 Task: Find a flat in Pietermaritzburg, South Africa, for June 4-8, with a price range of ₹8,000 to ₹16,000, 1 bedroom, and English-speaking host.
Action: Mouse moved to (538, 113)
Screenshot: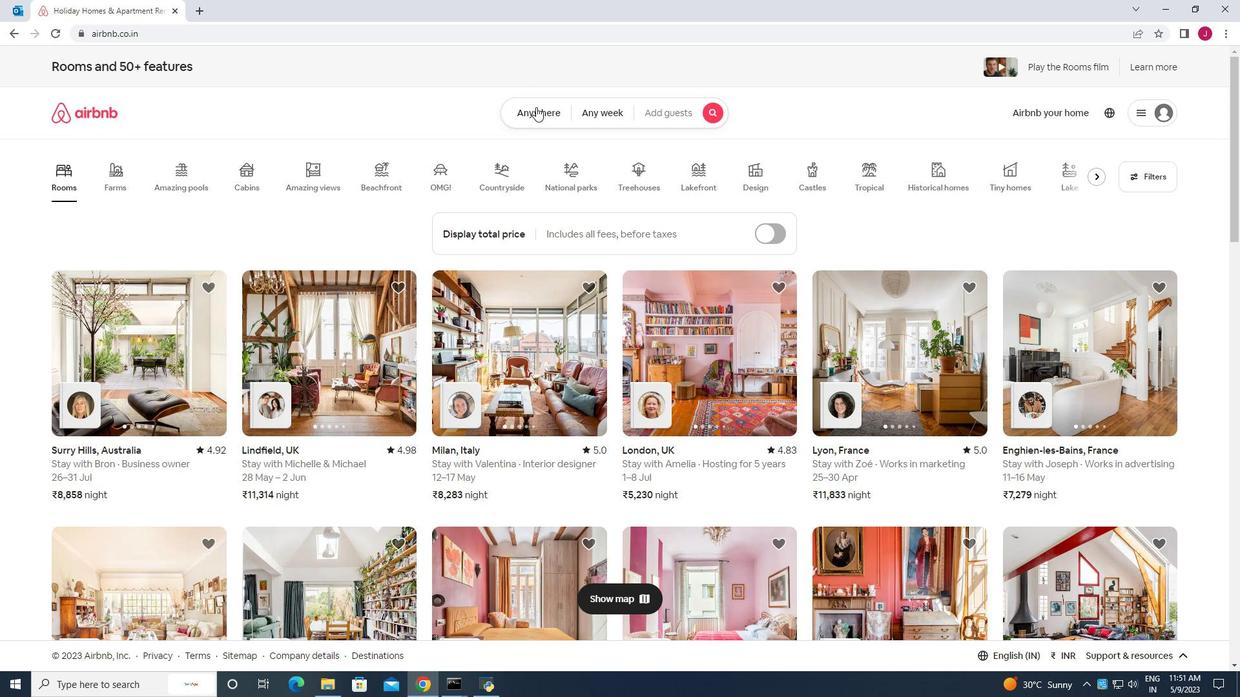 
Action: Mouse pressed left at (538, 113)
Screenshot: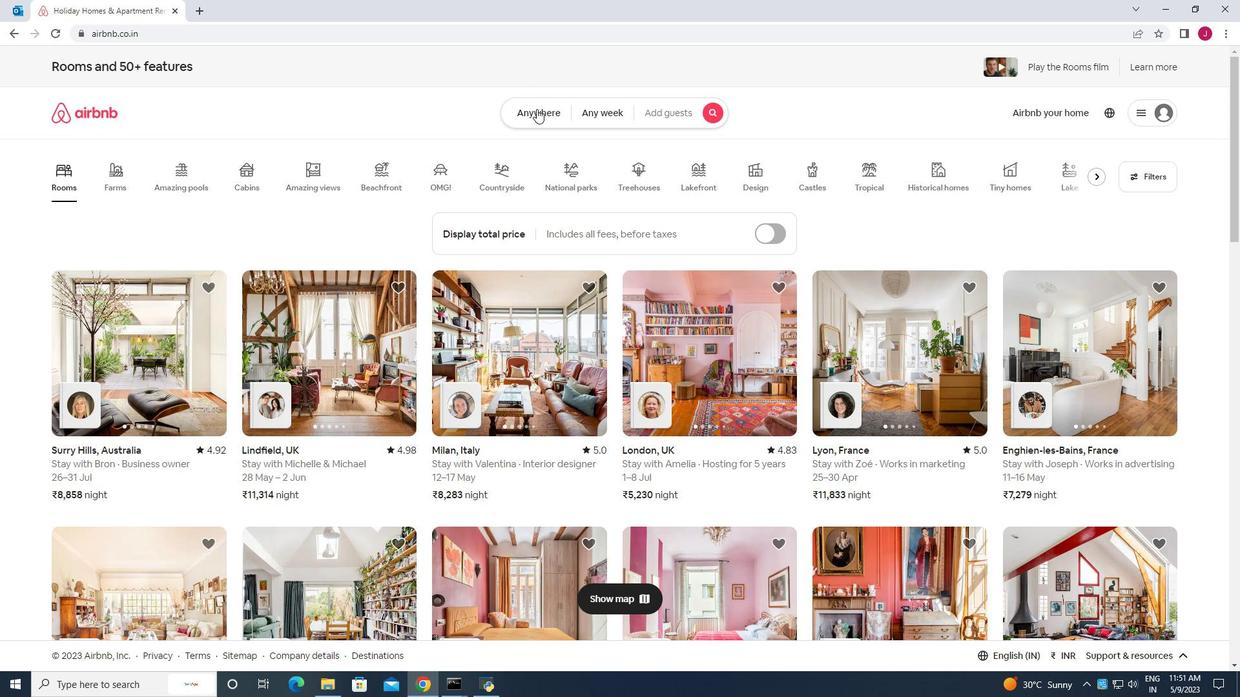 
Action: Mouse moved to (408, 163)
Screenshot: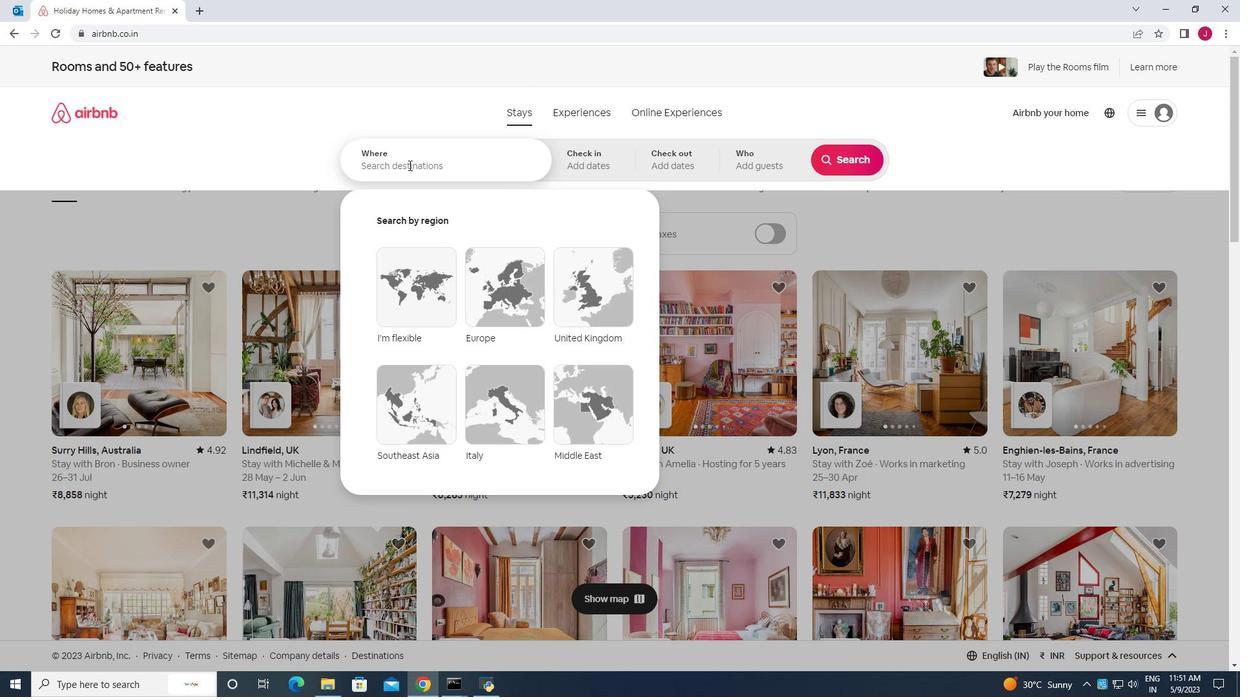 
Action: Mouse pressed left at (408, 163)
Screenshot: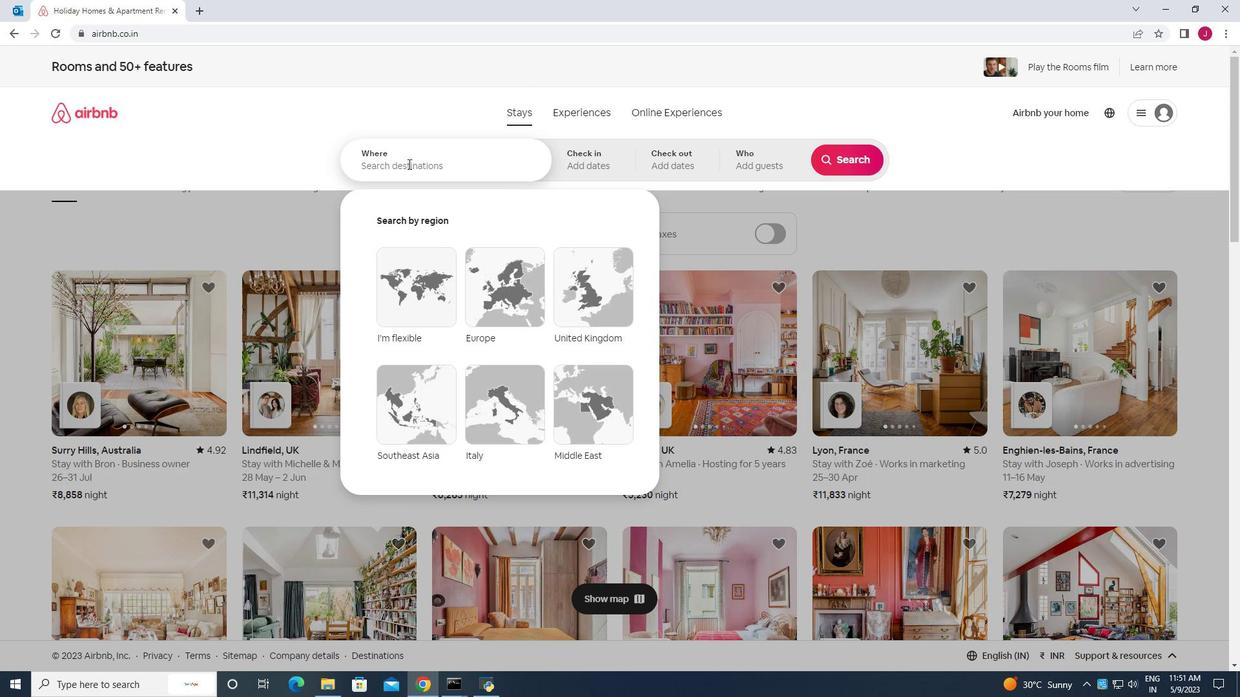 
Action: Key pressed pietermaritzburg<Key.space>south<Key.space>africa<Key.enter>
Screenshot: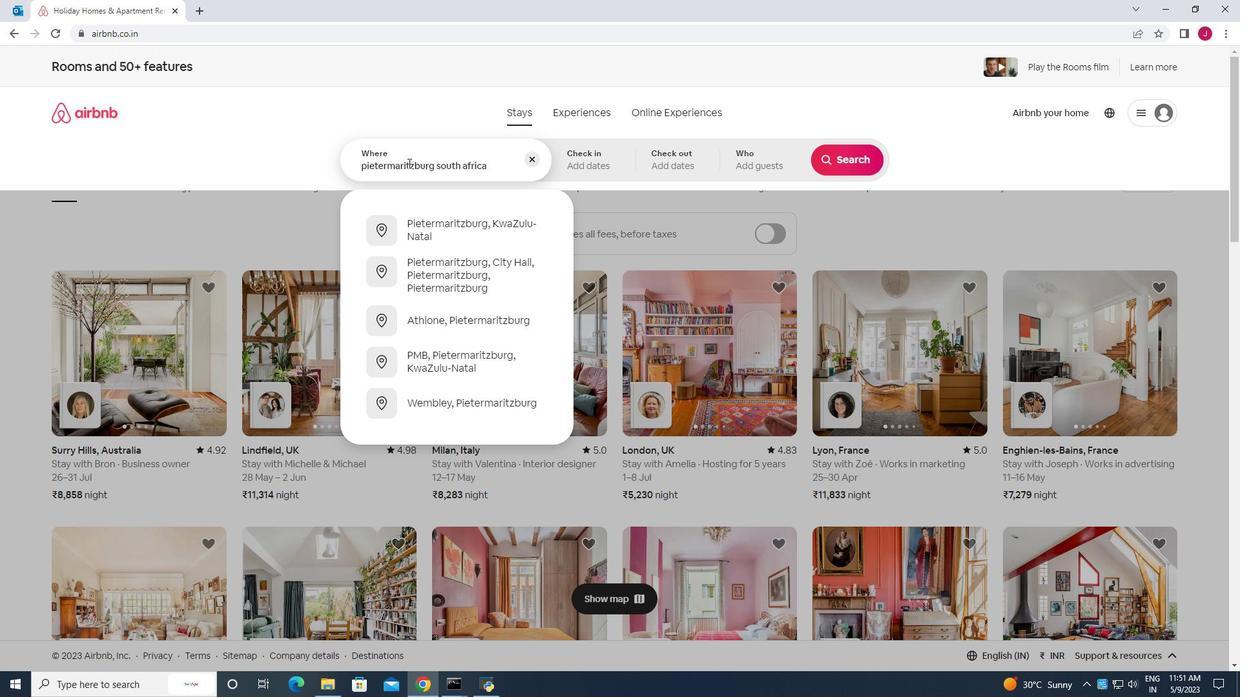 
Action: Mouse moved to (655, 350)
Screenshot: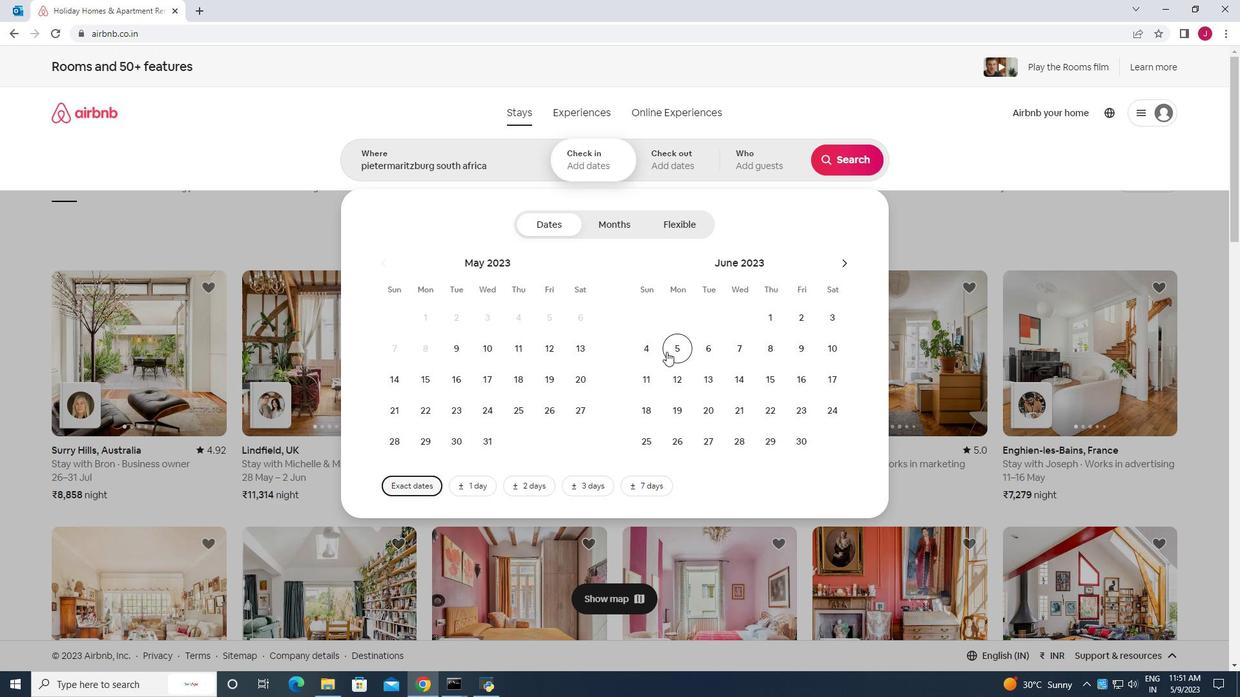 
Action: Mouse pressed left at (655, 350)
Screenshot: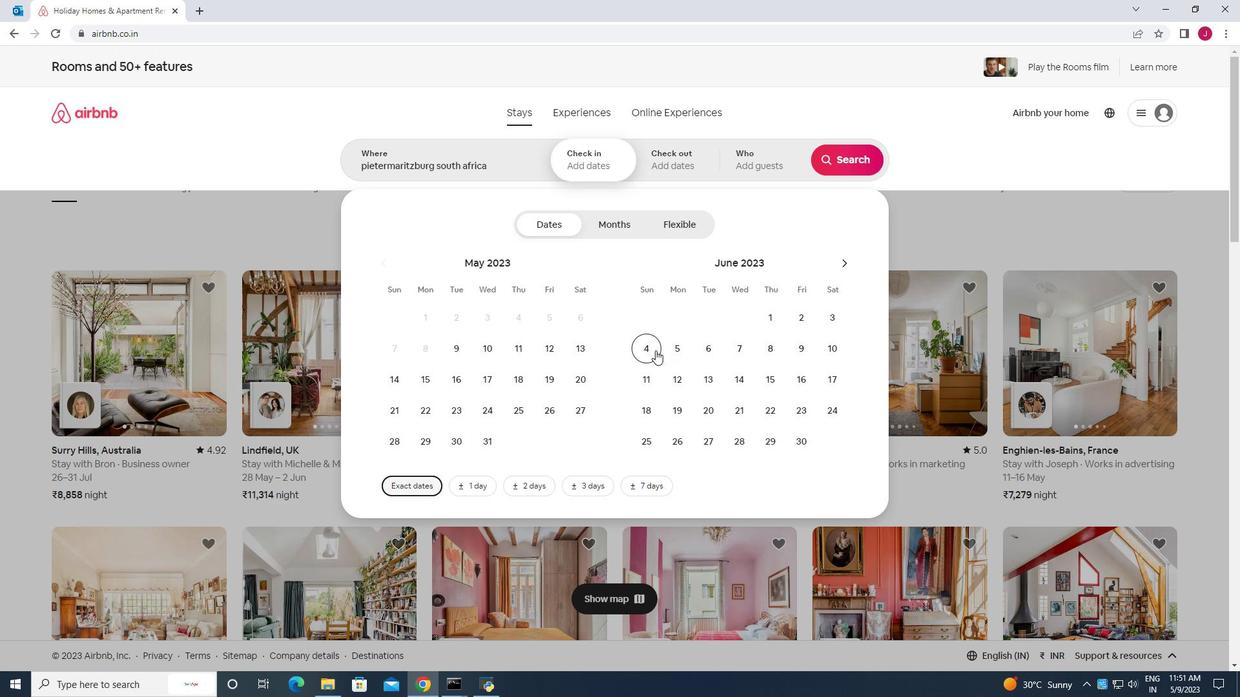 
Action: Mouse moved to (773, 352)
Screenshot: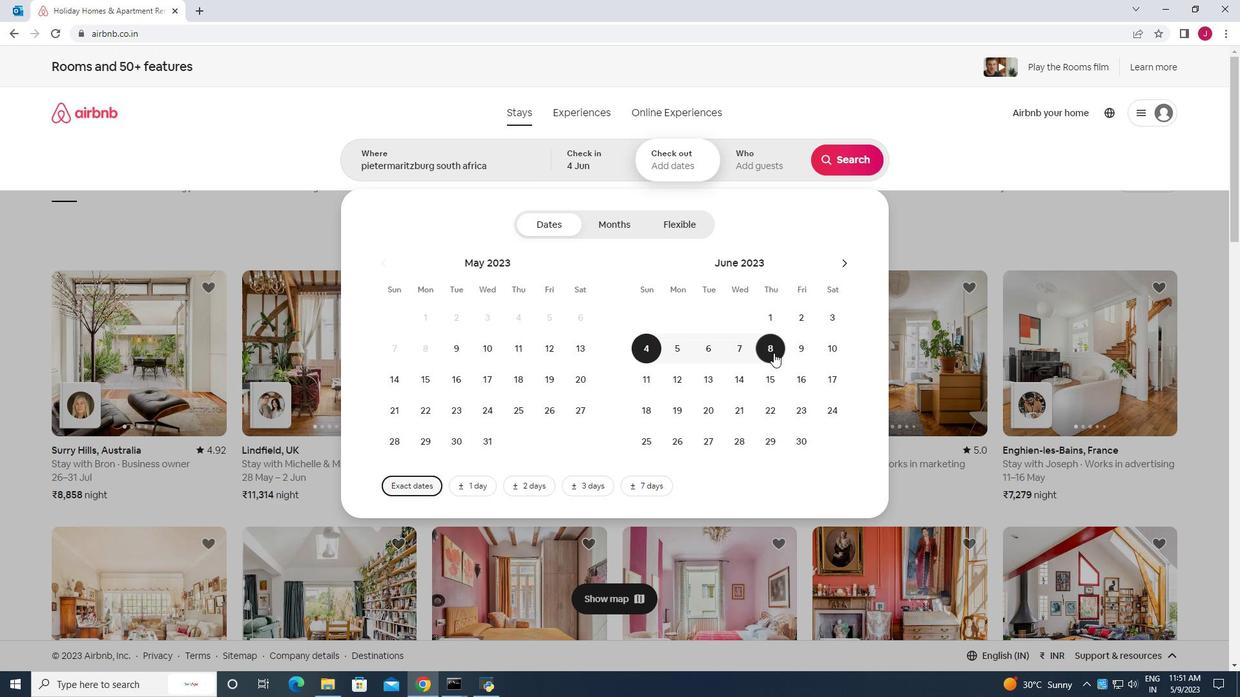 
Action: Mouse pressed left at (773, 352)
Screenshot: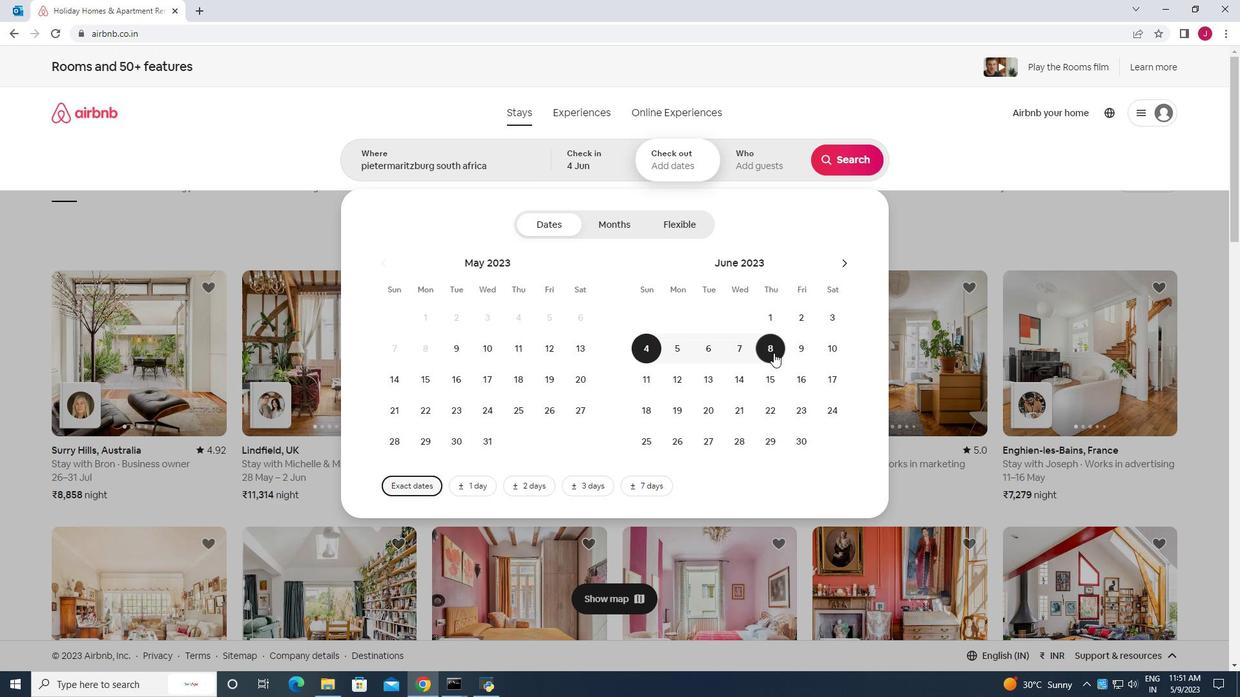 
Action: Mouse moved to (758, 159)
Screenshot: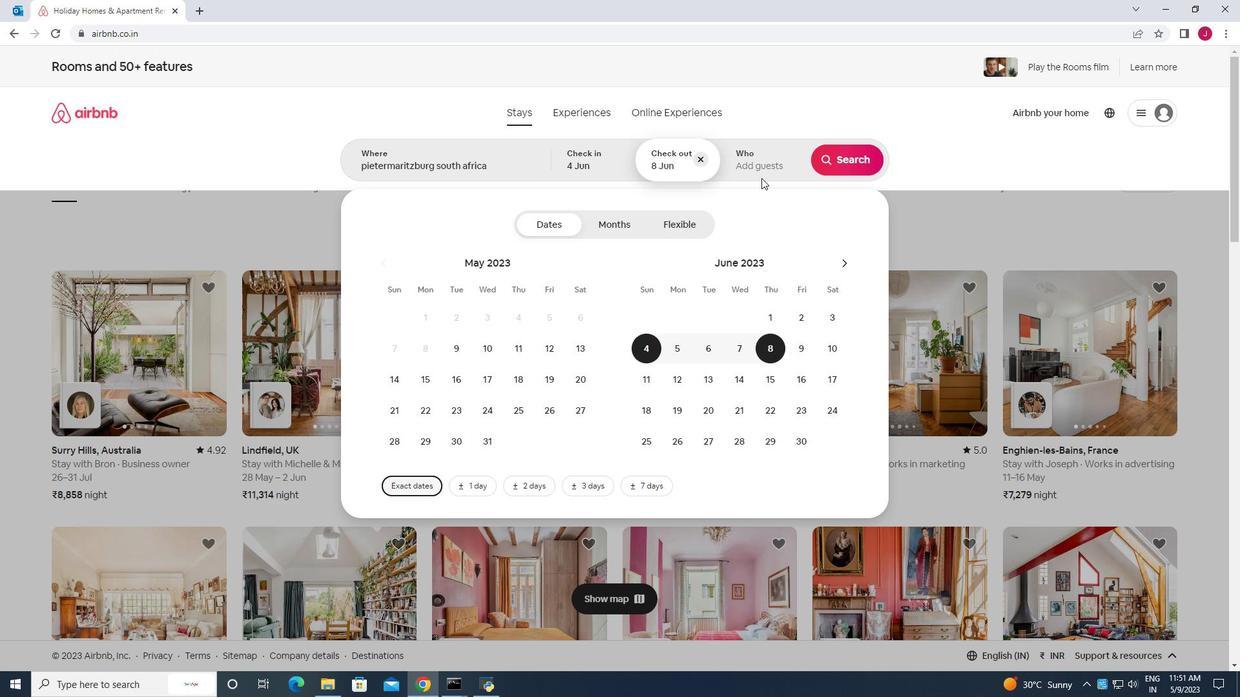 
Action: Mouse pressed left at (758, 159)
Screenshot: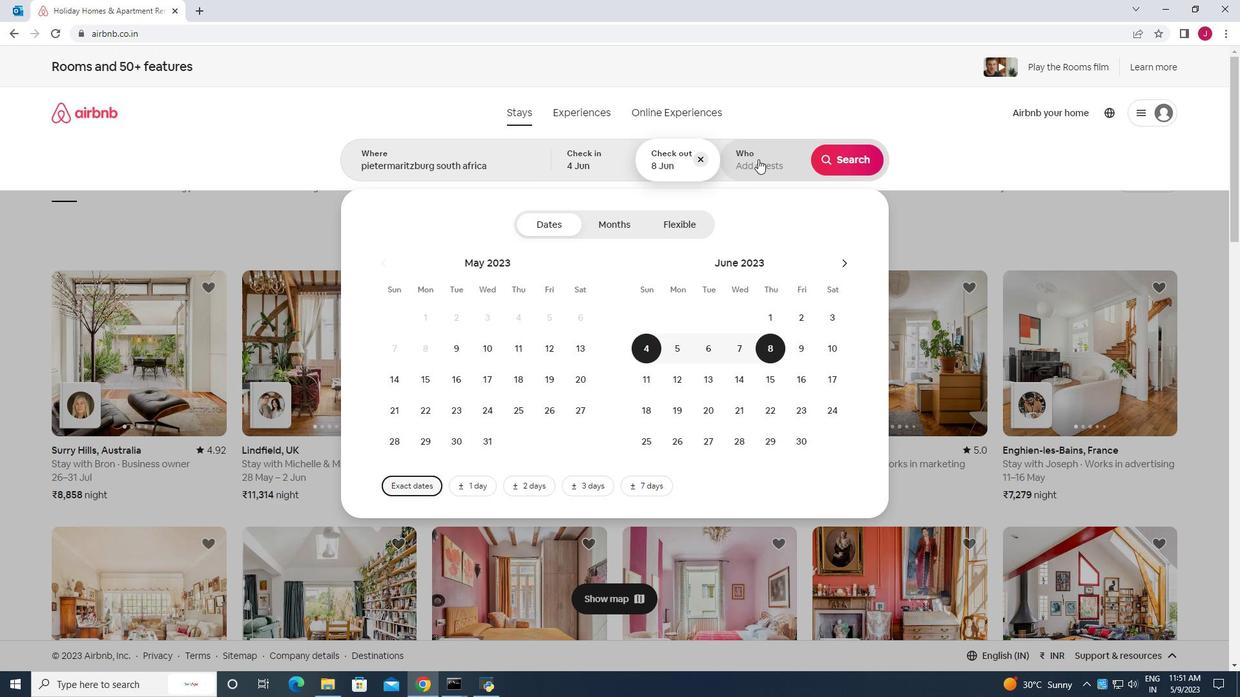 
Action: Mouse moved to (850, 222)
Screenshot: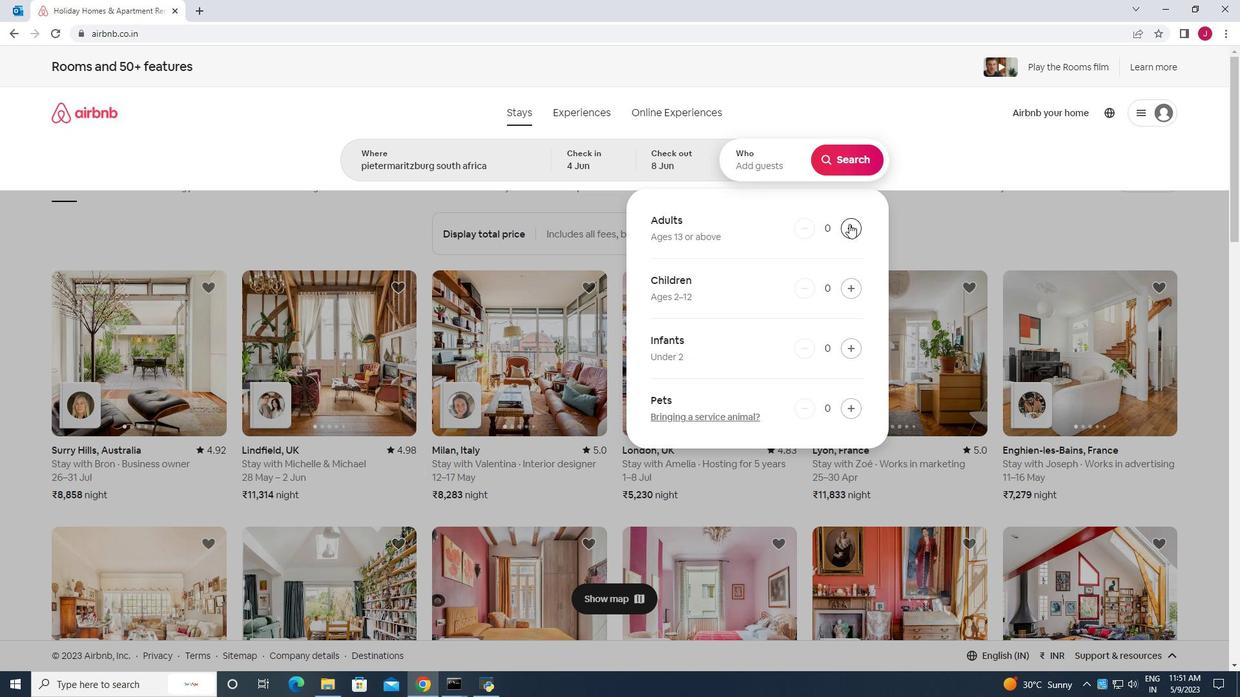 
Action: Mouse pressed left at (850, 222)
Screenshot: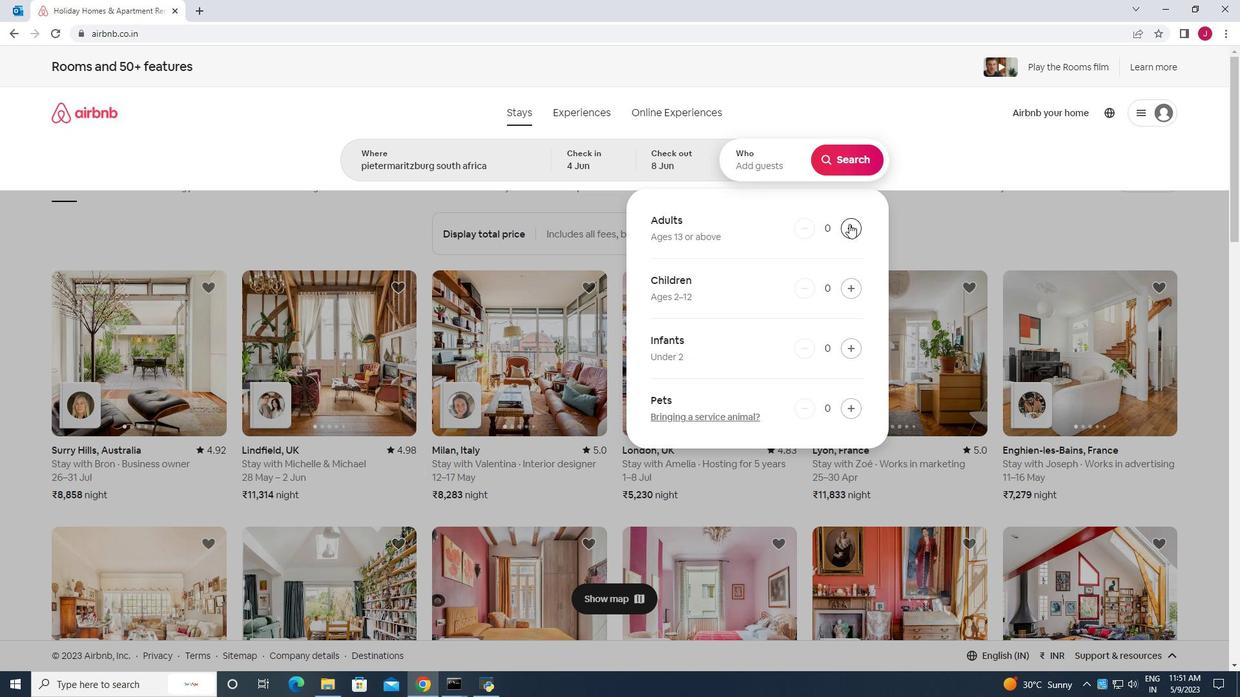 
Action: Mouse moved to (853, 228)
Screenshot: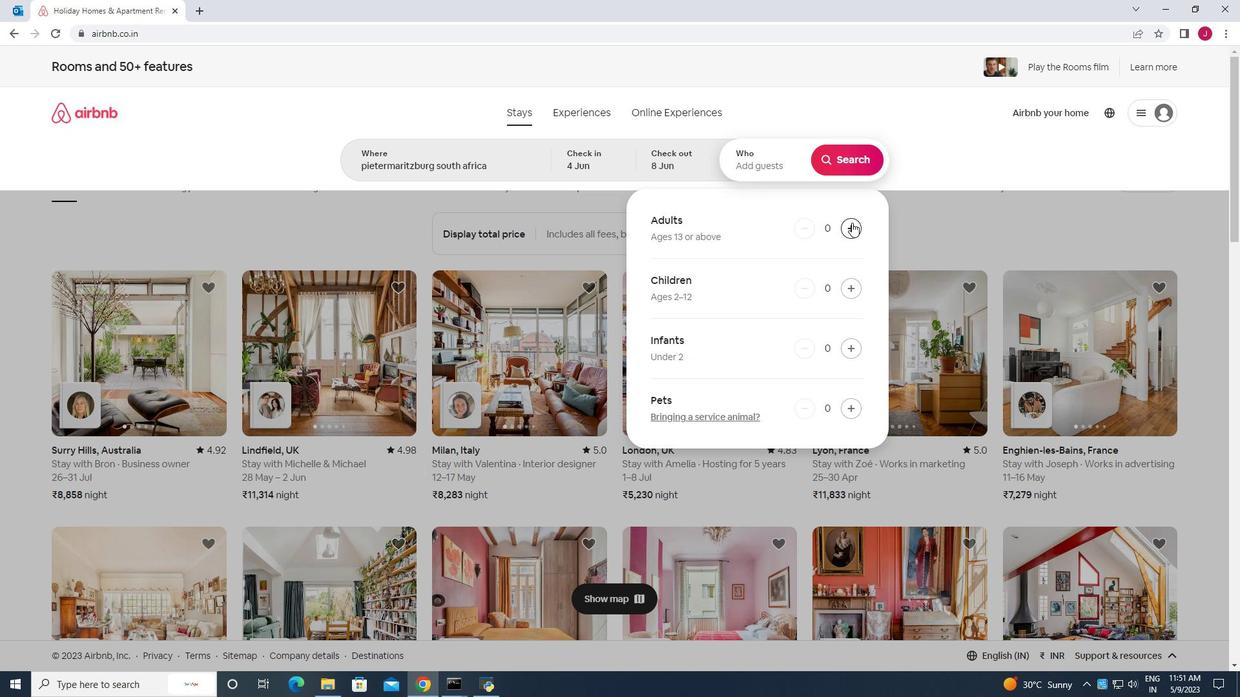
Action: Mouse pressed left at (853, 228)
Screenshot: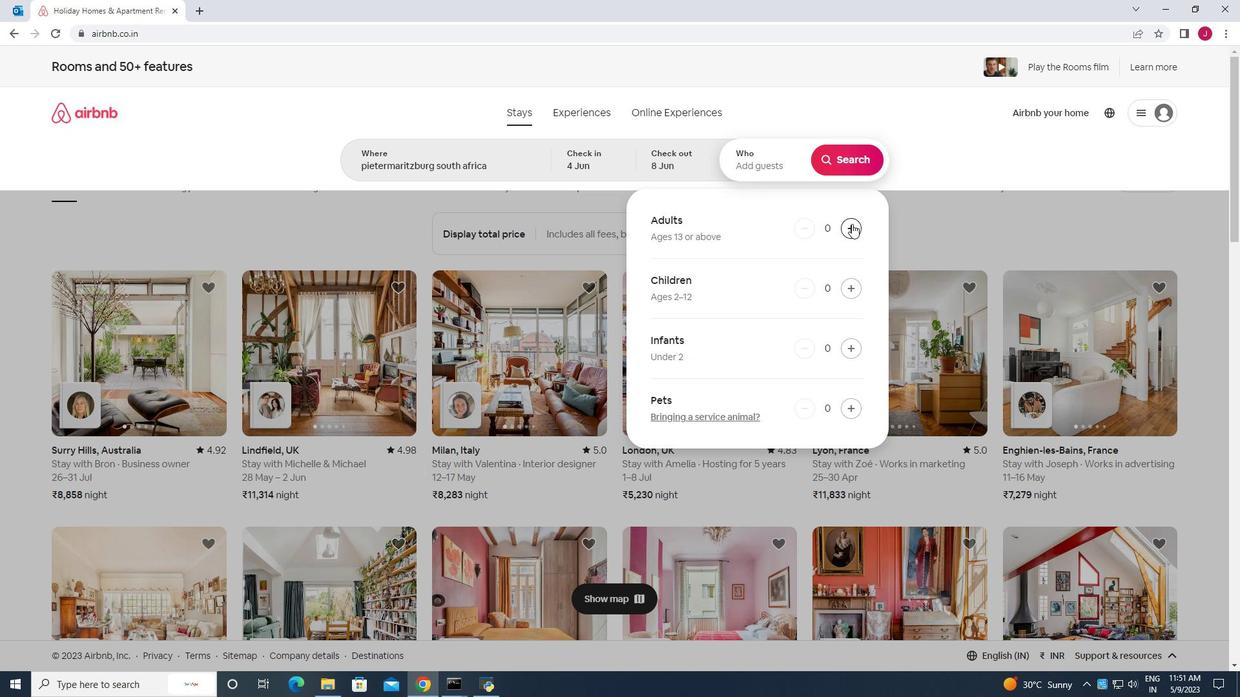 
Action: Mouse moved to (861, 161)
Screenshot: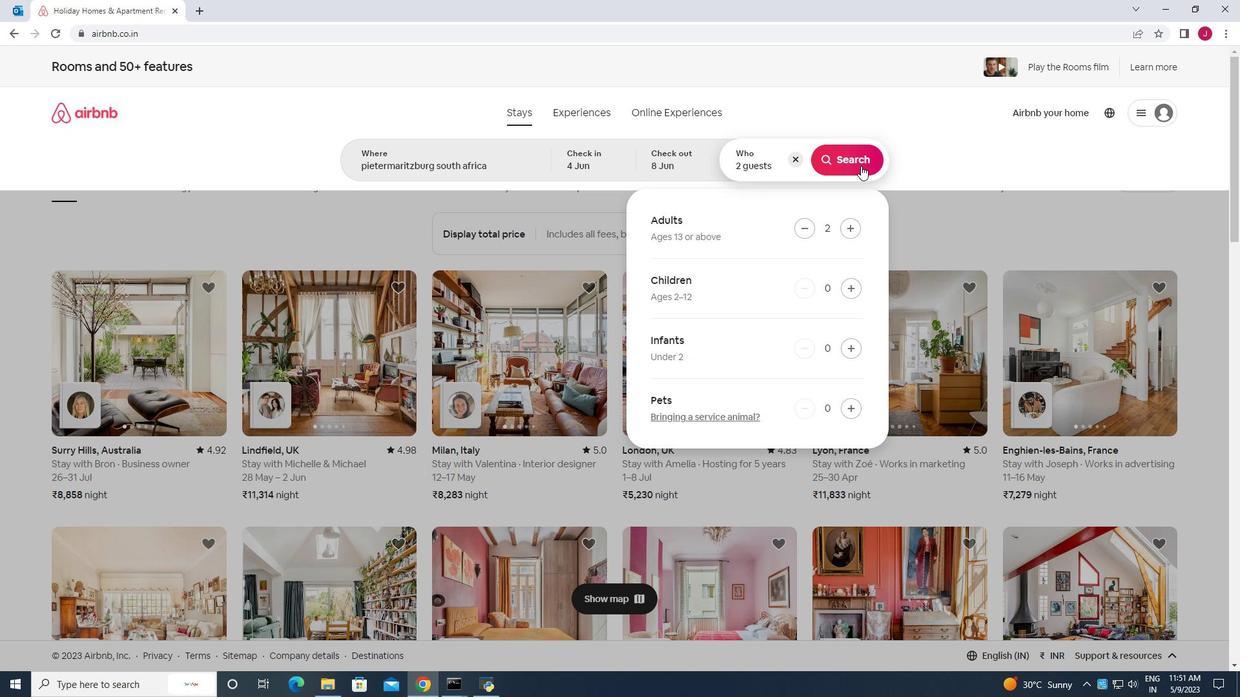 
Action: Mouse pressed left at (861, 161)
Screenshot: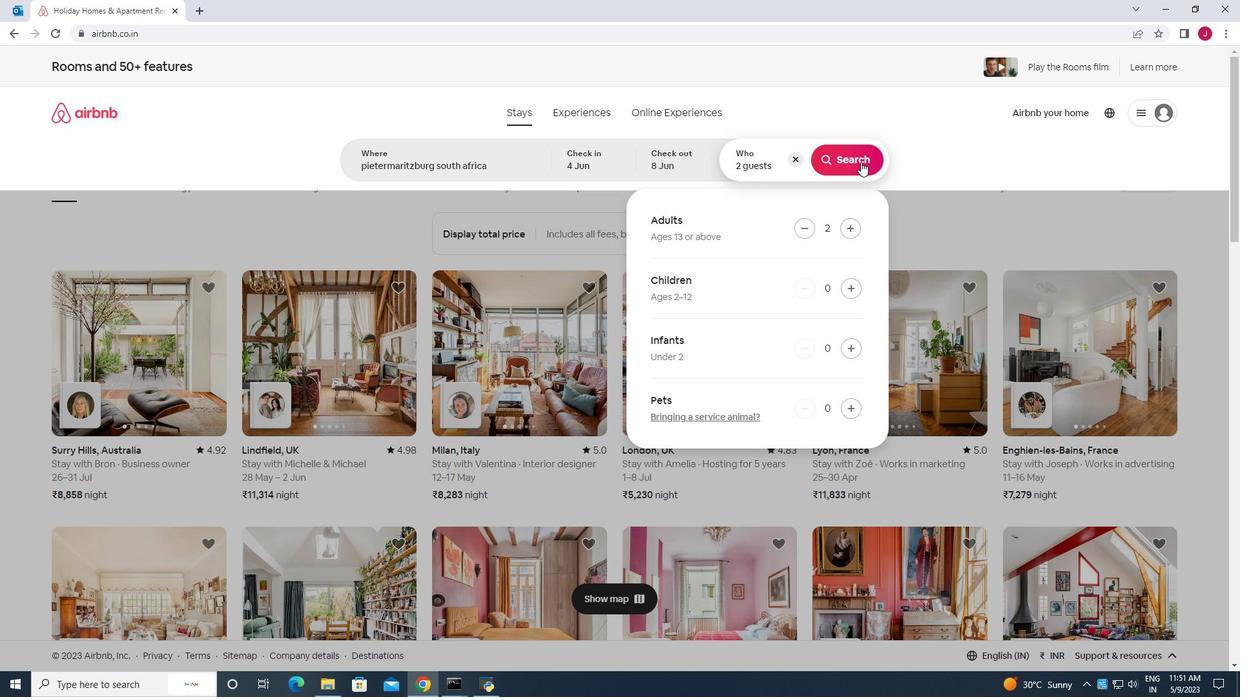 
Action: Mouse moved to (1189, 122)
Screenshot: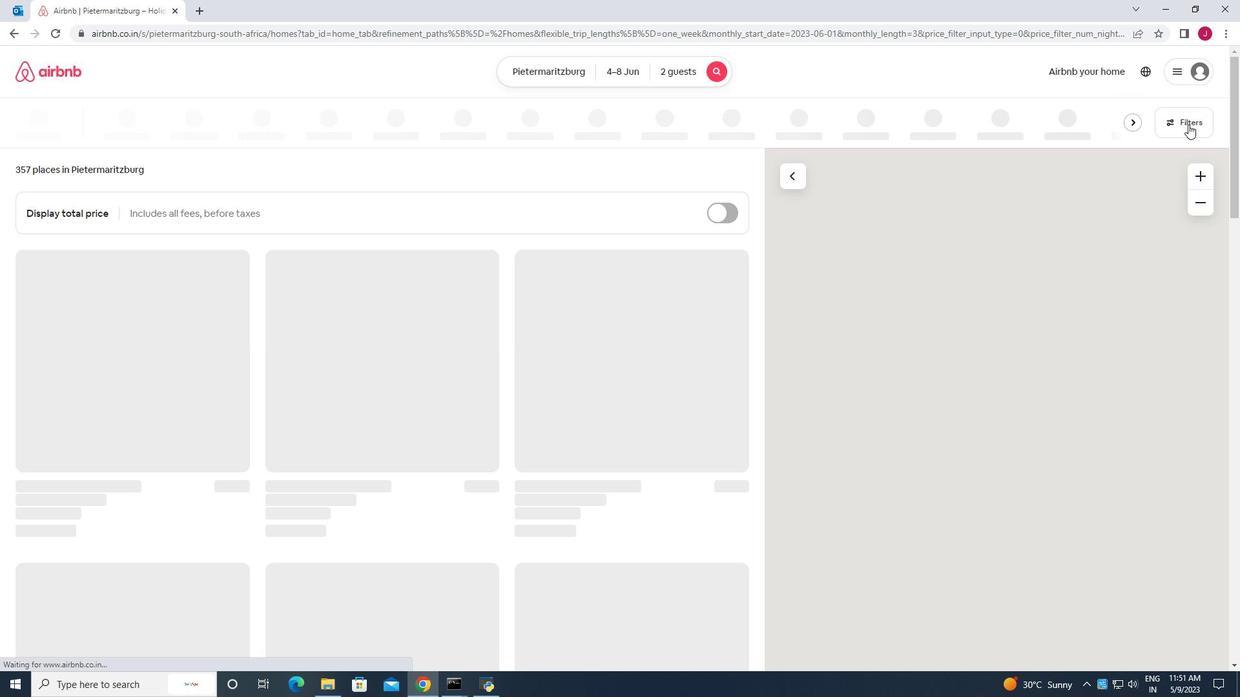 
Action: Mouse pressed left at (1189, 122)
Screenshot: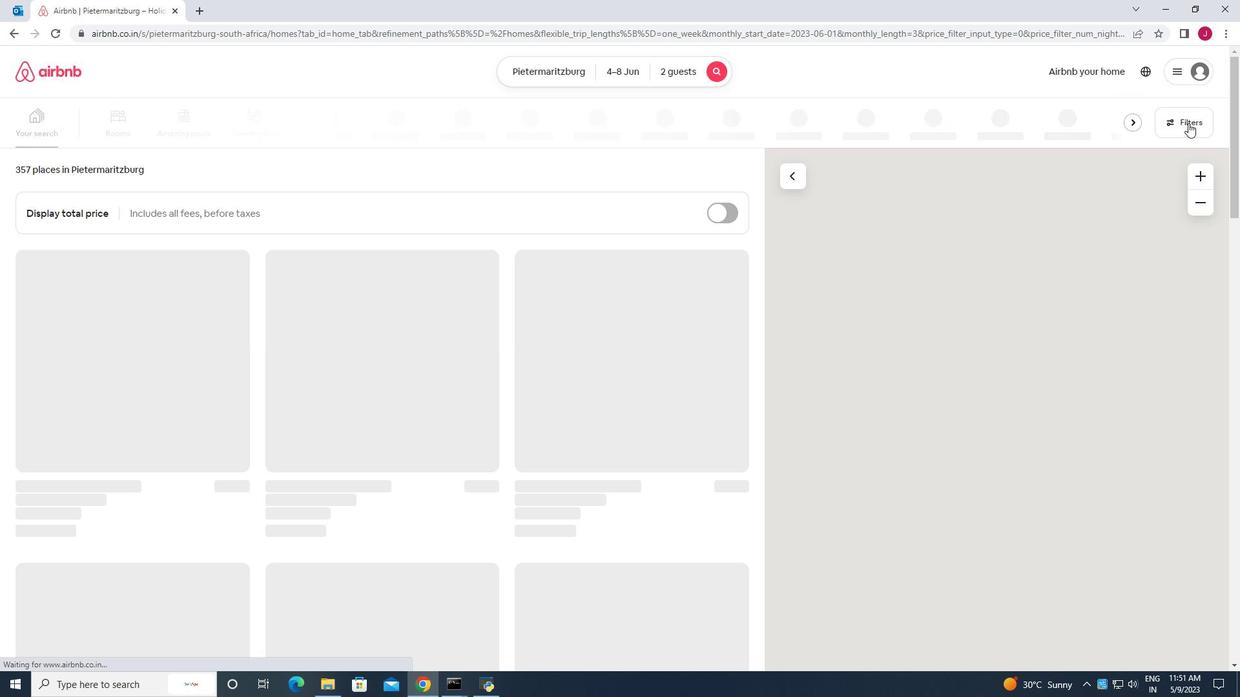 
Action: Mouse moved to (481, 438)
Screenshot: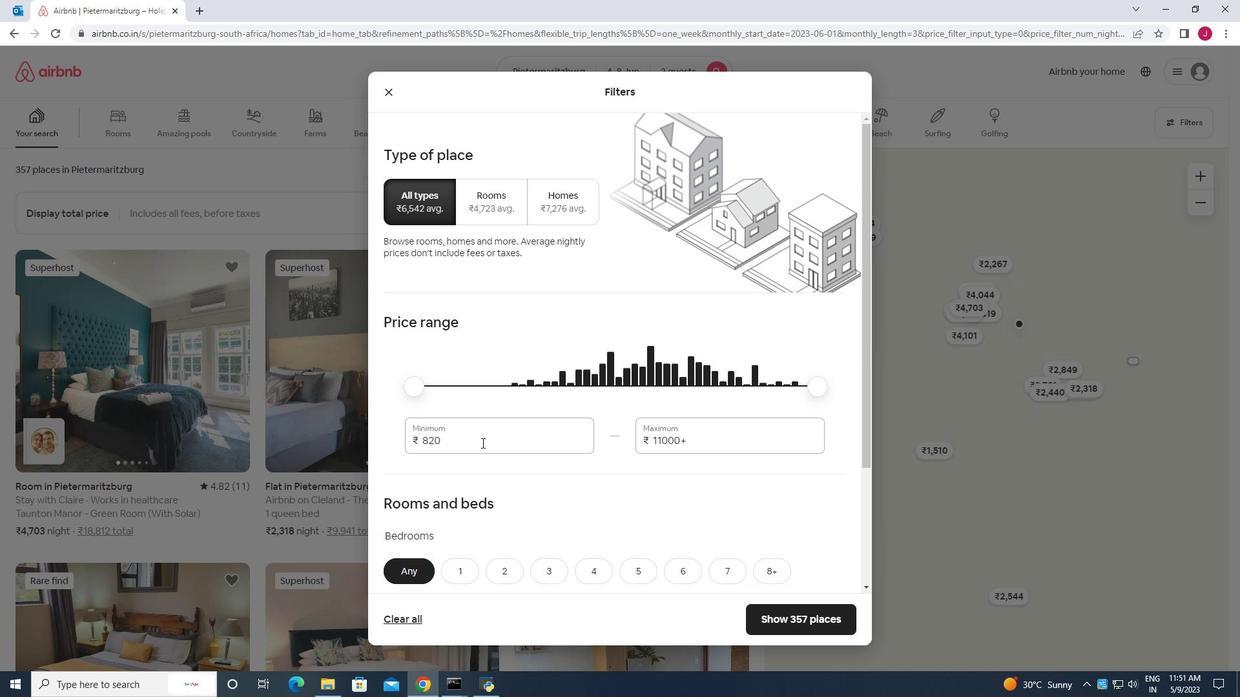 
Action: Mouse pressed left at (481, 438)
Screenshot: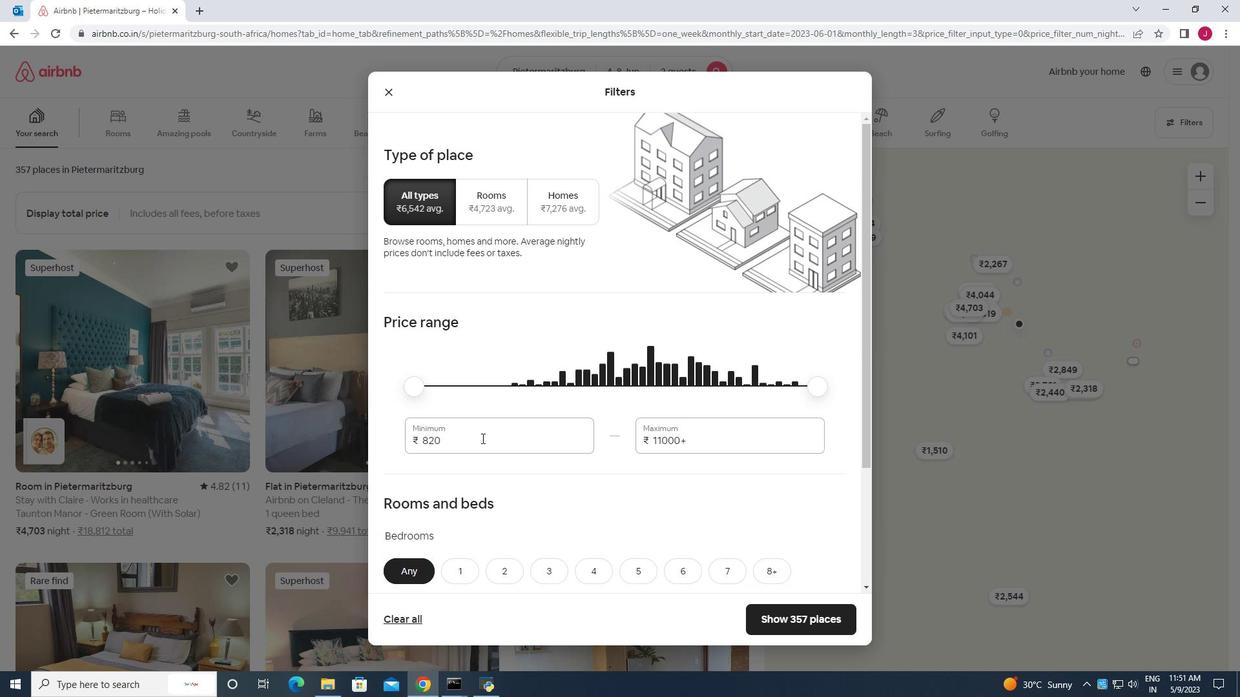 
Action: Mouse moved to (481, 438)
Screenshot: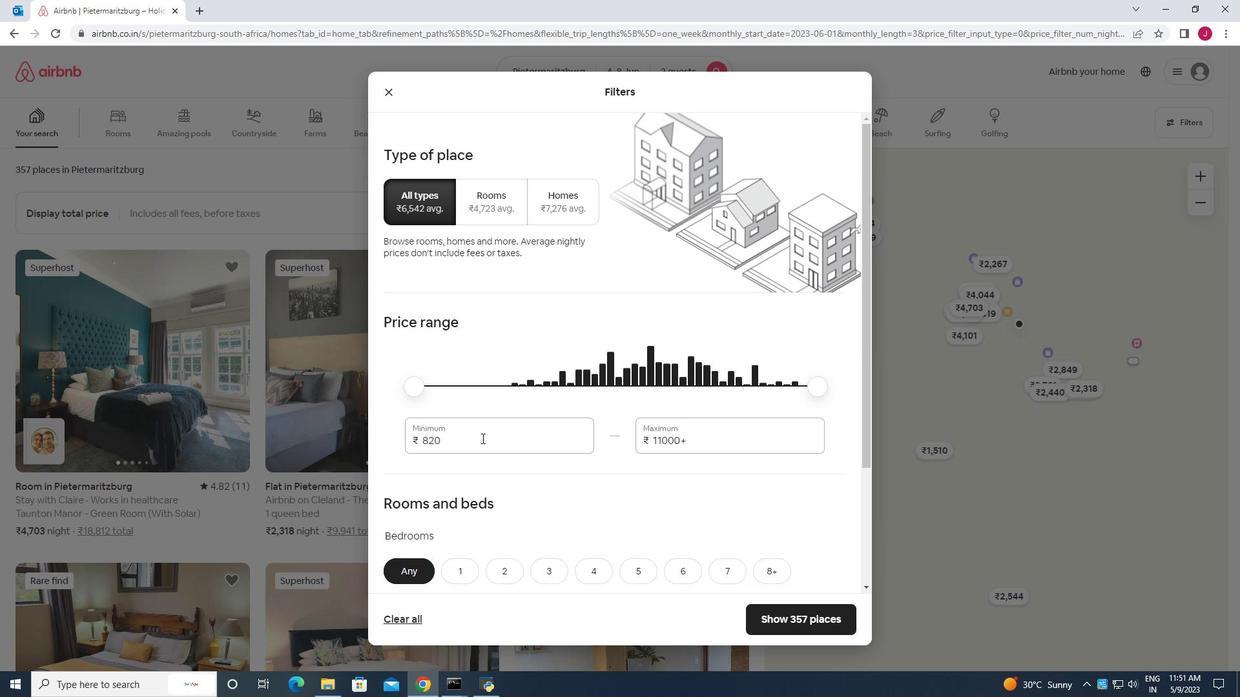 
Action: Key pressed <Key.backspace><Key.backspace>000
Screenshot: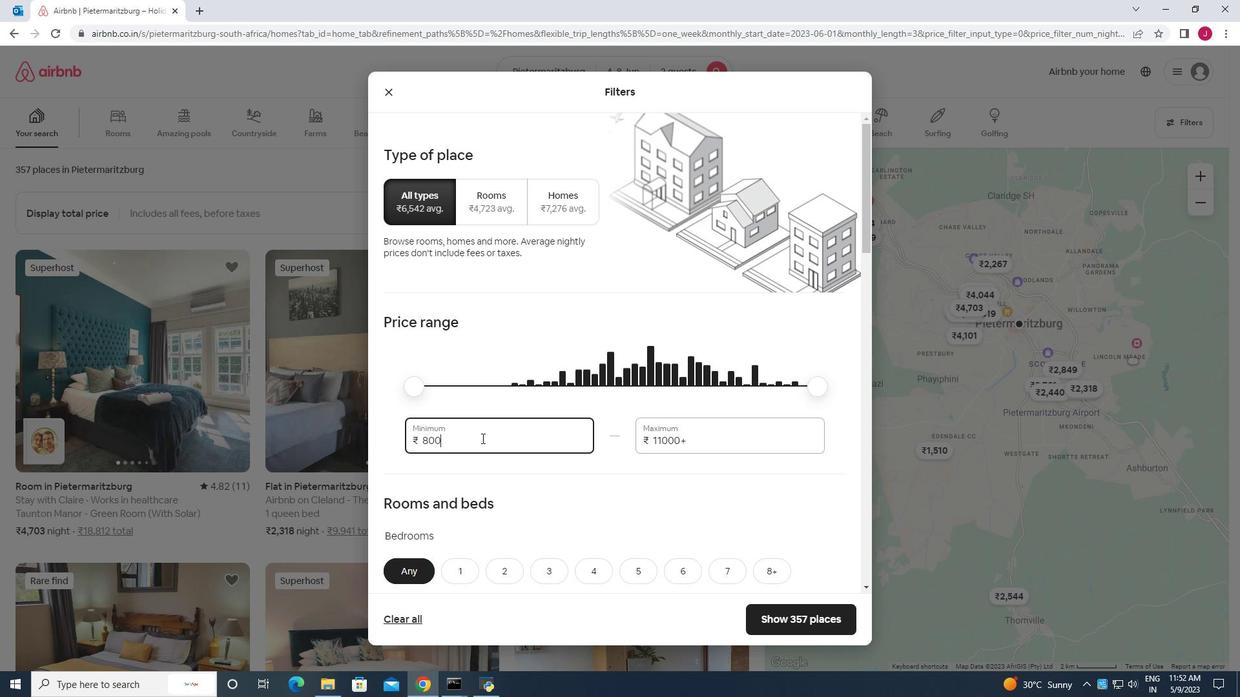 
Action: Mouse moved to (717, 438)
Screenshot: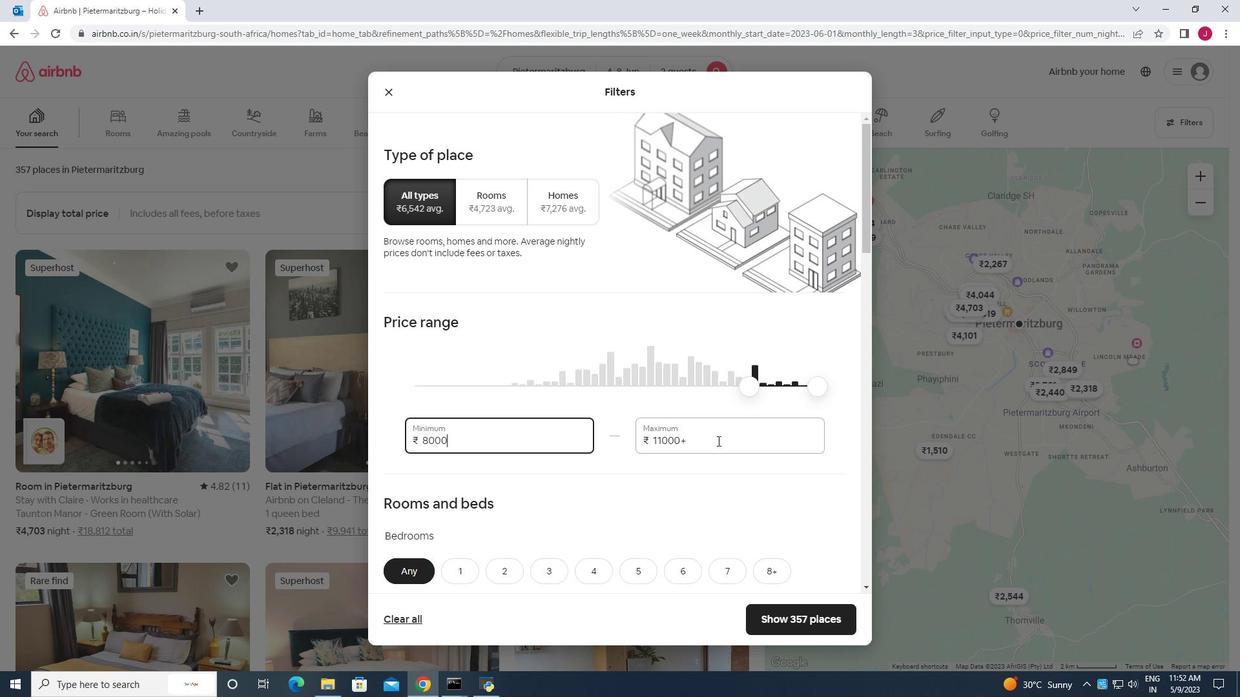 
Action: Mouse pressed left at (717, 438)
Screenshot: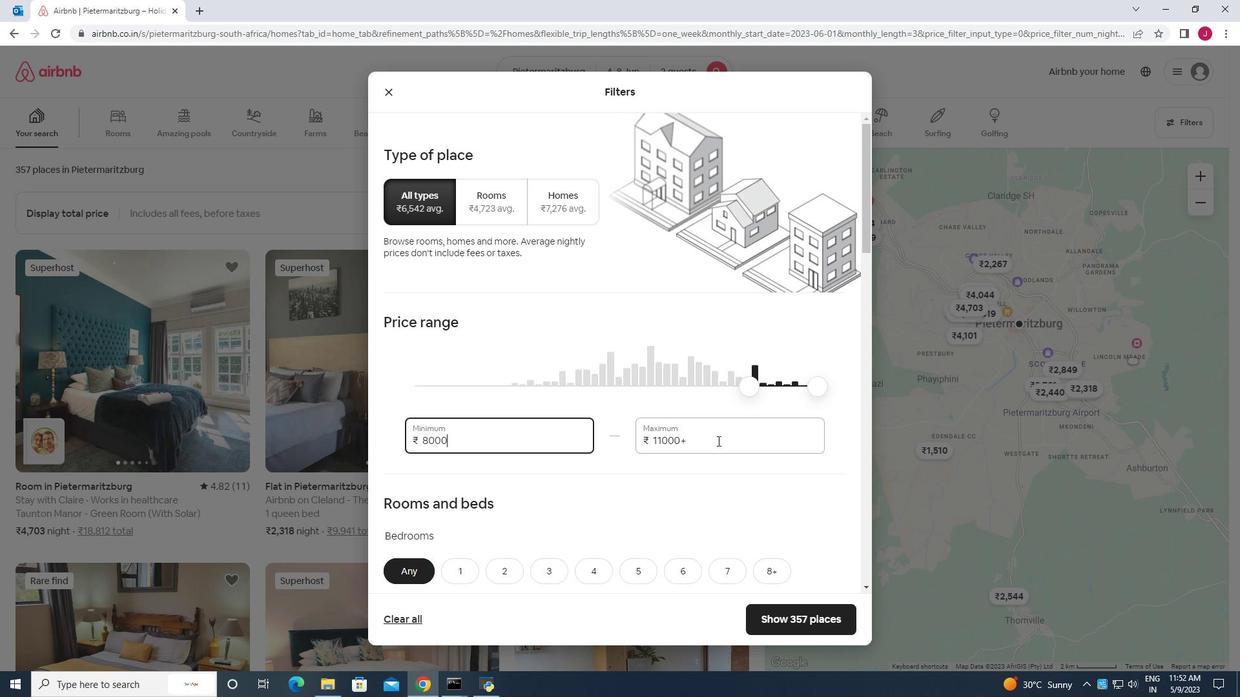 
Action: Mouse moved to (717, 432)
Screenshot: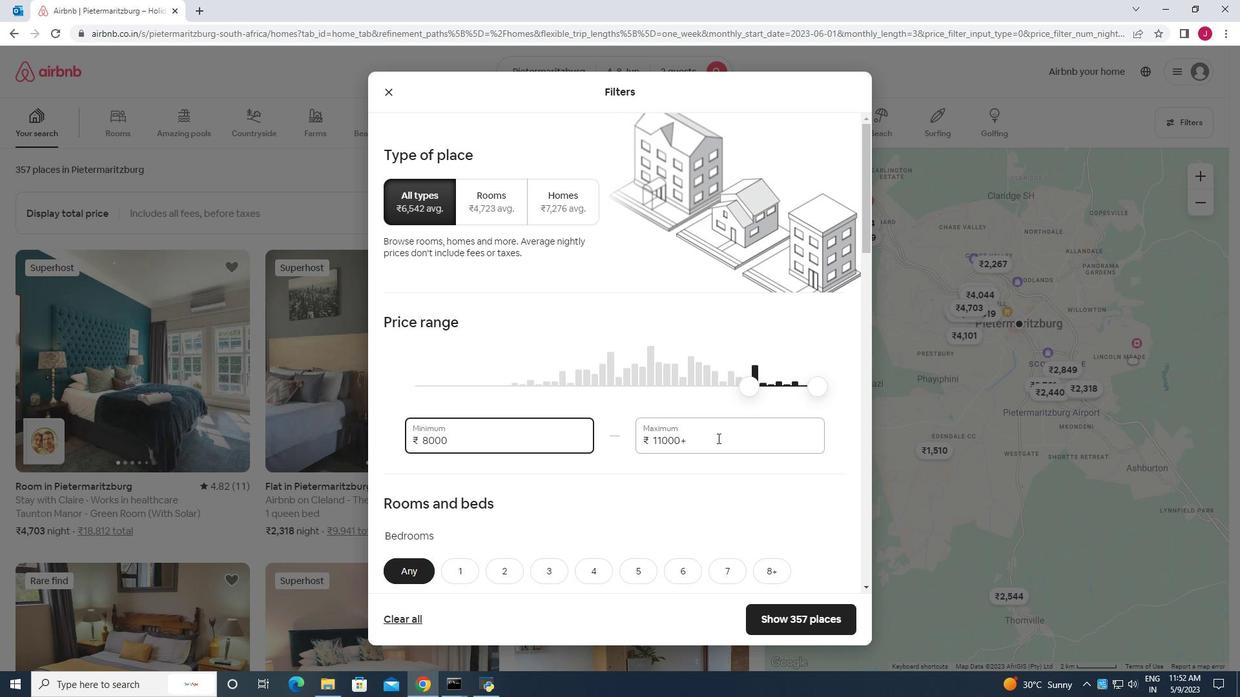 
Action: Key pressed <Key.backspace><Key.backspace><Key.backspace><Key.backspace><Key.backspace><Key.backspace><Key.backspace><Key.backspace><Key.backspace><Key.backspace><Key.backspace>16000
Screenshot: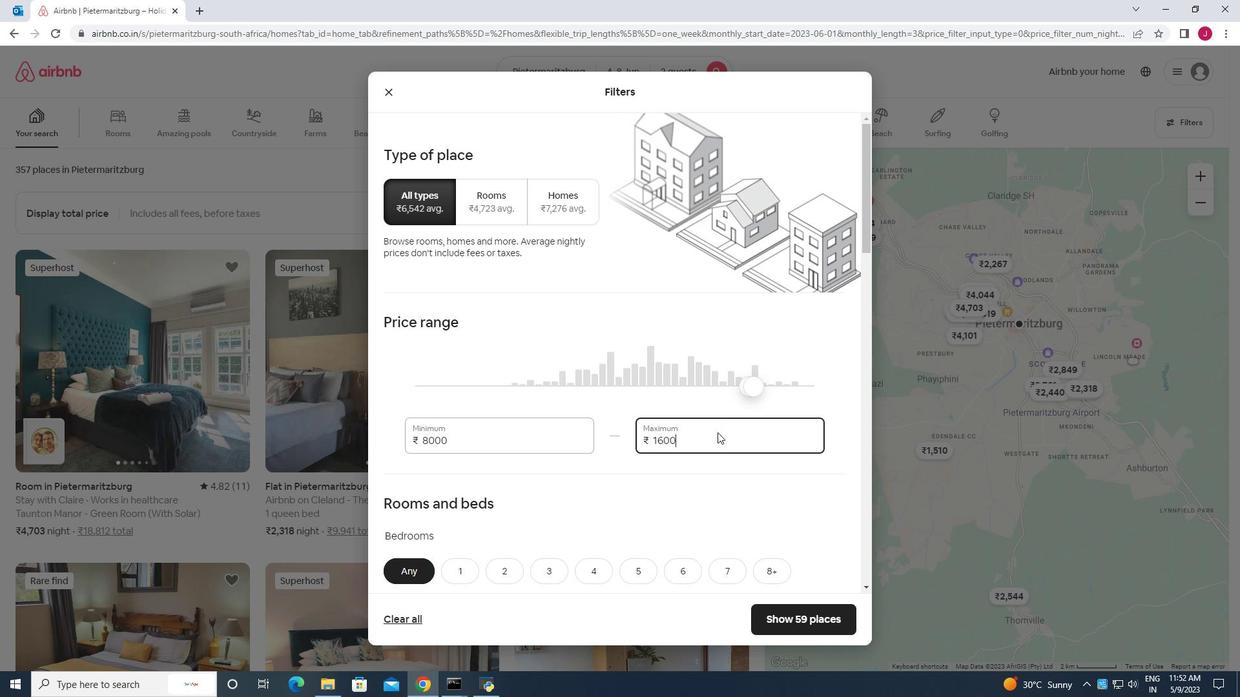 
Action: Mouse moved to (618, 467)
Screenshot: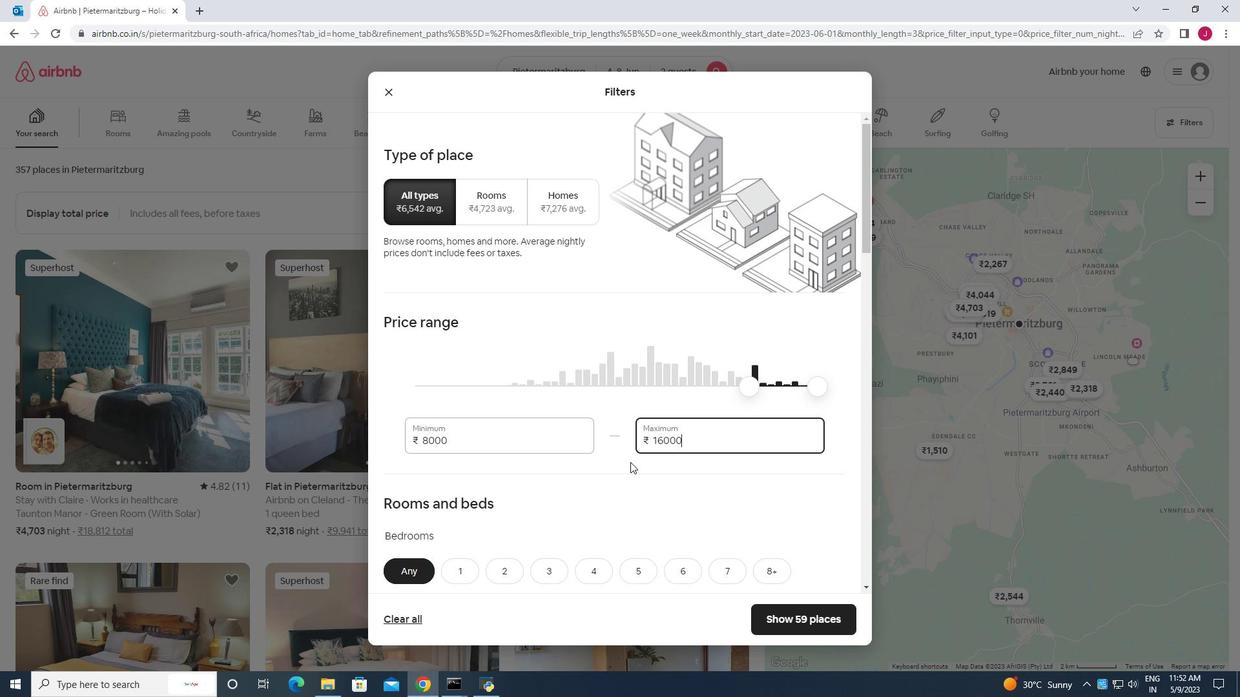 
Action: Mouse scrolled (618, 466) with delta (0, 0)
Screenshot: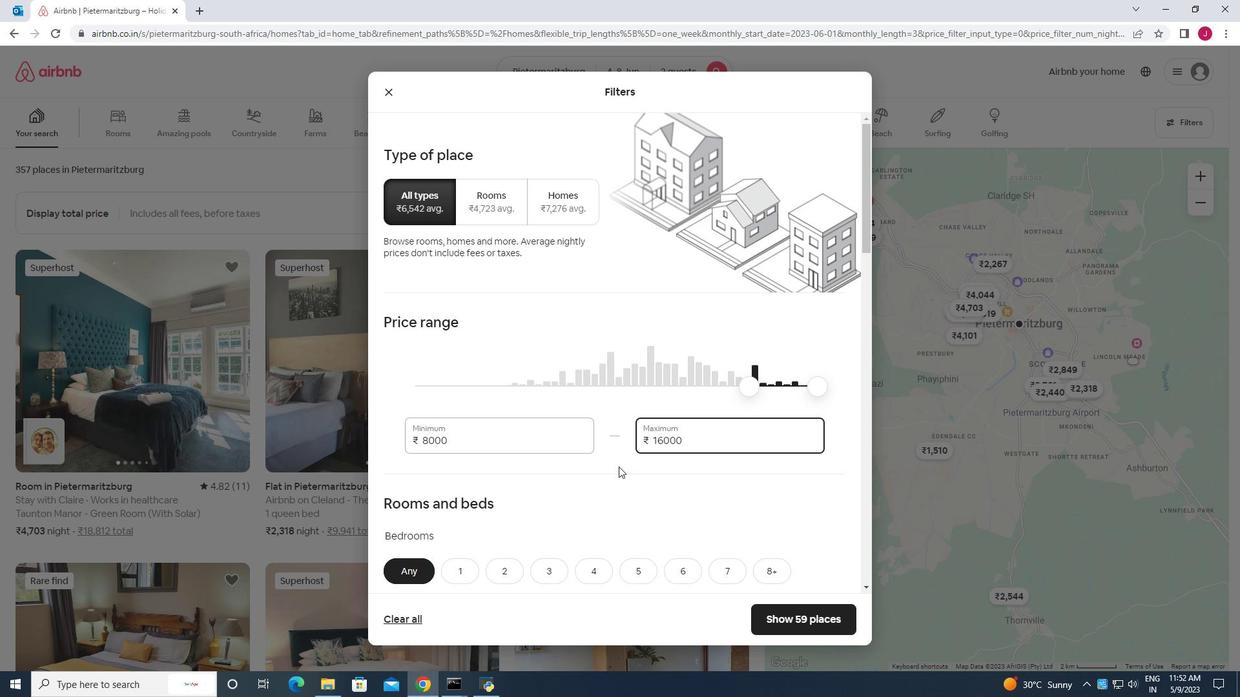 
Action: Mouse moved to (600, 449)
Screenshot: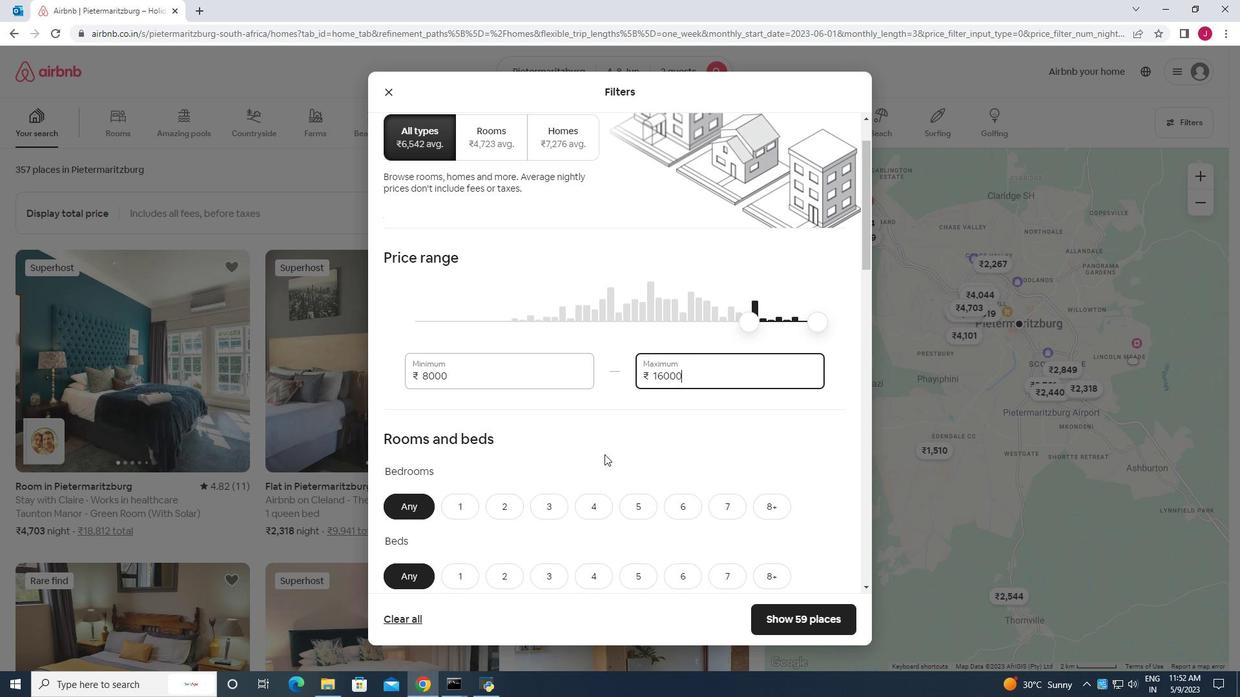 
Action: Mouse scrolled (600, 448) with delta (0, 0)
Screenshot: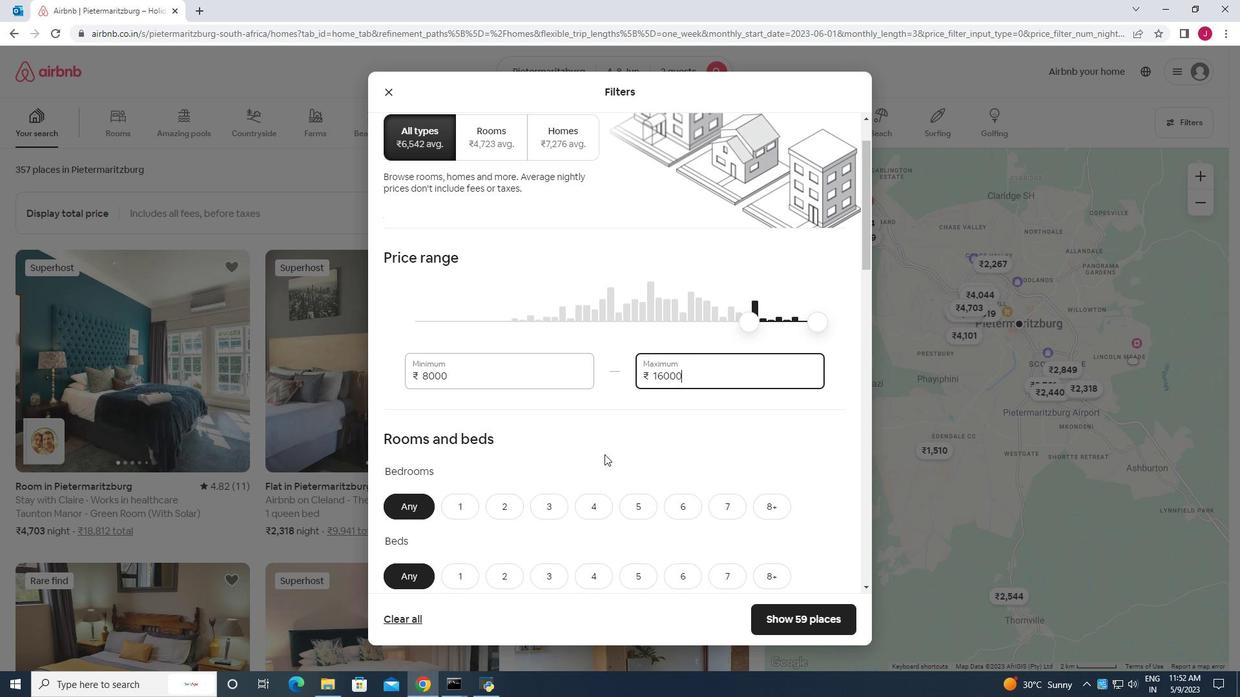 
Action: Mouse scrolled (600, 448) with delta (0, 0)
Screenshot: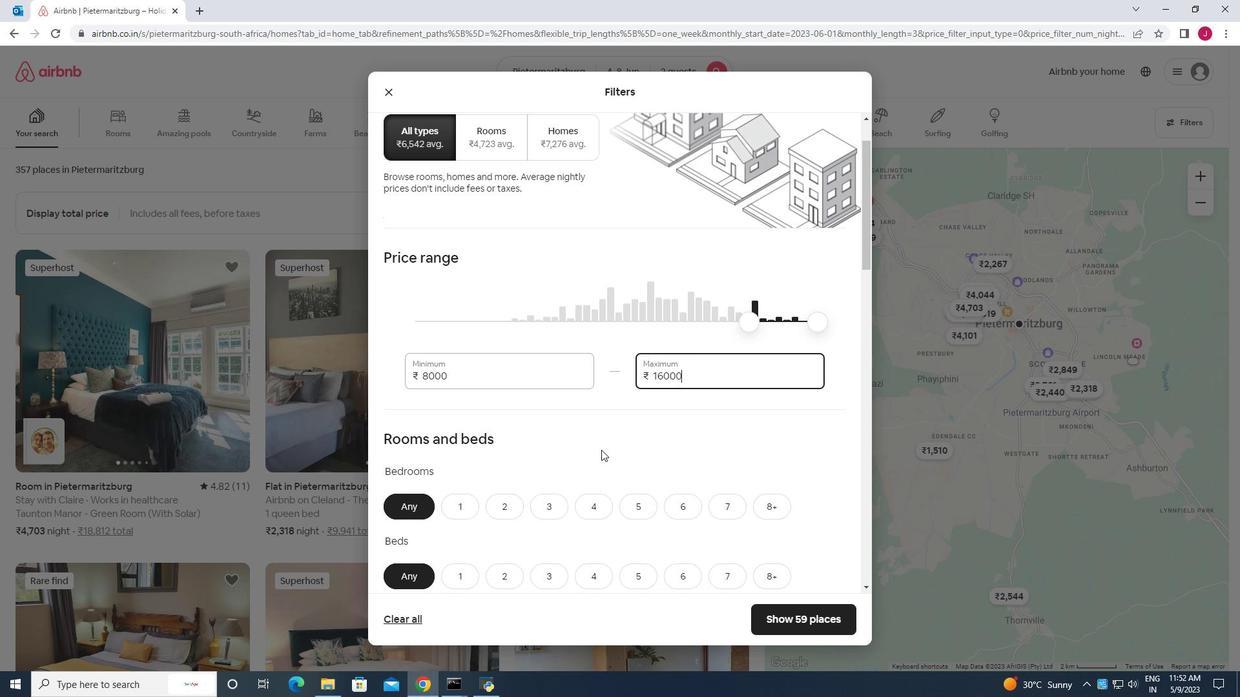 
Action: Mouse moved to (459, 367)
Screenshot: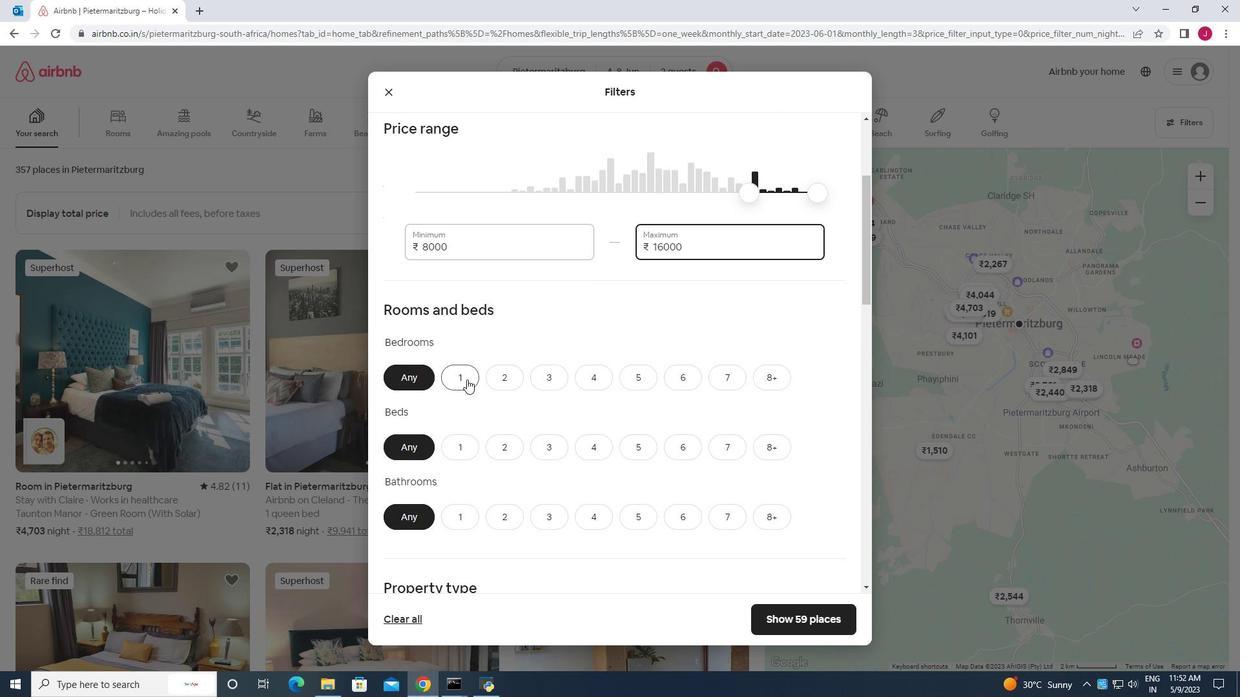 
Action: Mouse pressed left at (459, 367)
Screenshot: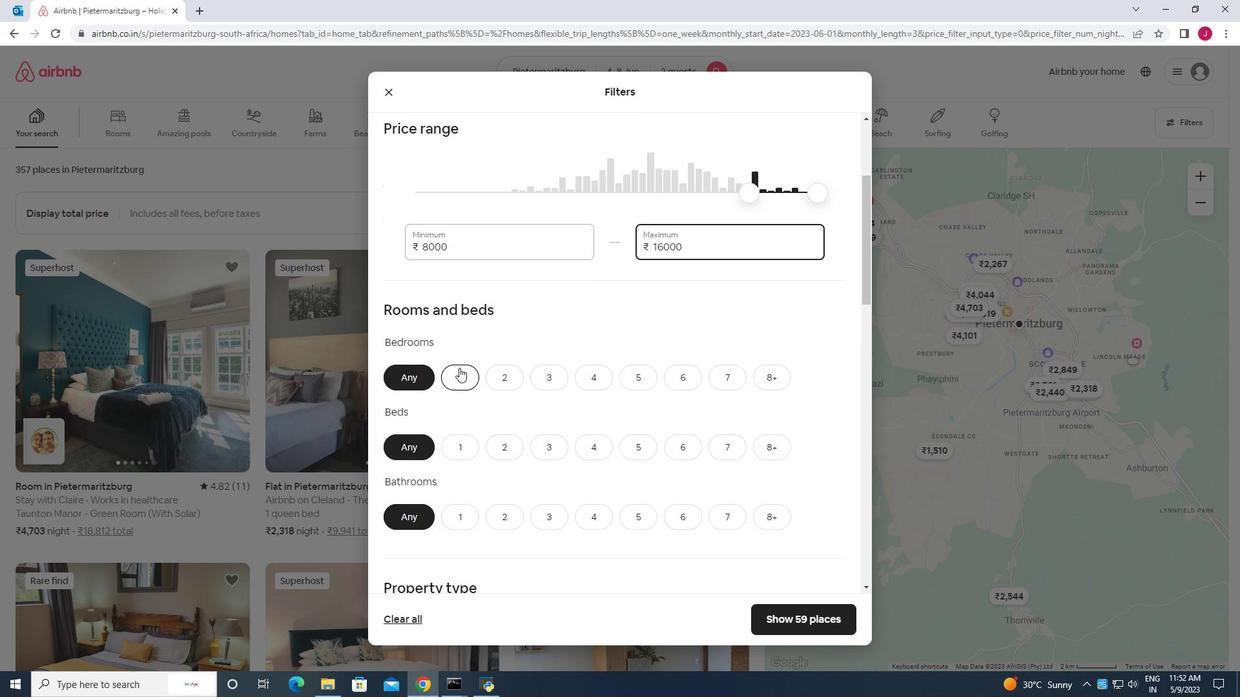 
Action: Mouse moved to (463, 449)
Screenshot: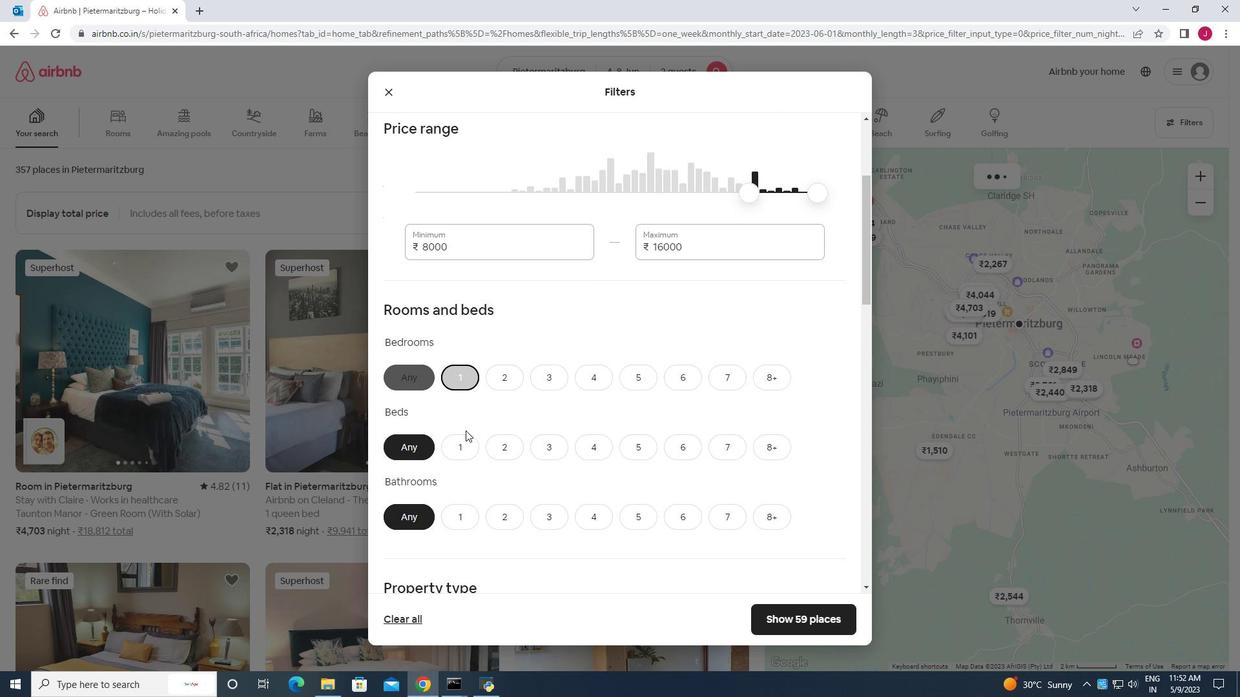 
Action: Mouse pressed left at (463, 449)
Screenshot: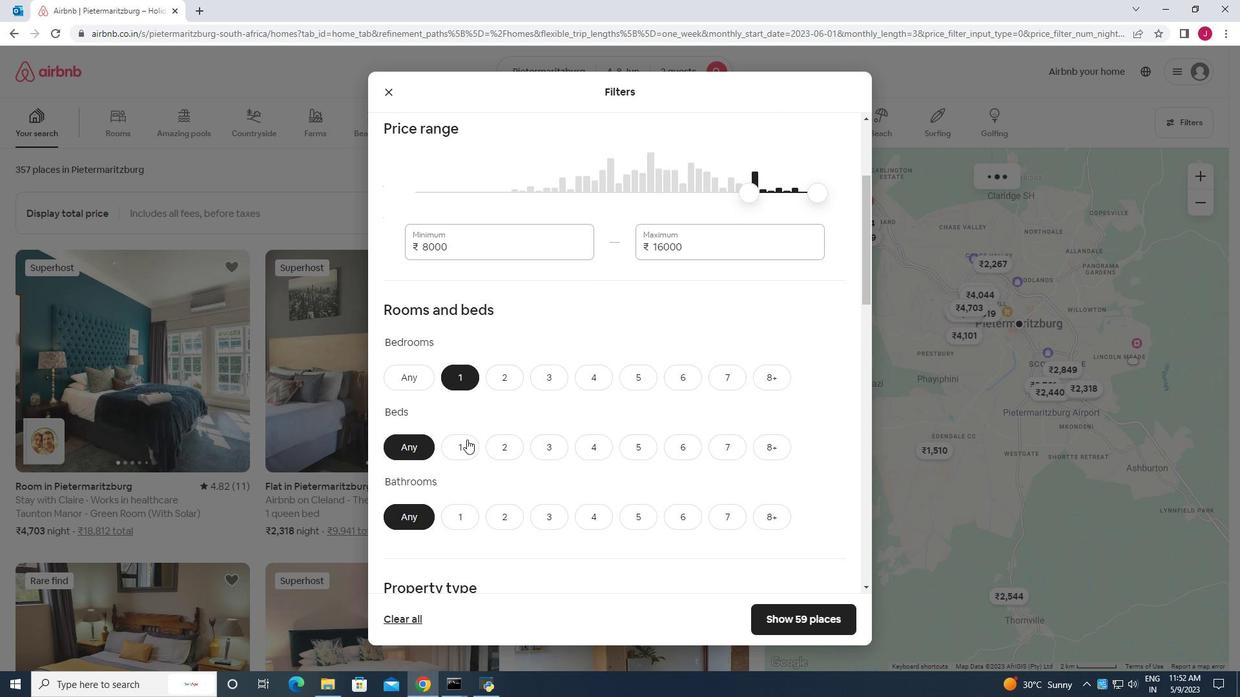 
Action: Mouse moved to (460, 514)
Screenshot: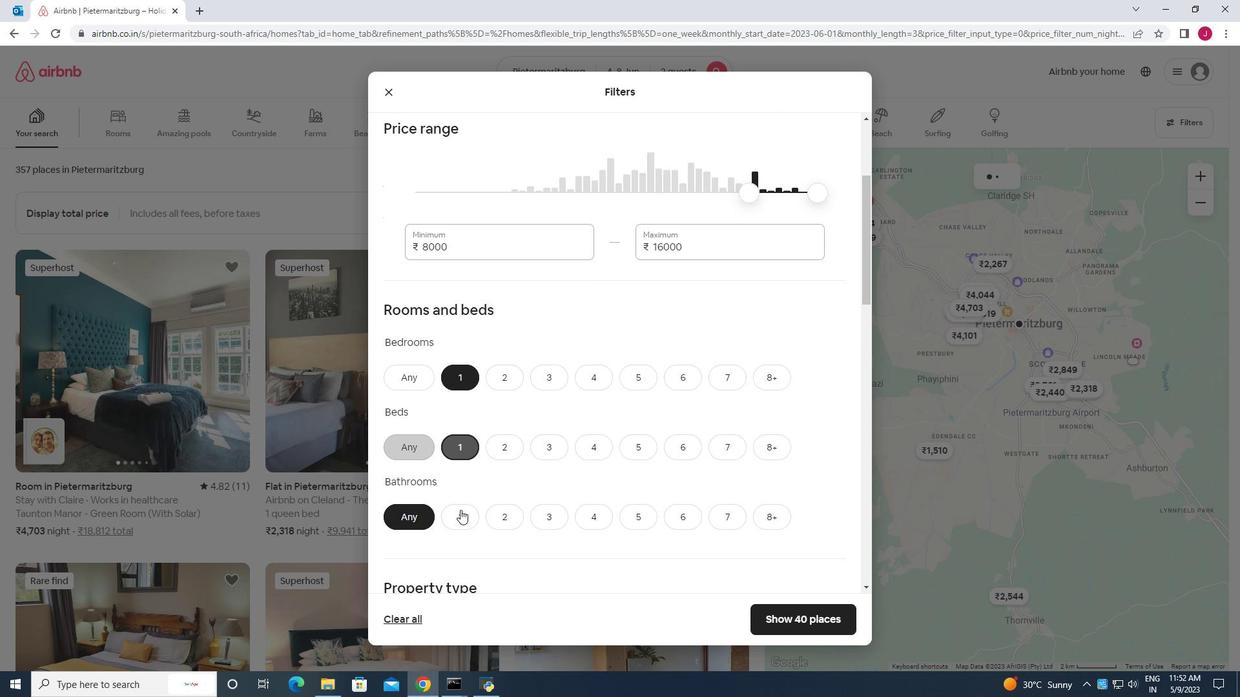 
Action: Mouse pressed left at (460, 514)
Screenshot: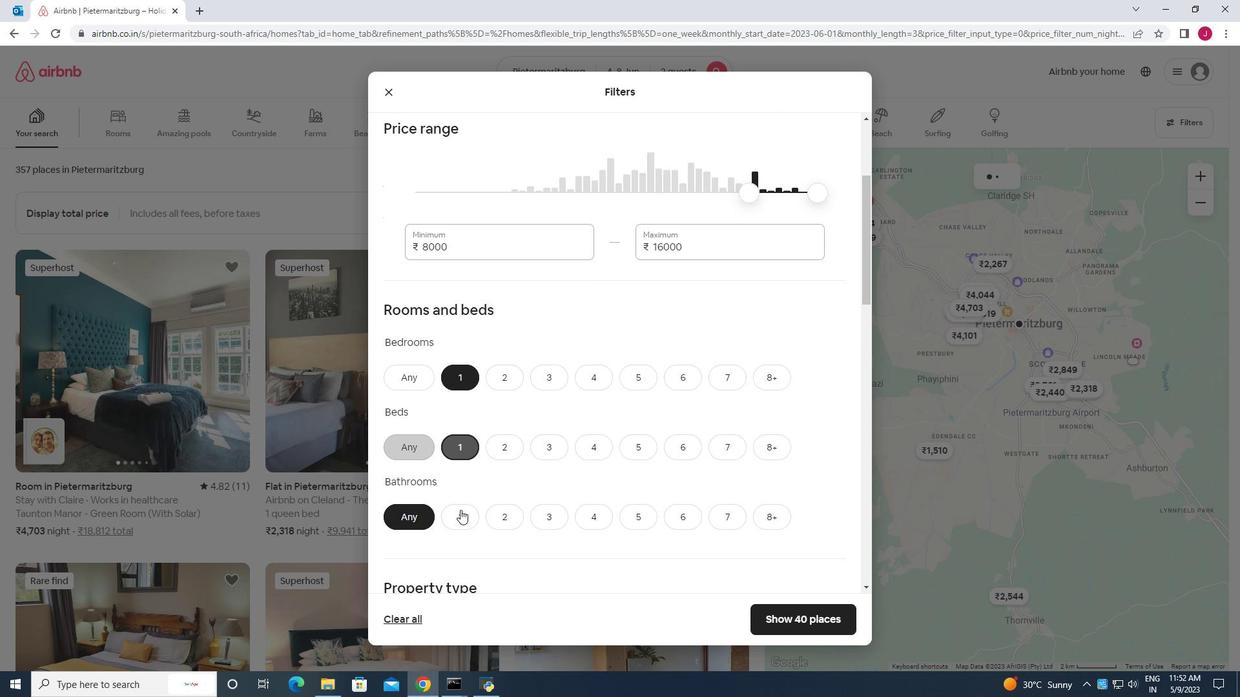 
Action: Mouse moved to (552, 427)
Screenshot: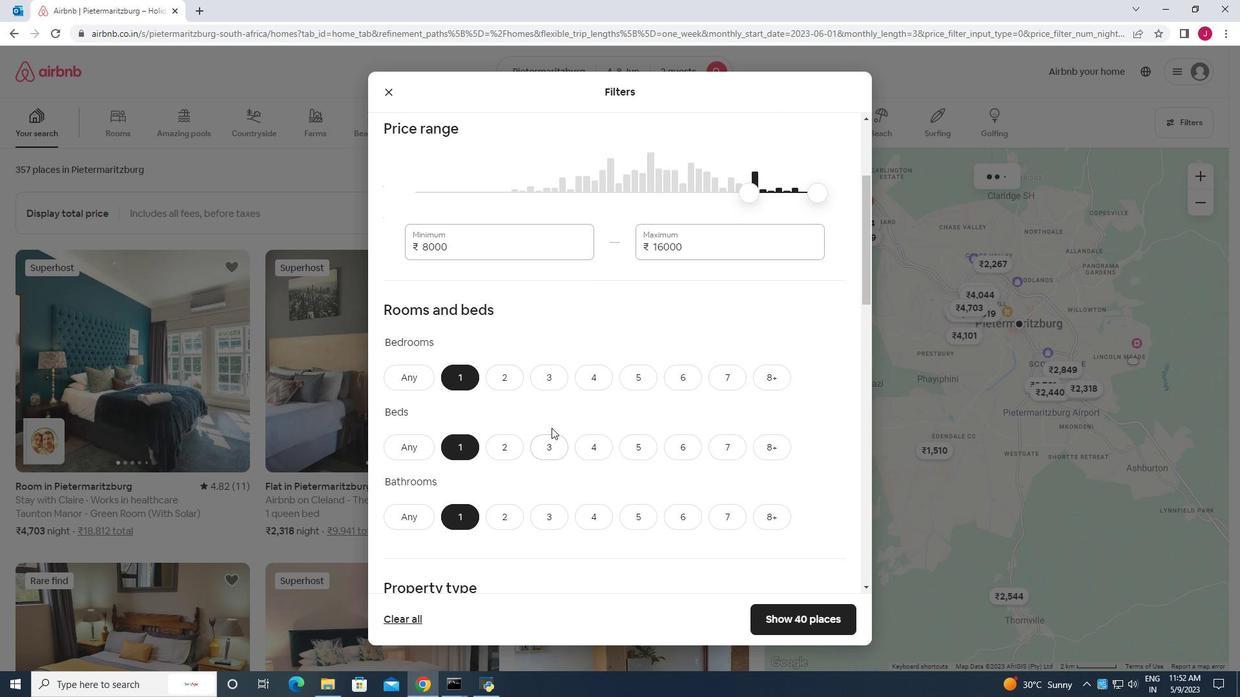 
Action: Mouse scrolled (552, 426) with delta (0, 0)
Screenshot: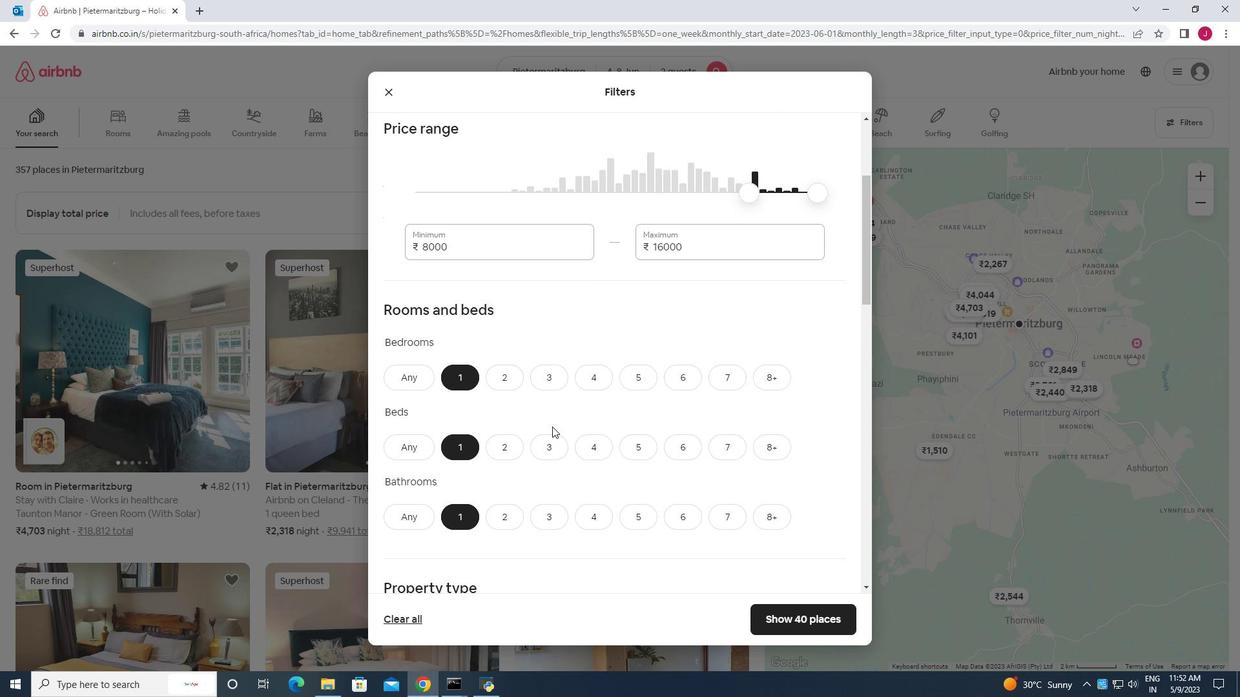 
Action: Mouse scrolled (552, 426) with delta (0, 0)
Screenshot: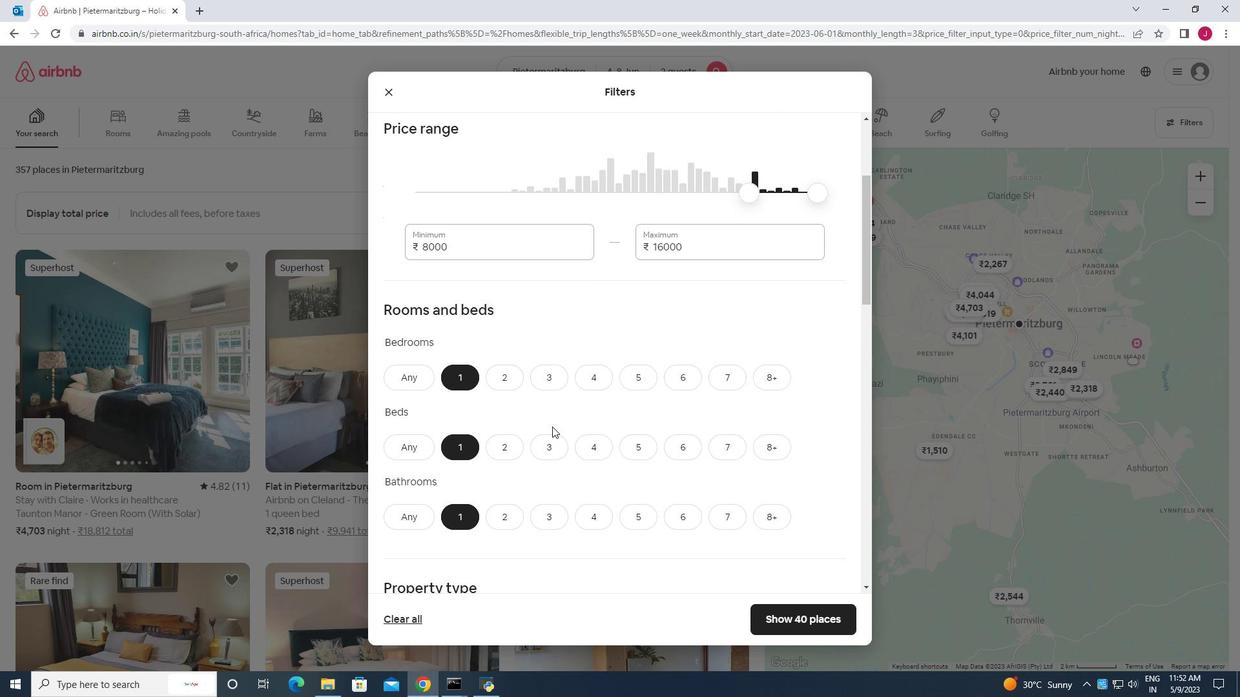 
Action: Mouse scrolled (552, 426) with delta (0, 0)
Screenshot: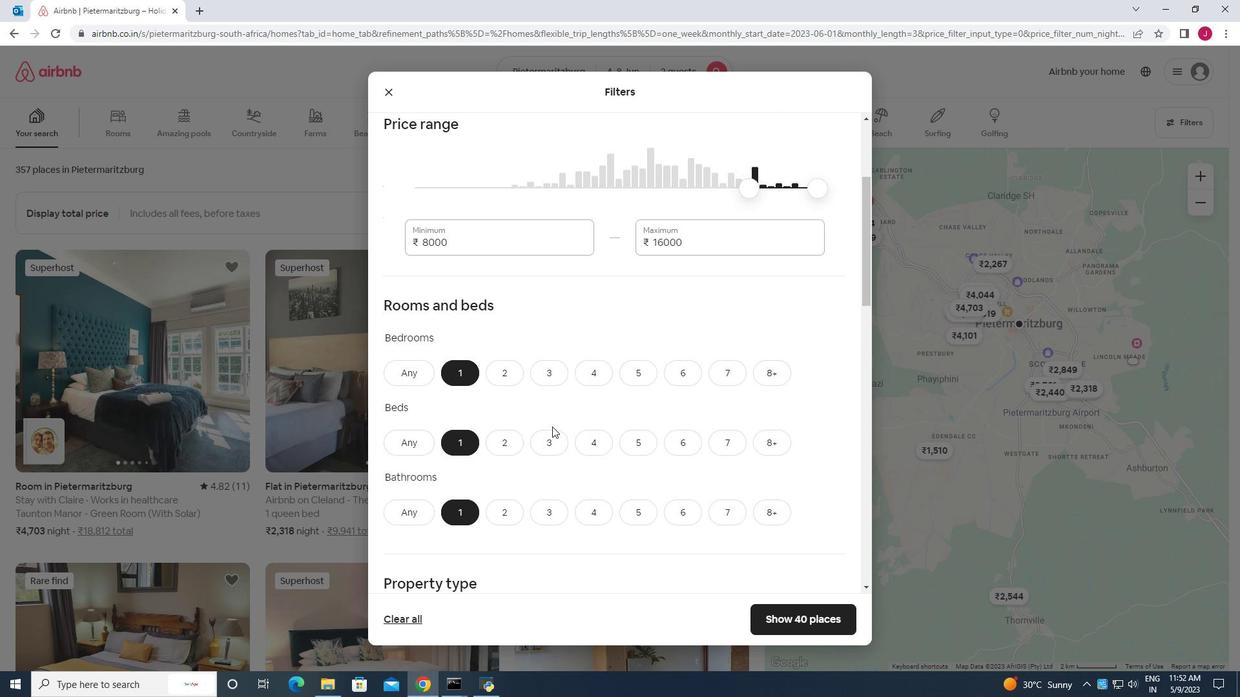 
Action: Mouse moved to (457, 458)
Screenshot: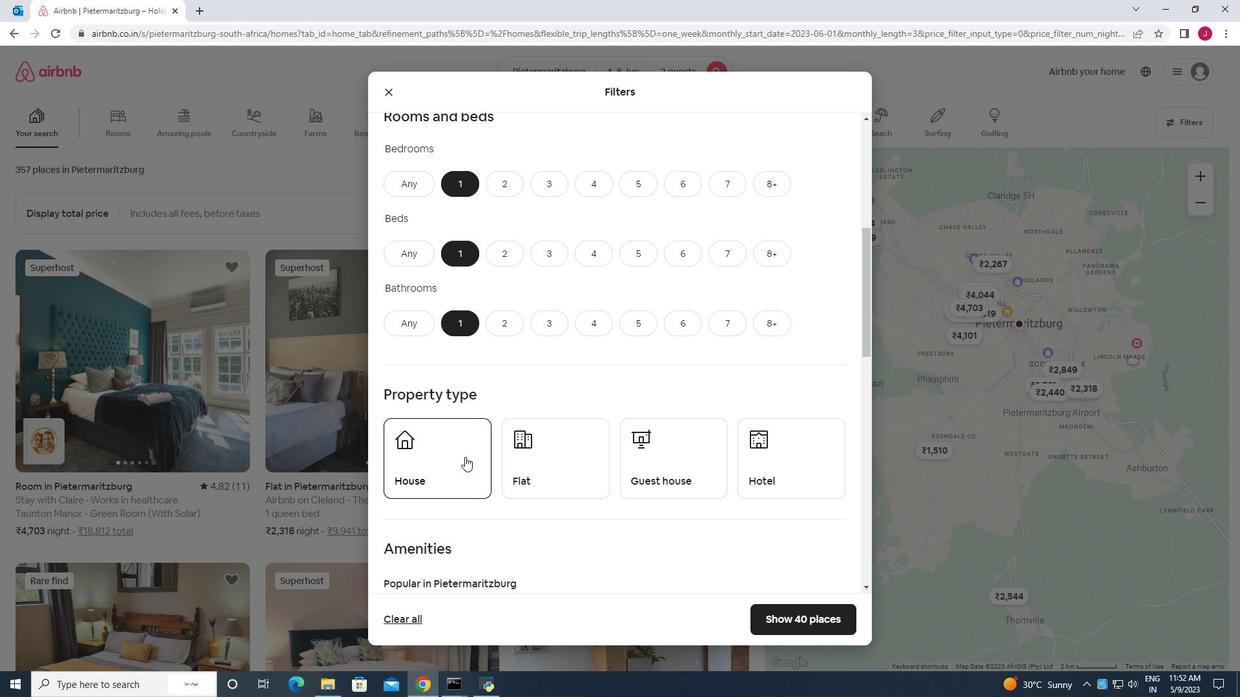 
Action: Mouse pressed left at (457, 458)
Screenshot: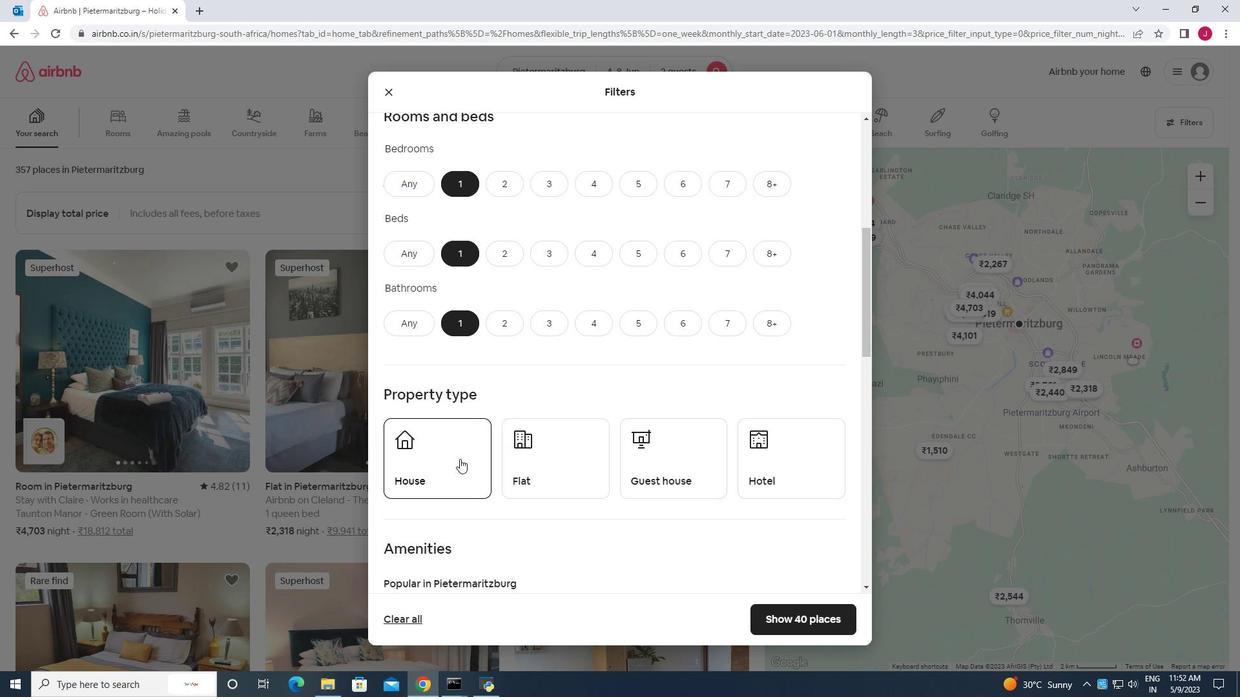 
Action: Mouse moved to (563, 472)
Screenshot: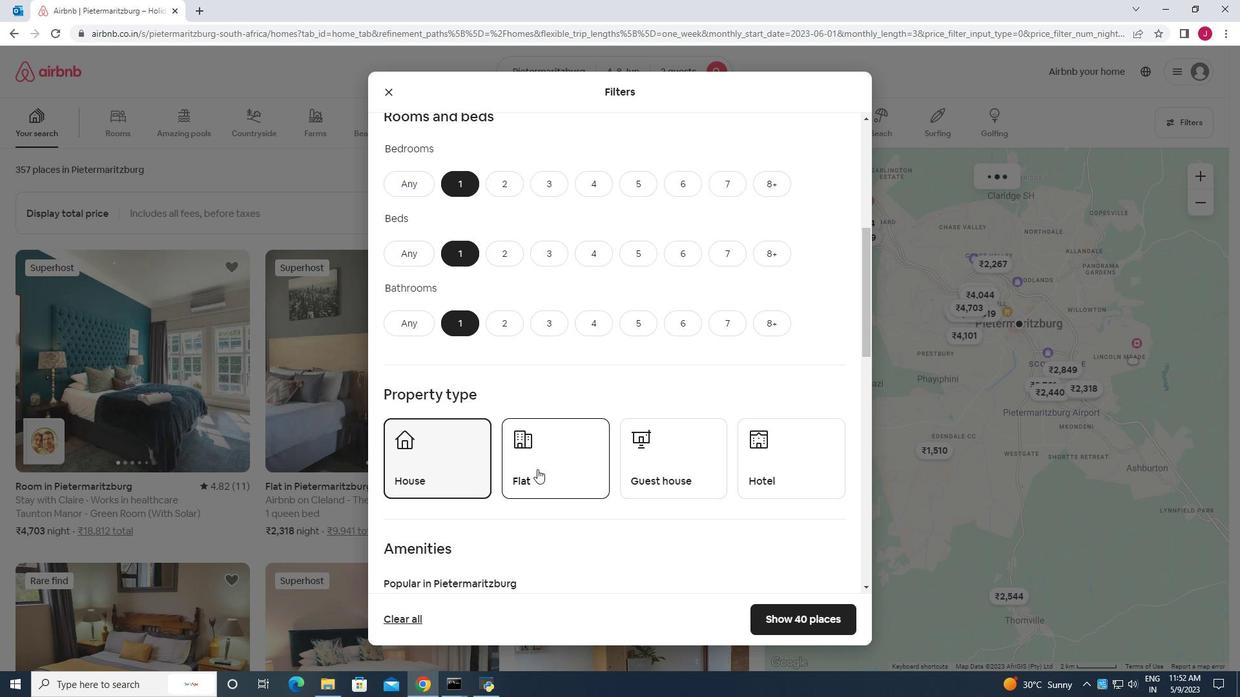 
Action: Mouse pressed left at (563, 472)
Screenshot: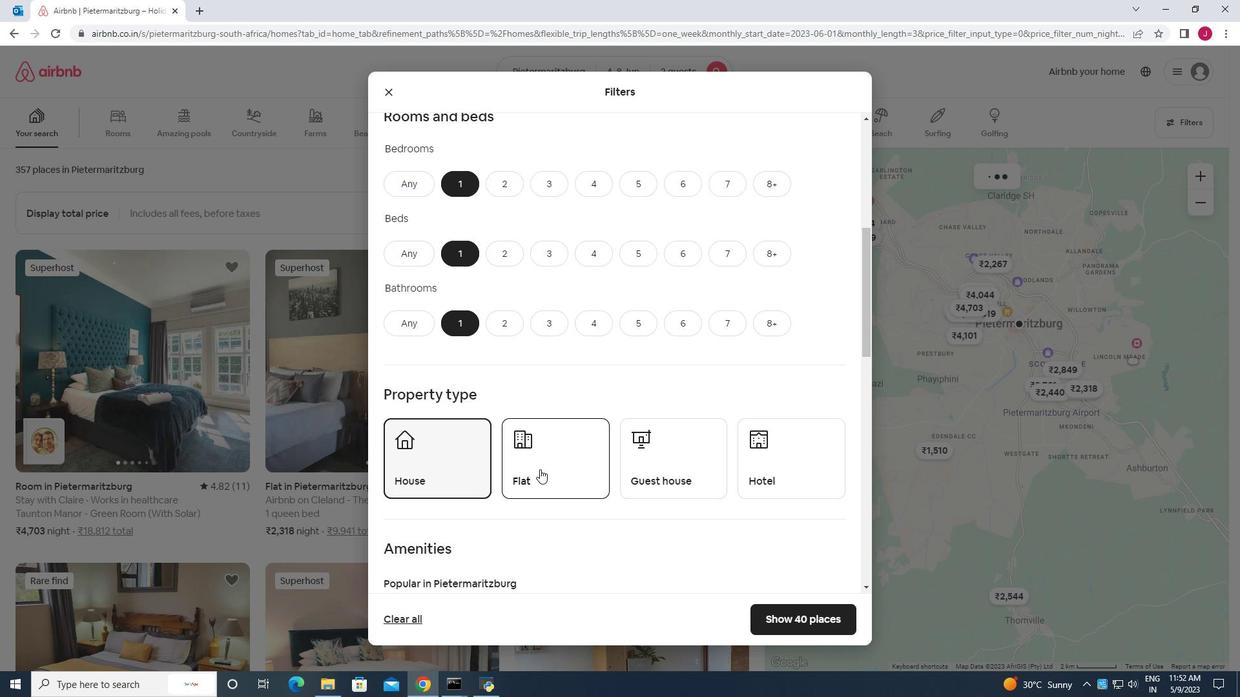 
Action: Mouse moved to (670, 466)
Screenshot: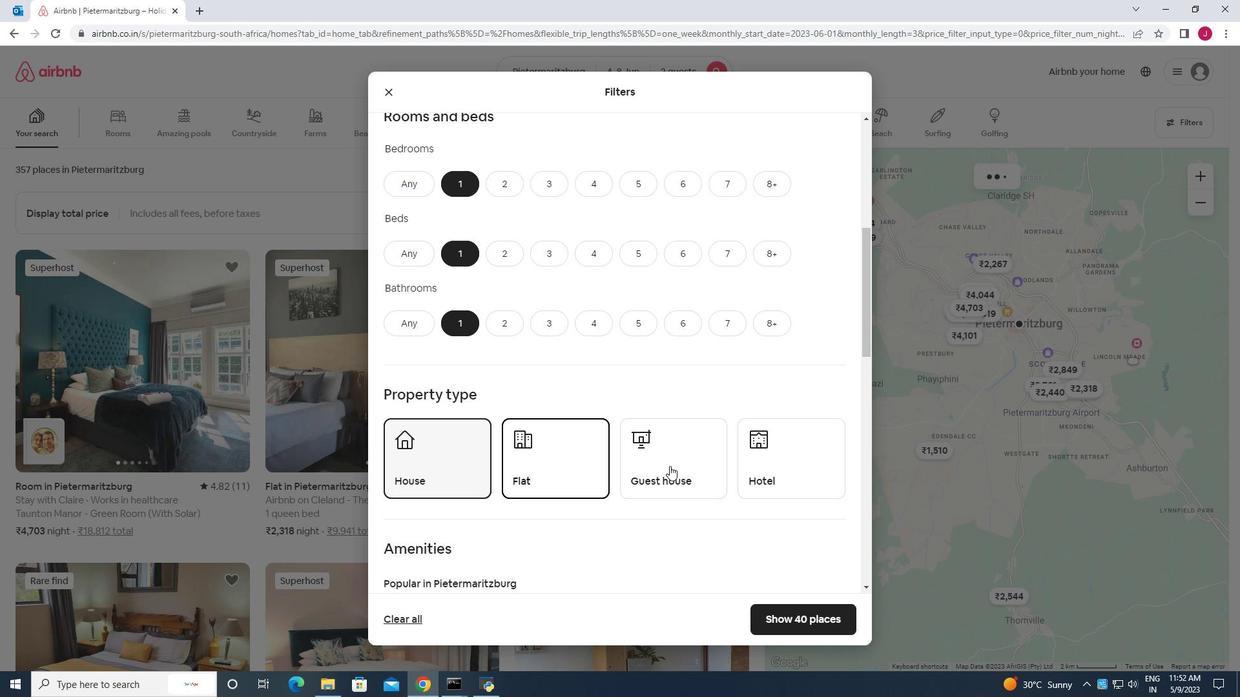 
Action: Mouse pressed left at (670, 466)
Screenshot: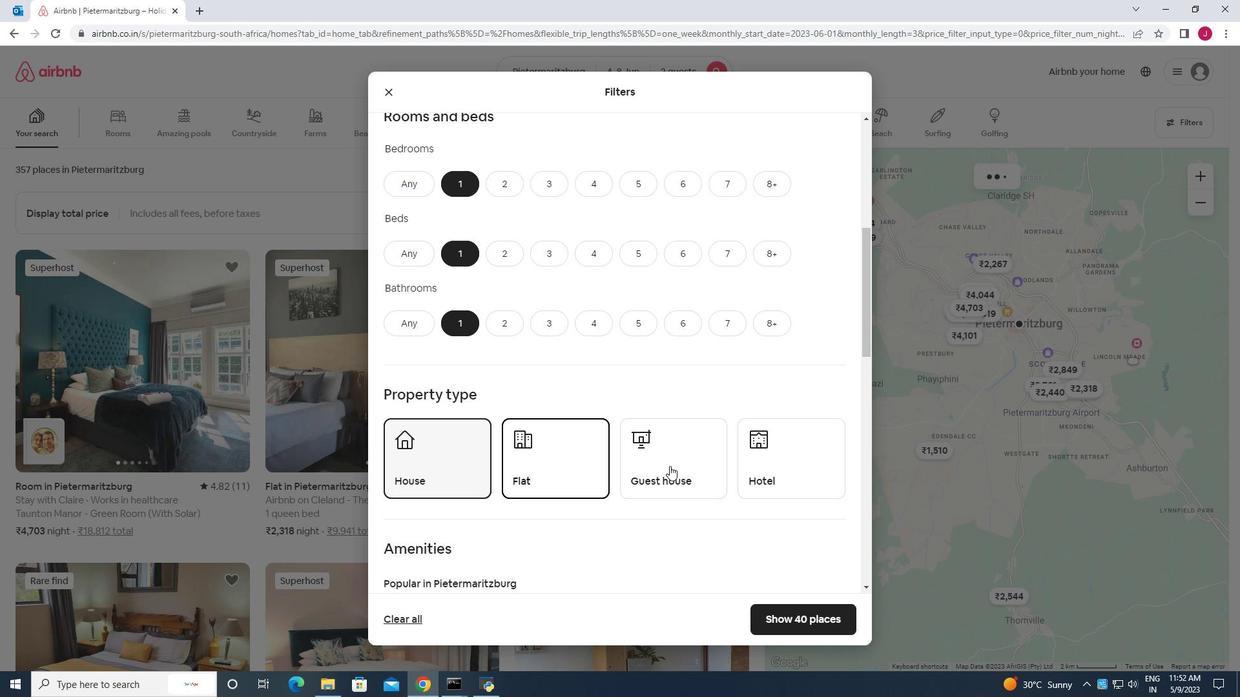 
Action: Mouse moved to (794, 458)
Screenshot: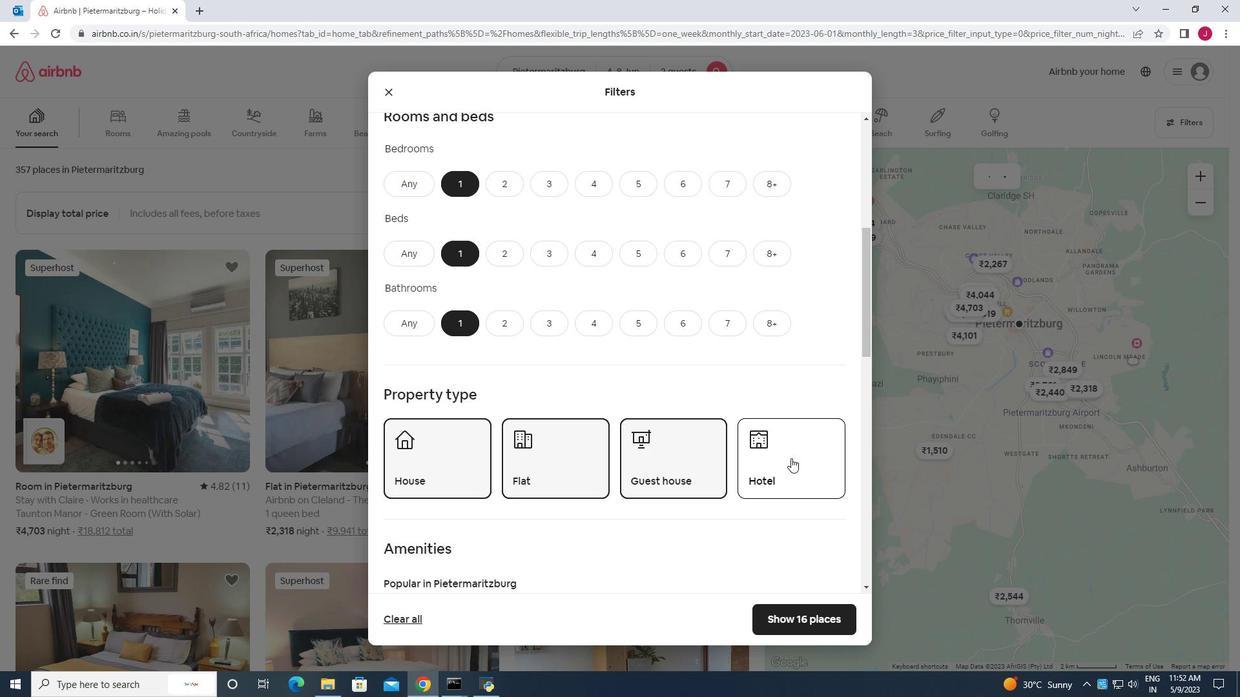 
Action: Mouse pressed left at (794, 458)
Screenshot: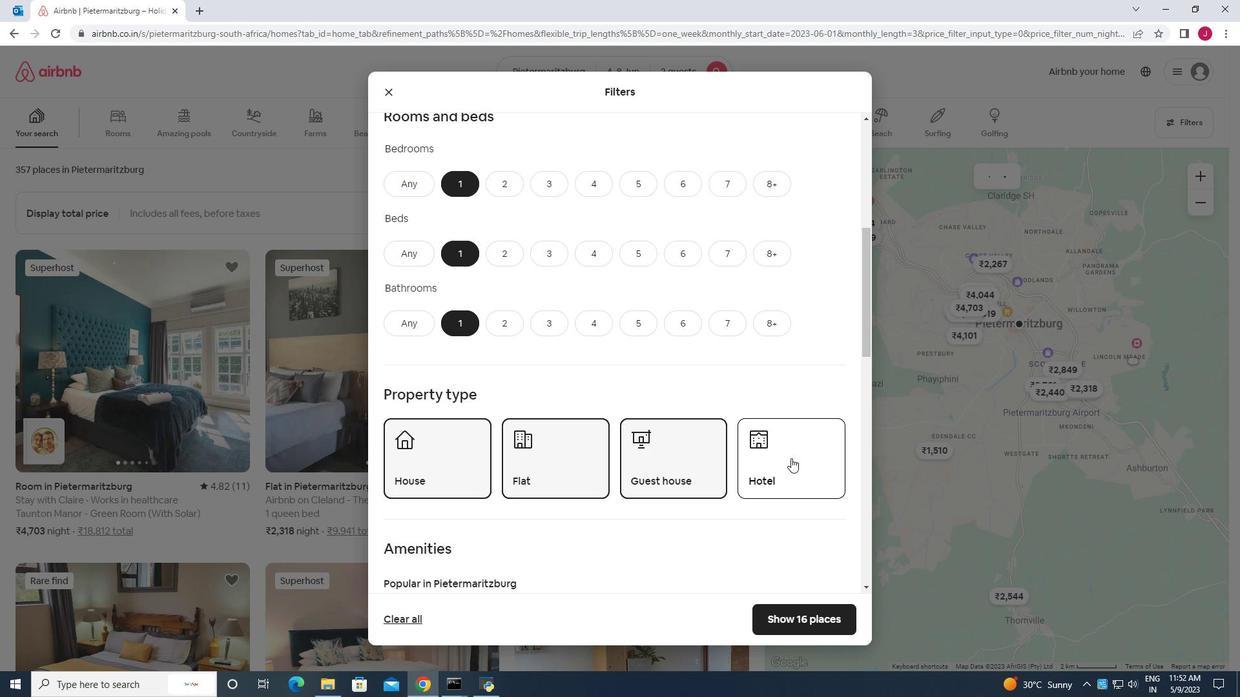 
Action: Mouse moved to (585, 432)
Screenshot: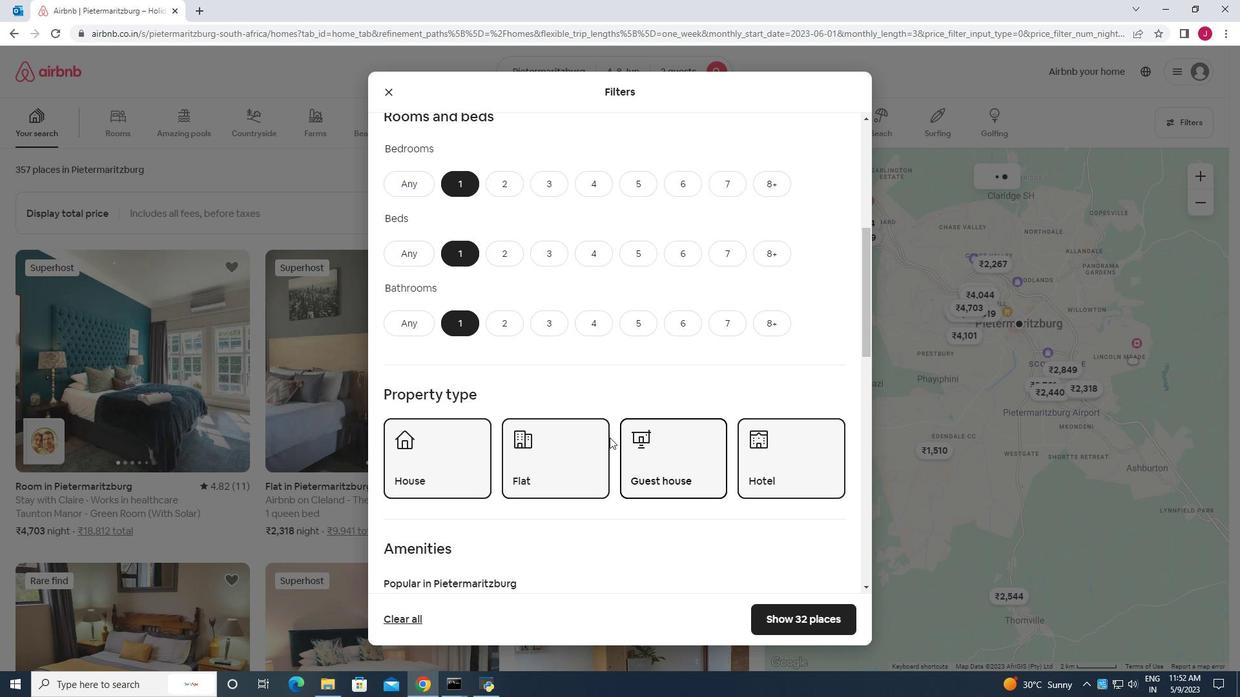 
Action: Mouse scrolled (585, 433) with delta (0, 0)
Screenshot: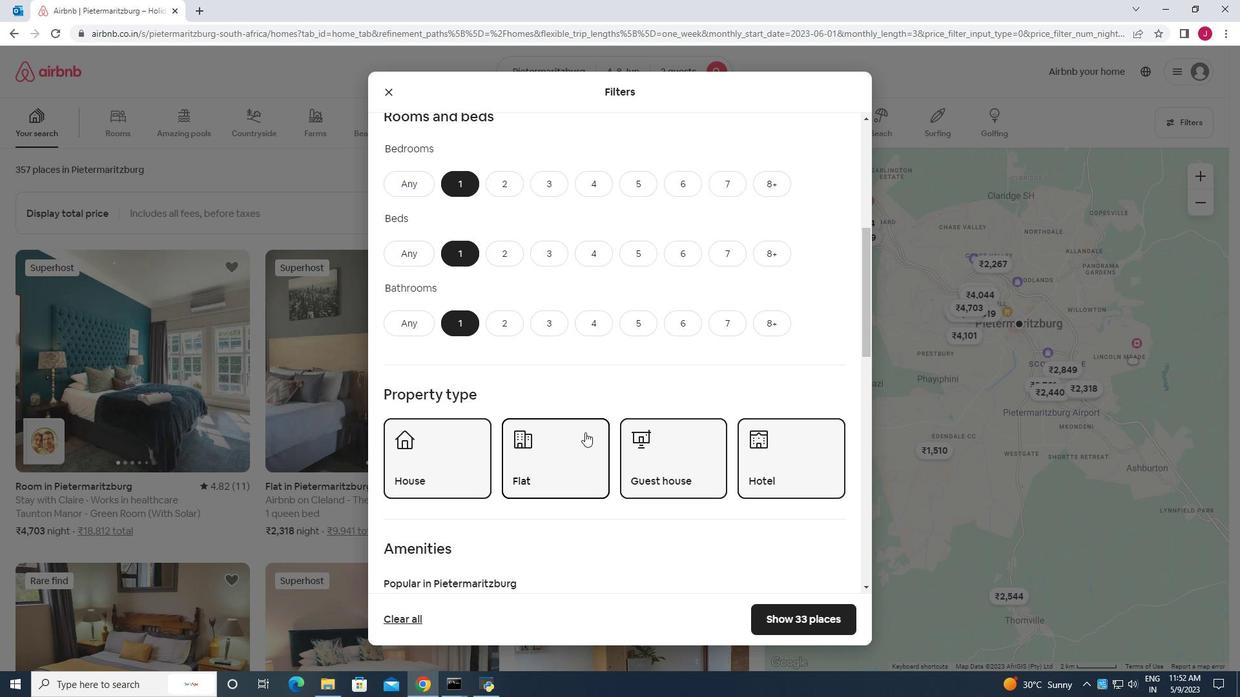 
Action: Mouse scrolled (585, 433) with delta (0, 0)
Screenshot: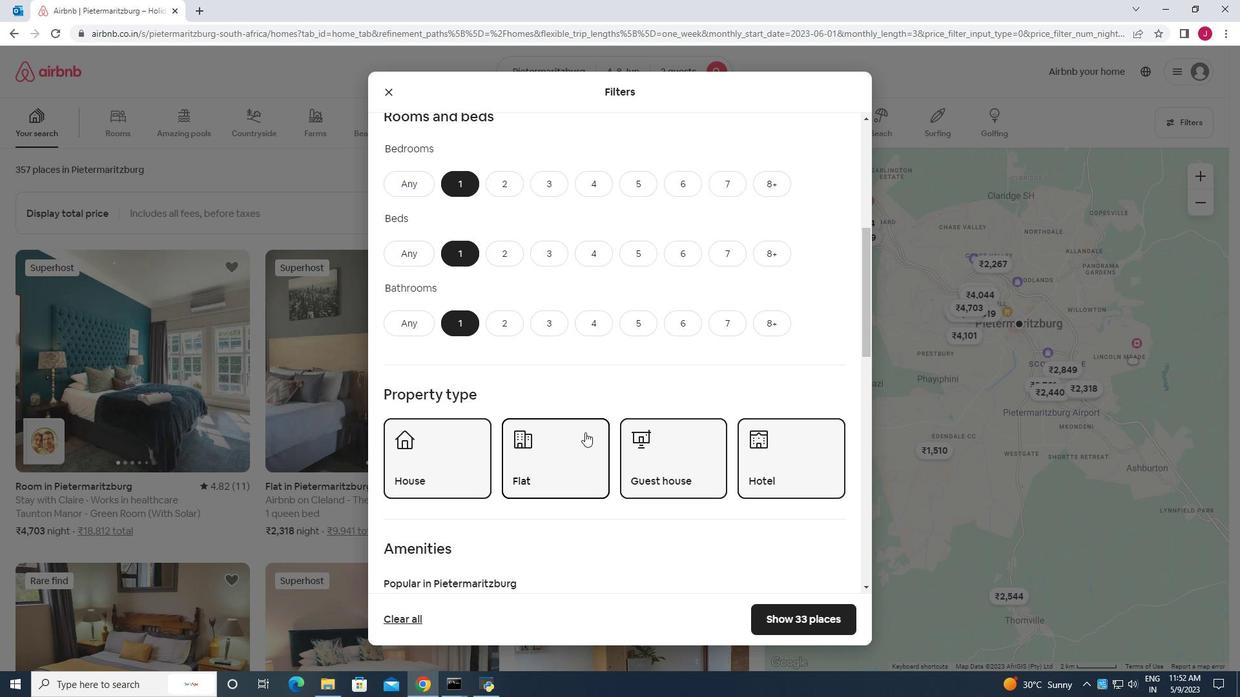 
Action: Mouse scrolled (585, 433) with delta (0, 0)
Screenshot: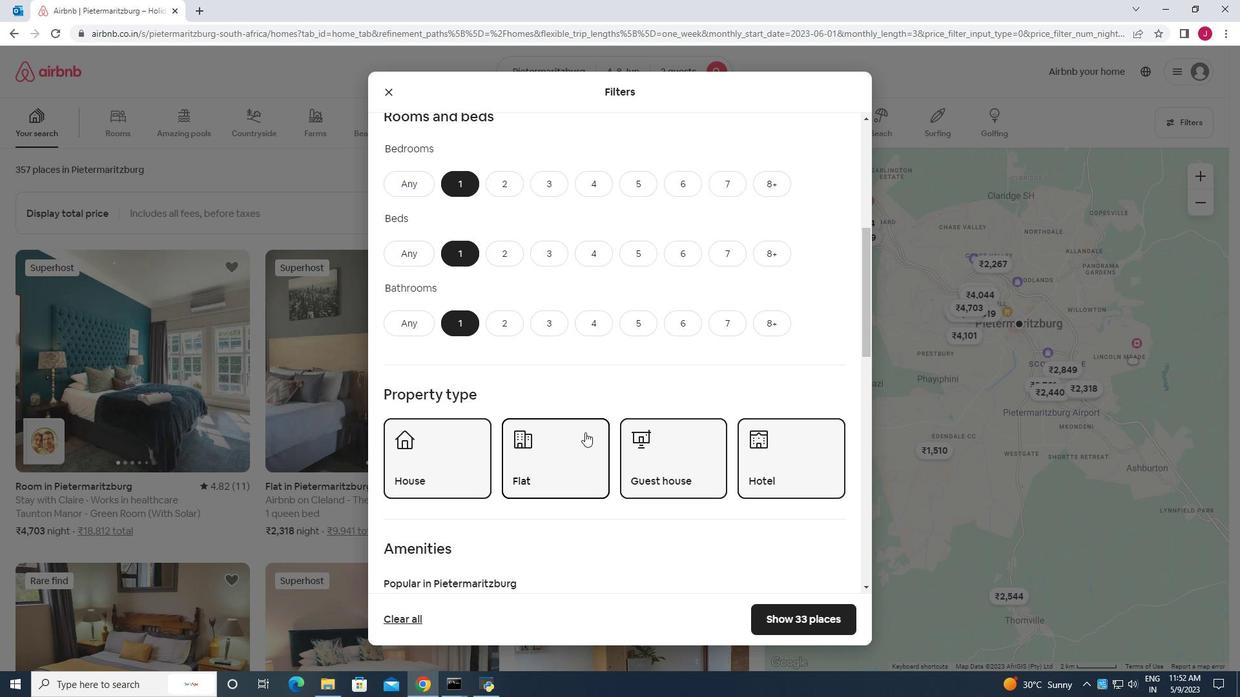 
Action: Mouse scrolled (585, 433) with delta (0, 0)
Screenshot: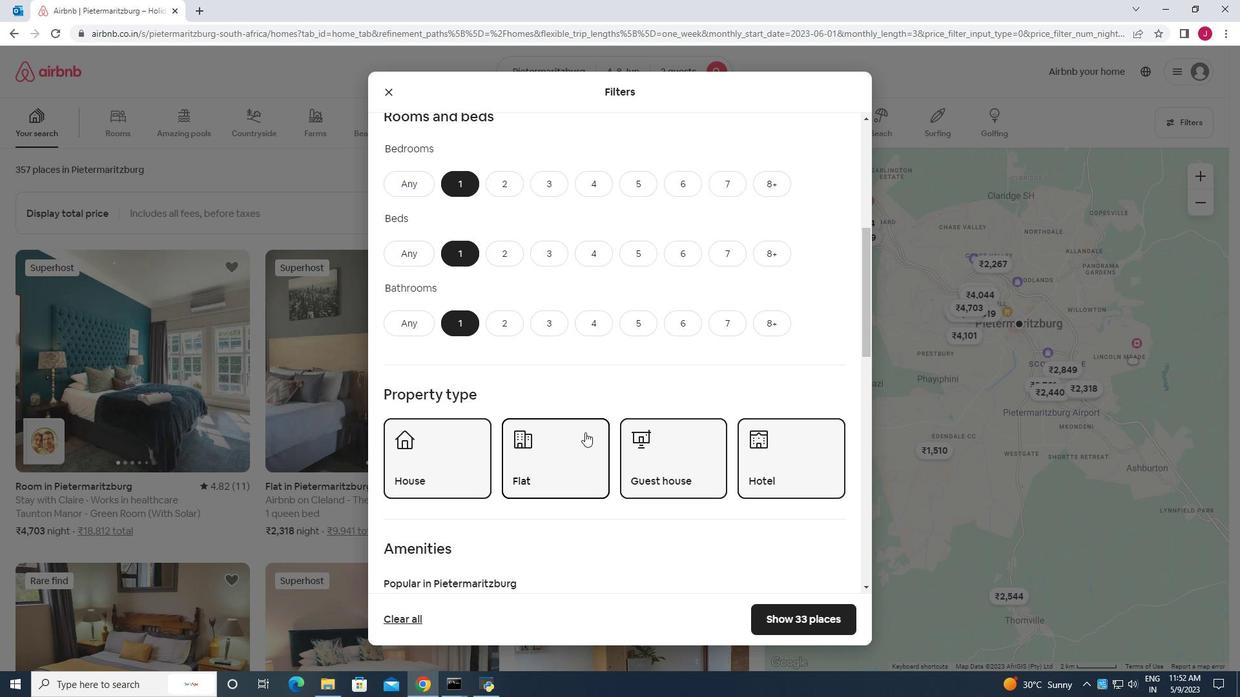 
Action: Mouse scrolled (585, 433) with delta (0, 0)
Screenshot: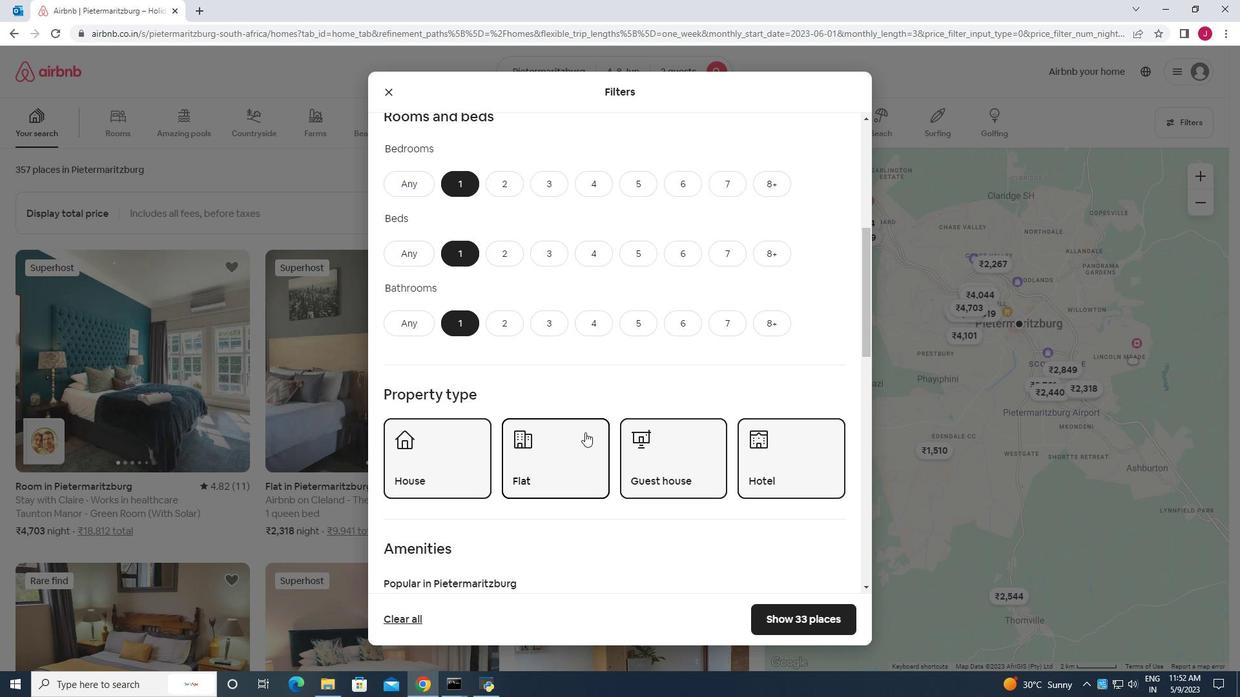
Action: Mouse scrolled (585, 433) with delta (0, 0)
Screenshot: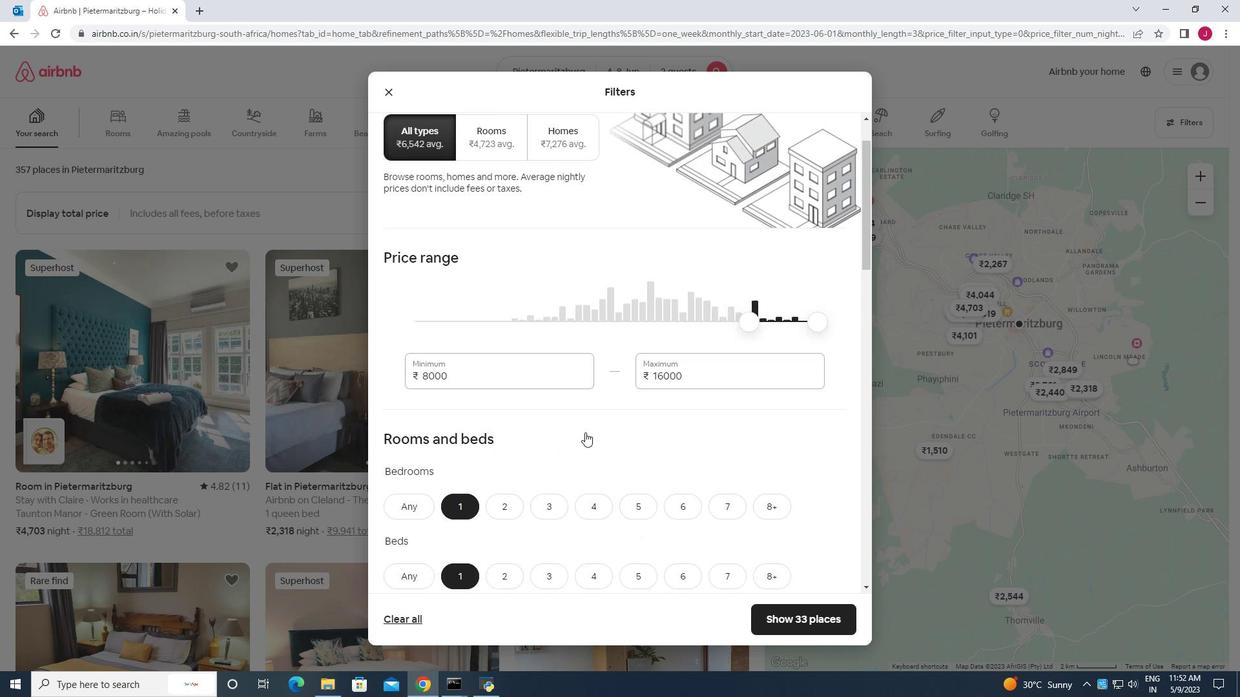 
Action: Mouse scrolled (585, 433) with delta (0, 0)
Screenshot: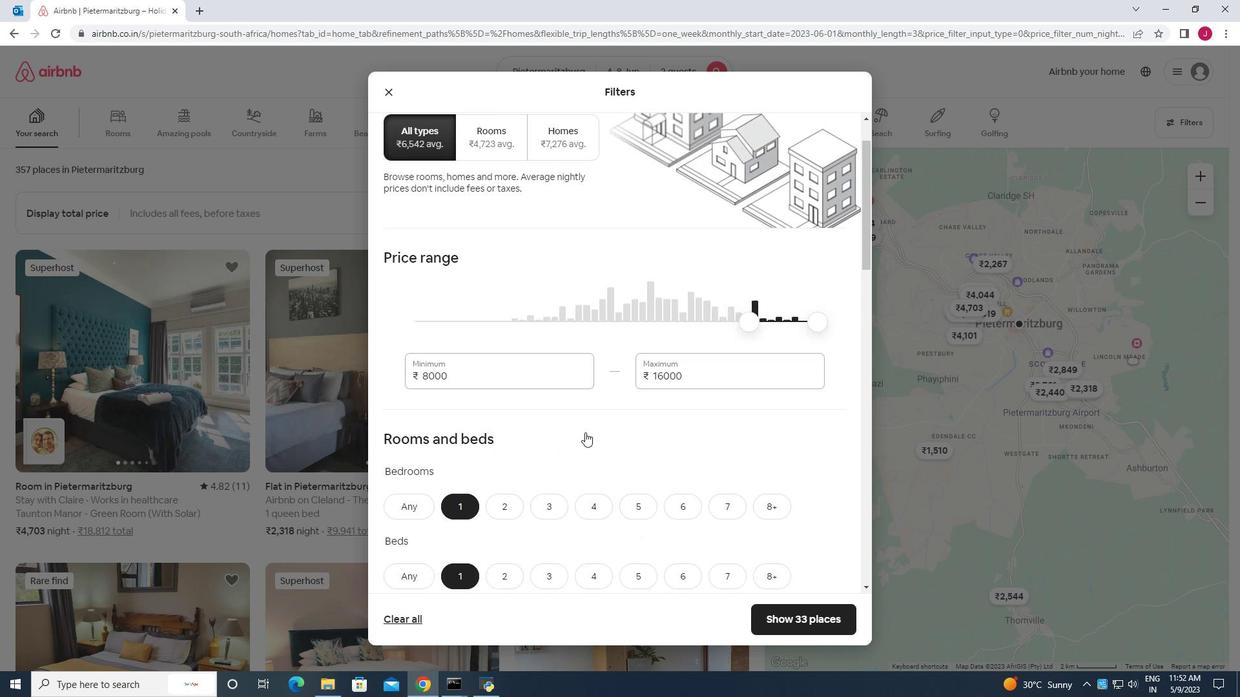 
Action: Mouse scrolled (585, 433) with delta (0, 0)
Screenshot: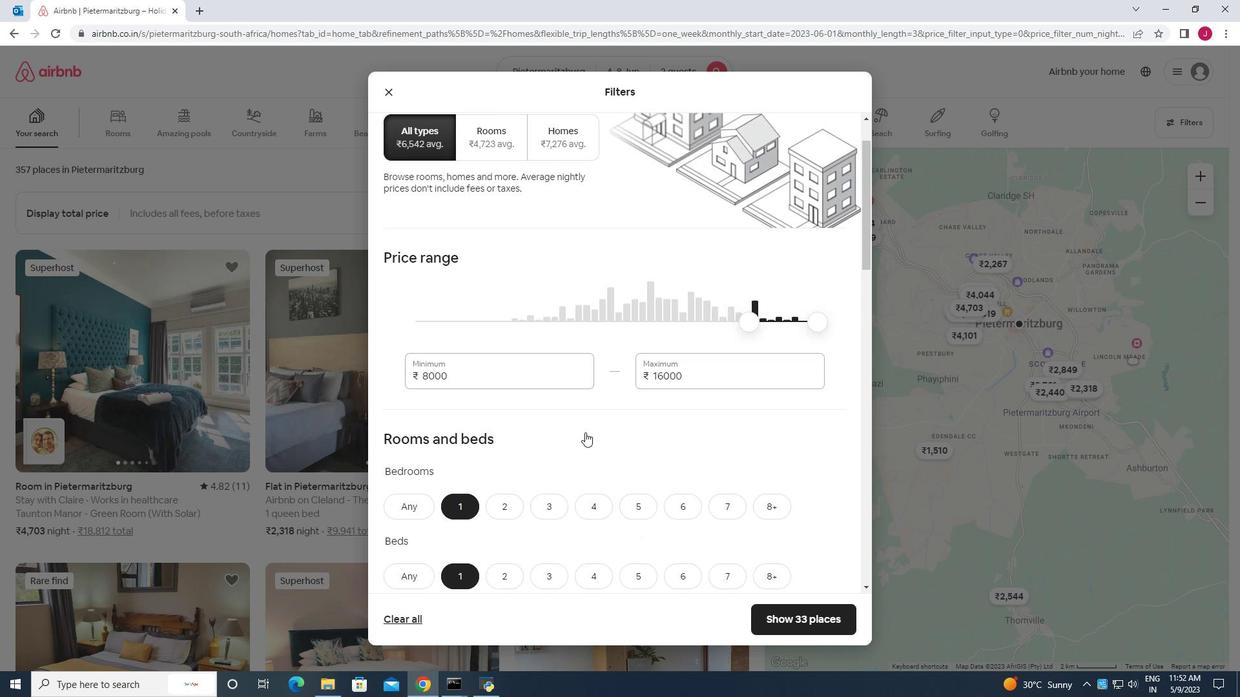 
Action: Mouse scrolled (585, 433) with delta (0, 0)
Screenshot: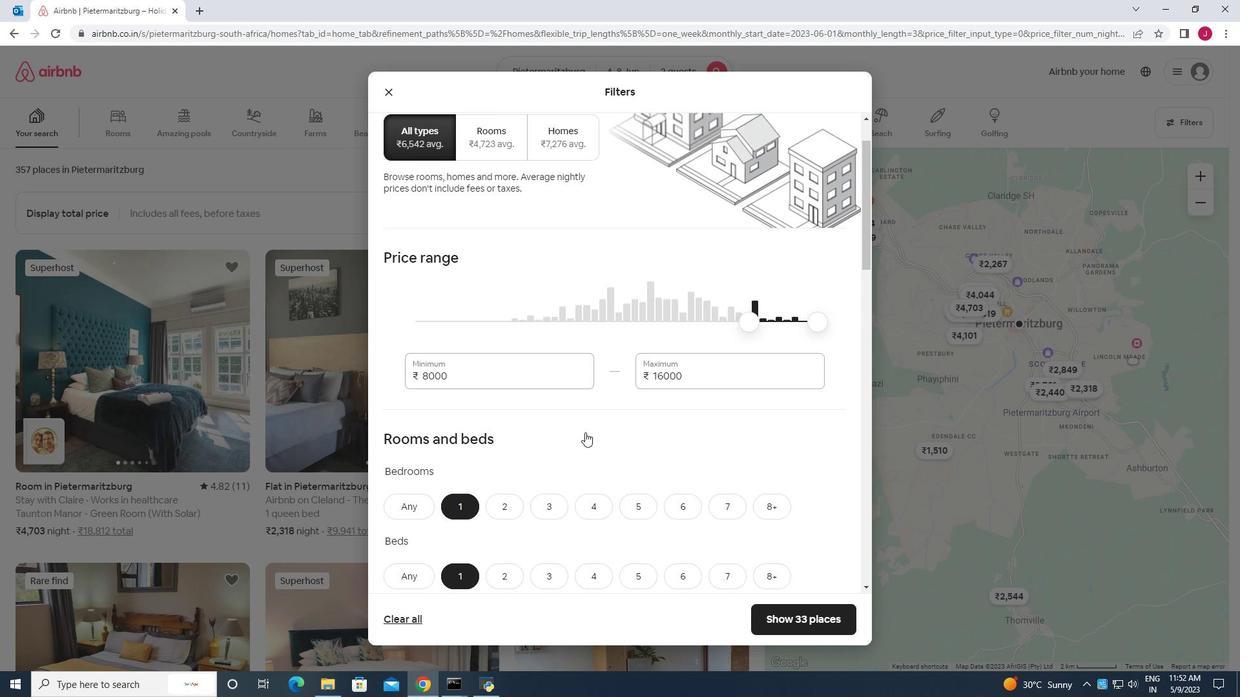 
Action: Mouse scrolled (585, 432) with delta (0, 0)
Screenshot: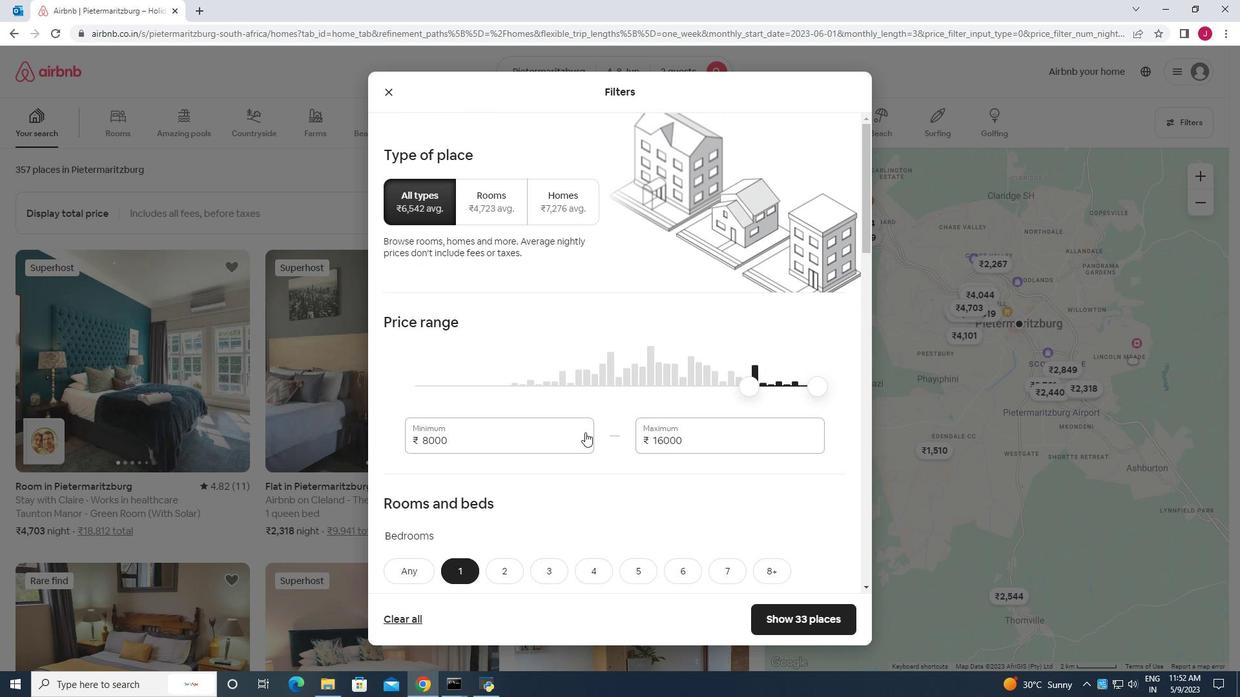 
Action: Mouse scrolled (585, 432) with delta (0, 0)
Screenshot: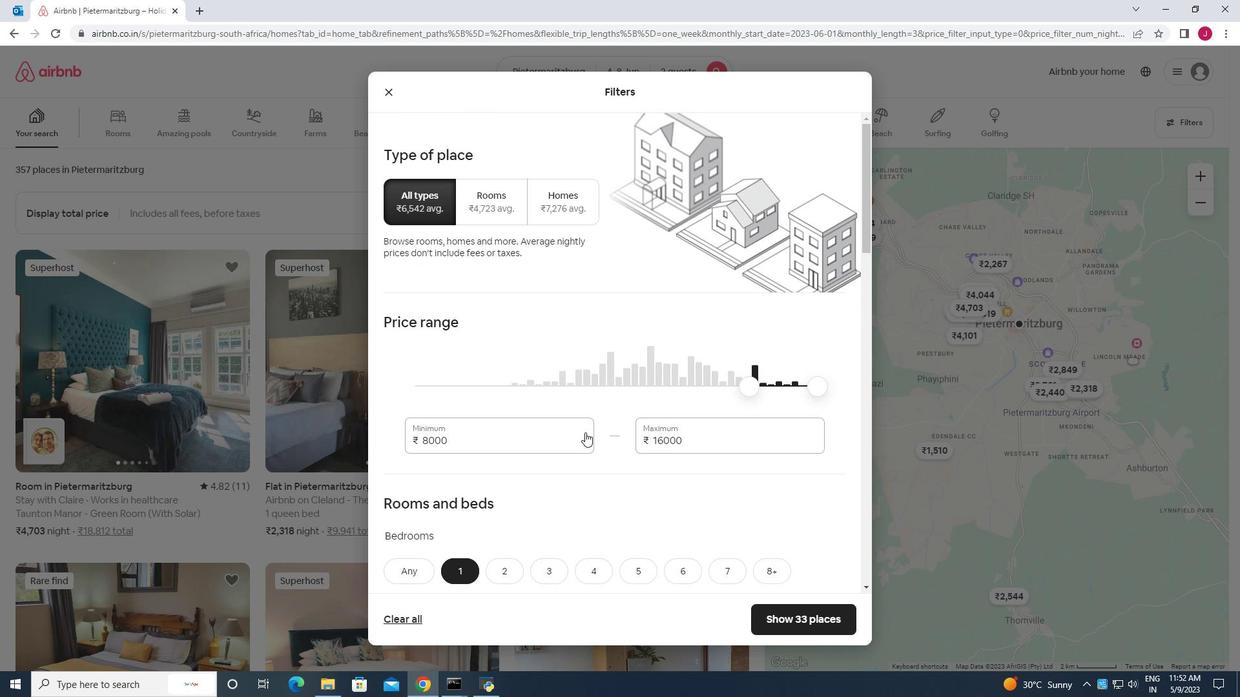 
Action: Mouse scrolled (585, 432) with delta (0, 0)
Screenshot: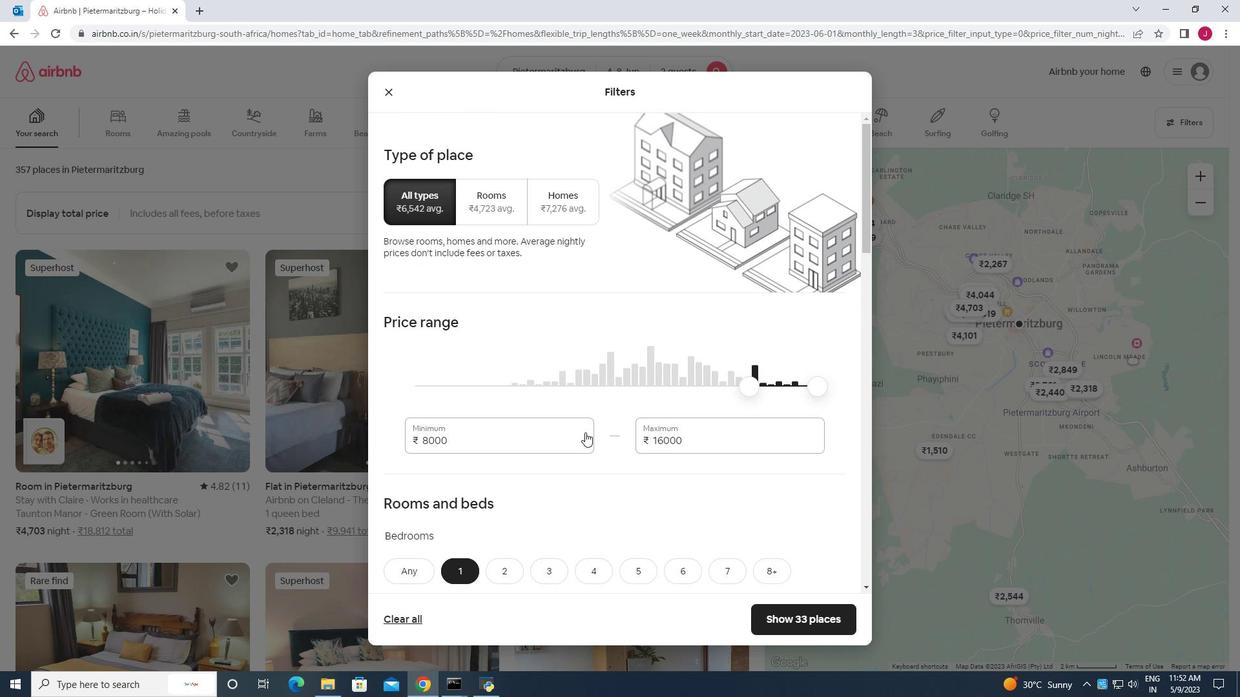 
Action: Mouse scrolled (585, 432) with delta (0, 0)
Screenshot: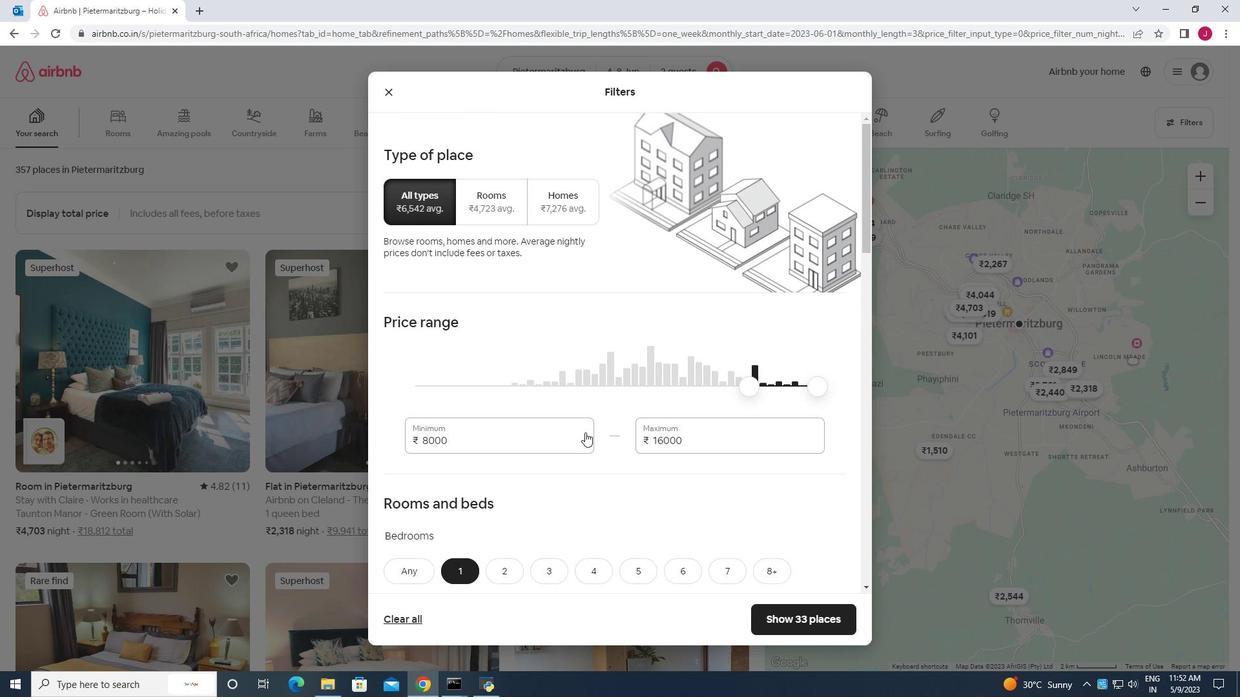 
Action: Mouse scrolled (585, 432) with delta (0, 0)
Screenshot: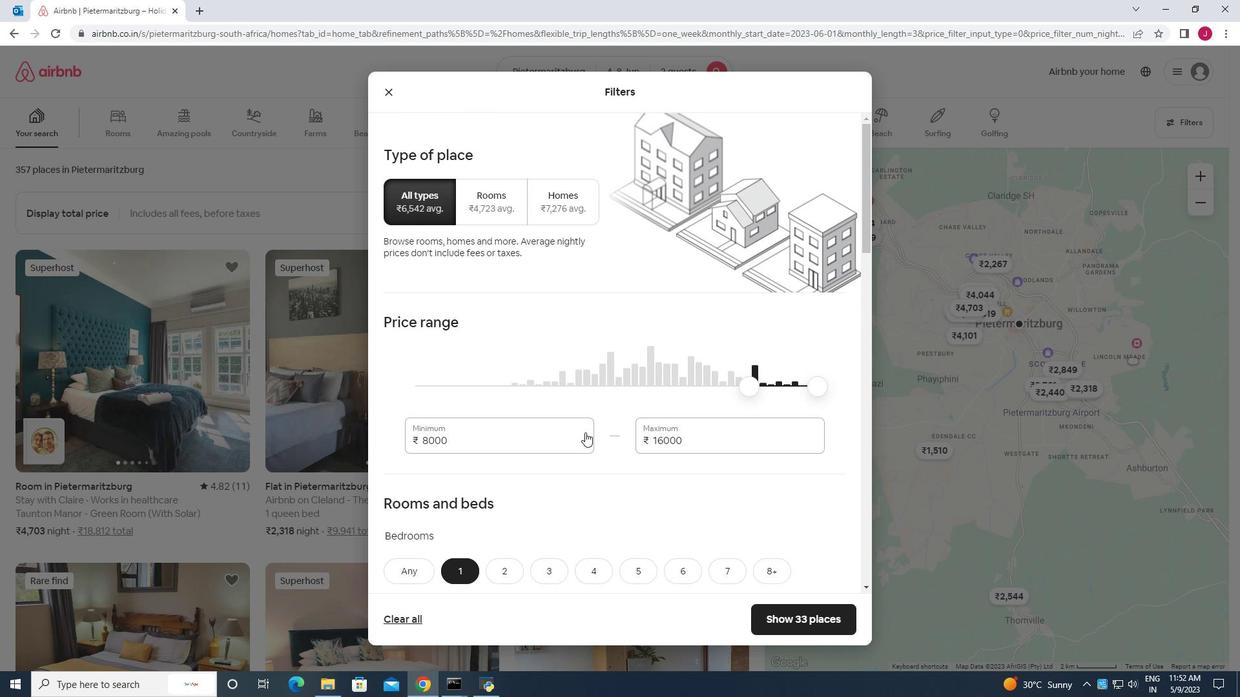 
Action: Mouse scrolled (585, 432) with delta (0, 0)
Screenshot: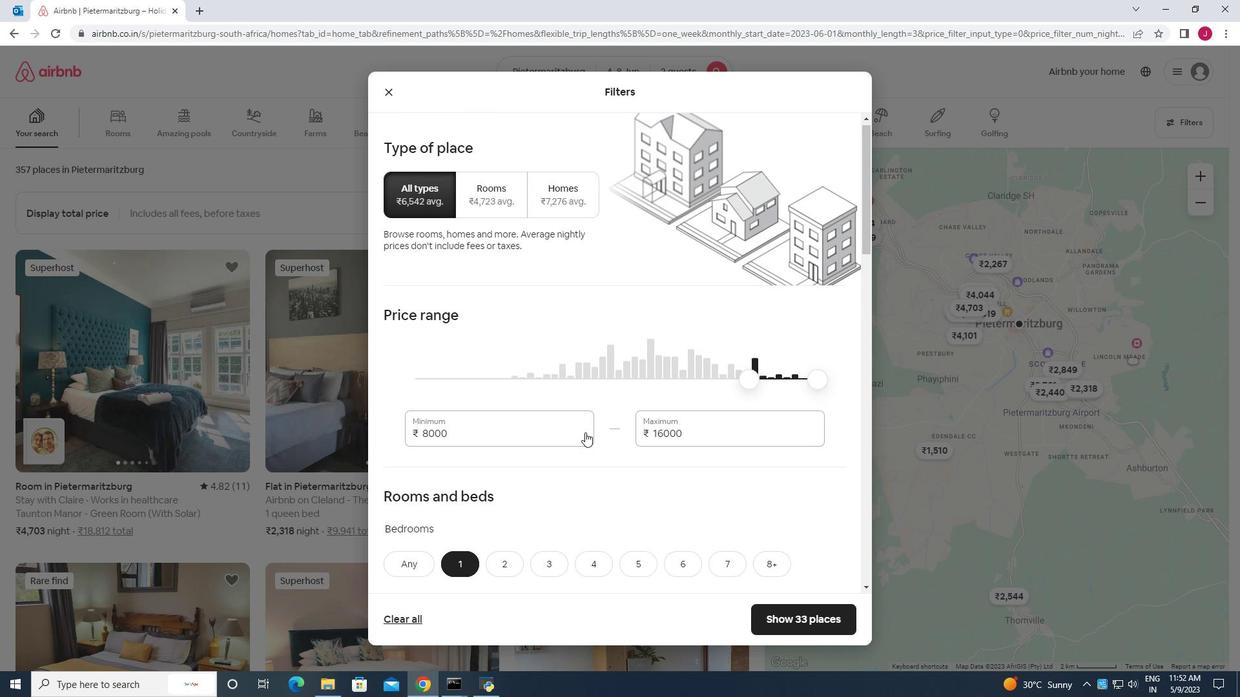 
Action: Mouse scrolled (585, 432) with delta (0, 0)
Screenshot: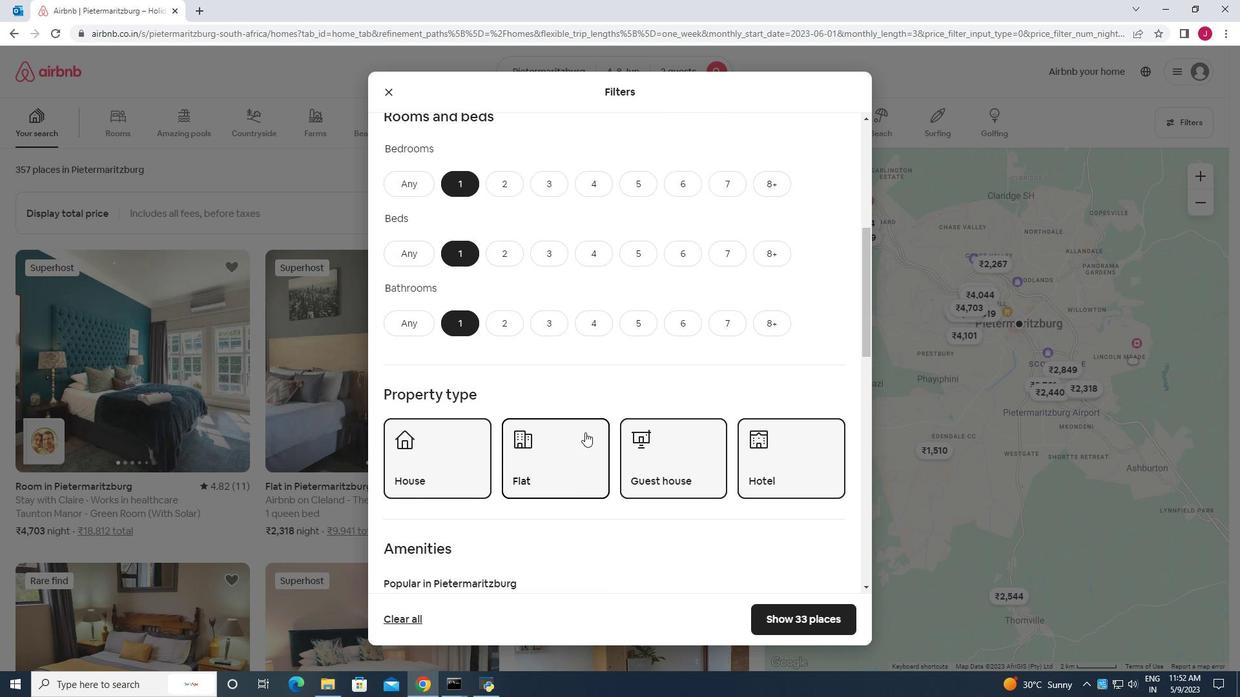 
Action: Mouse scrolled (585, 432) with delta (0, 0)
Screenshot: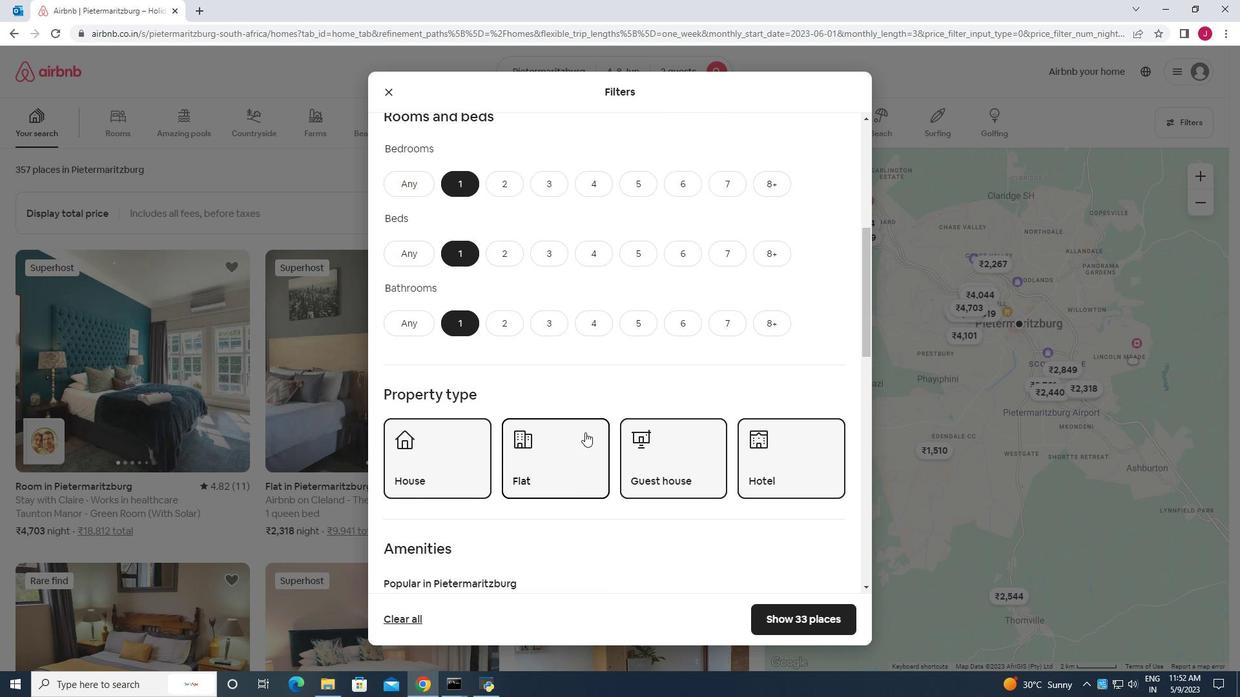 
Action: Mouse scrolled (585, 432) with delta (0, 0)
Screenshot: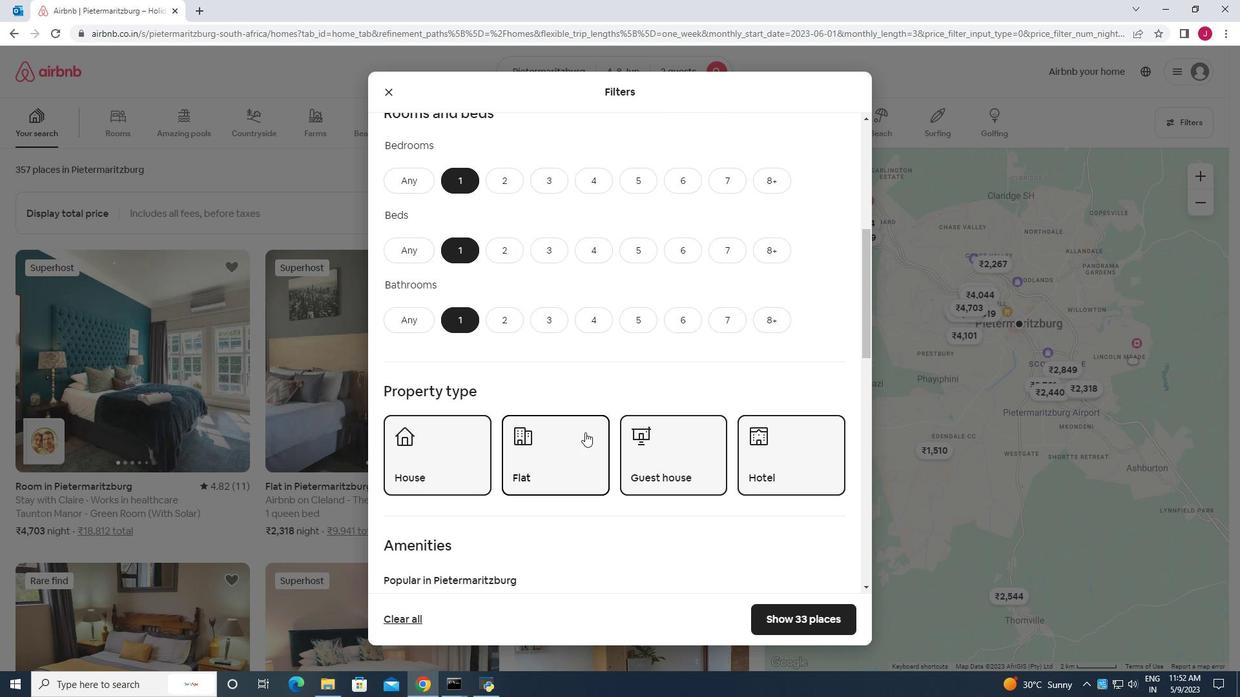 
Action: Mouse scrolled (585, 432) with delta (0, 0)
Screenshot: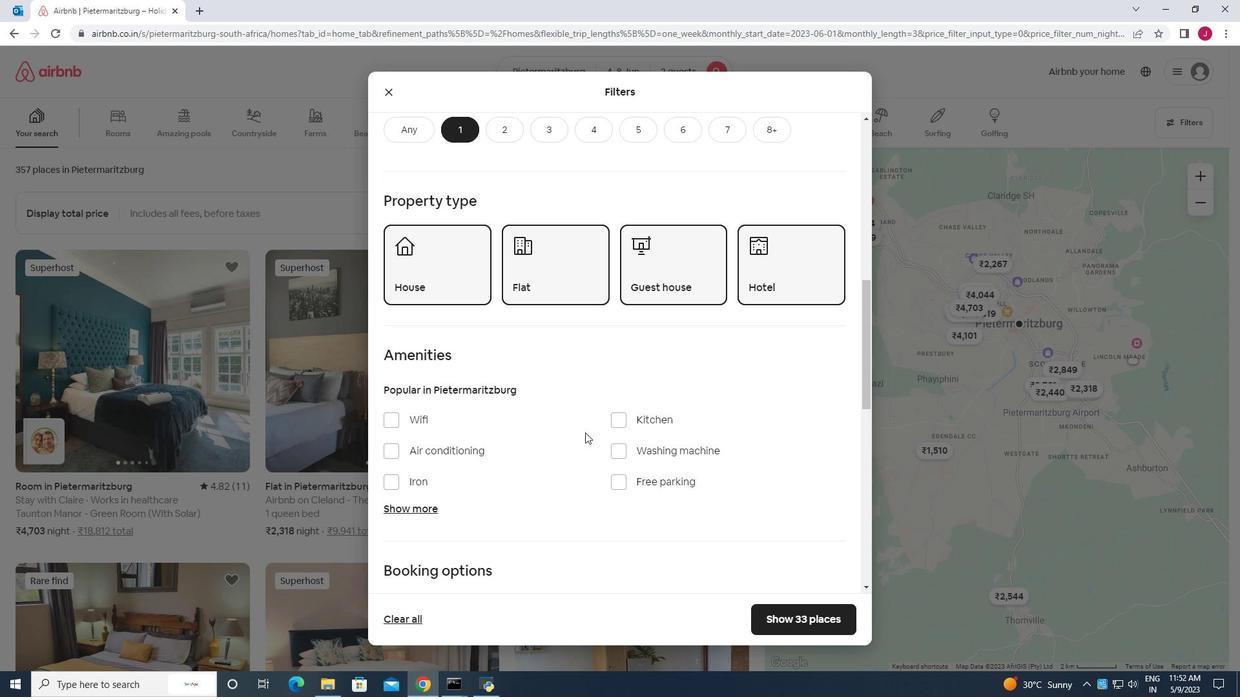 
Action: Mouse moved to (514, 403)
Screenshot: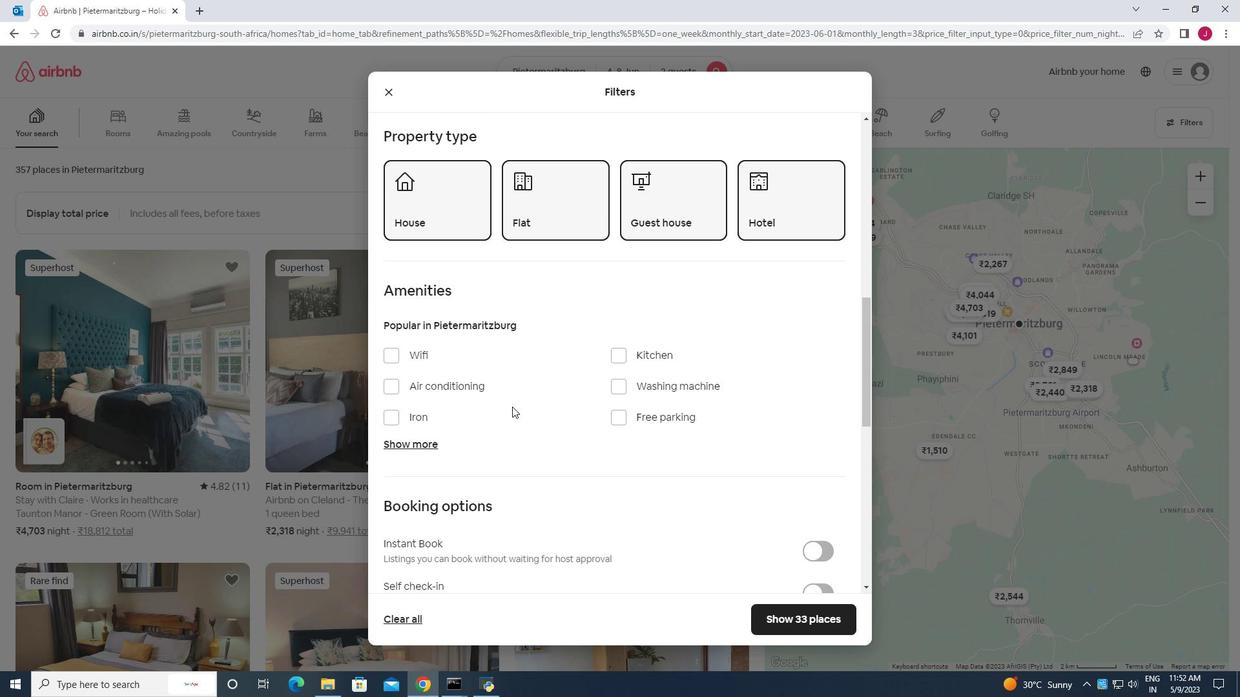 
Action: Mouse scrolled (514, 402) with delta (0, 0)
Screenshot: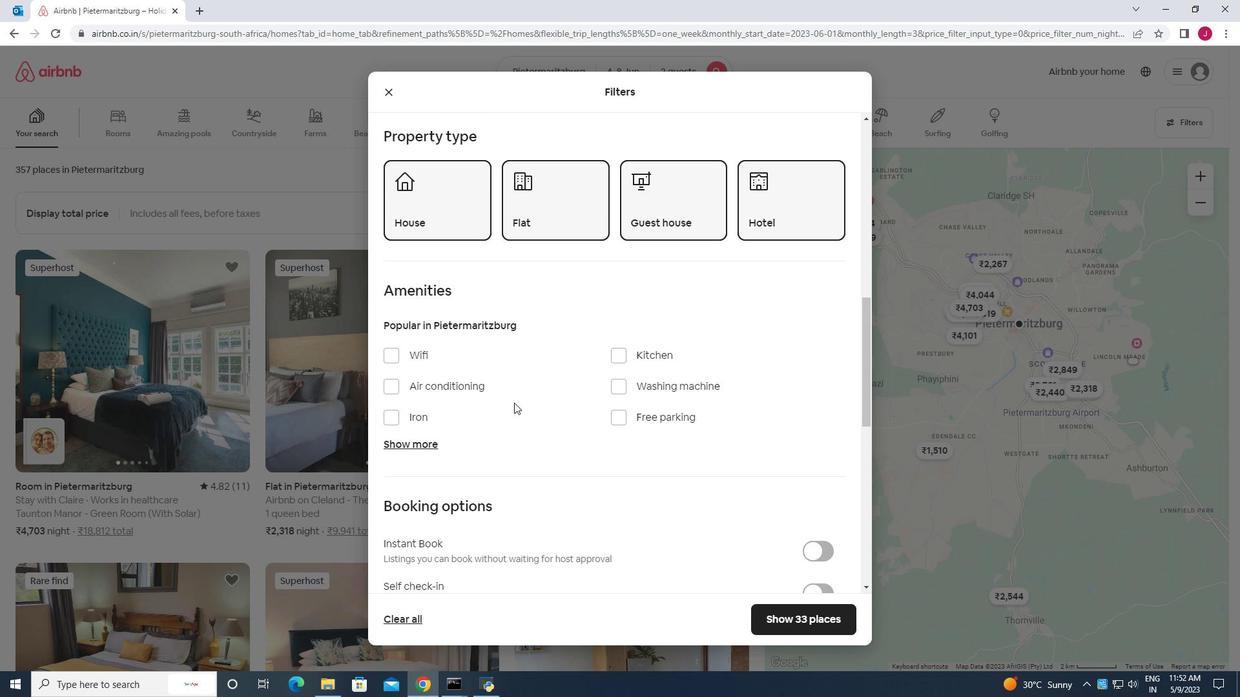 
Action: Mouse scrolled (514, 402) with delta (0, 0)
Screenshot: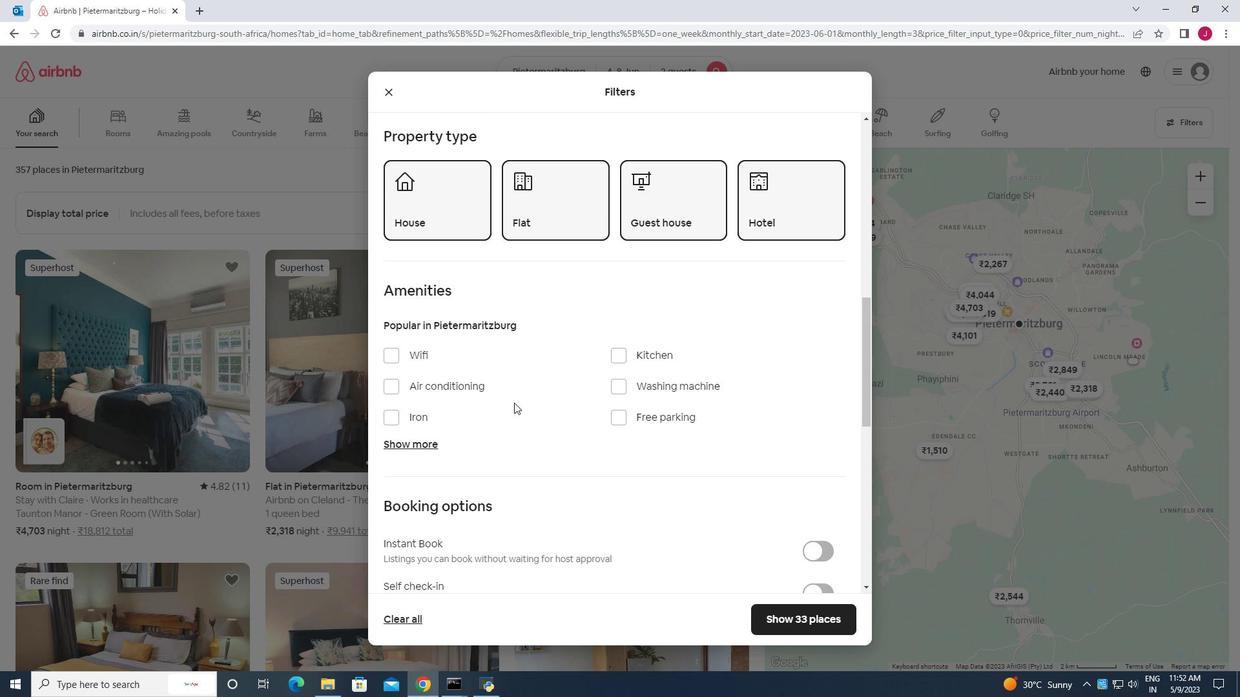 
Action: Mouse scrolled (514, 402) with delta (0, 0)
Screenshot: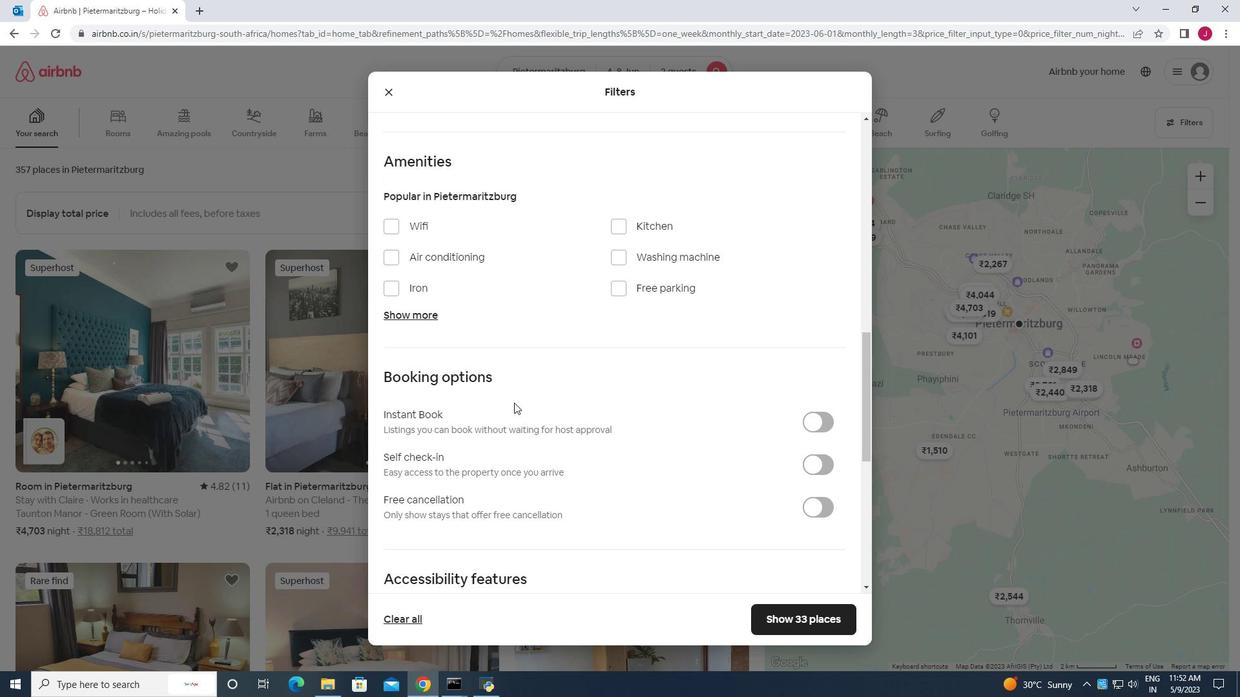 
Action: Mouse scrolled (514, 402) with delta (0, 0)
Screenshot: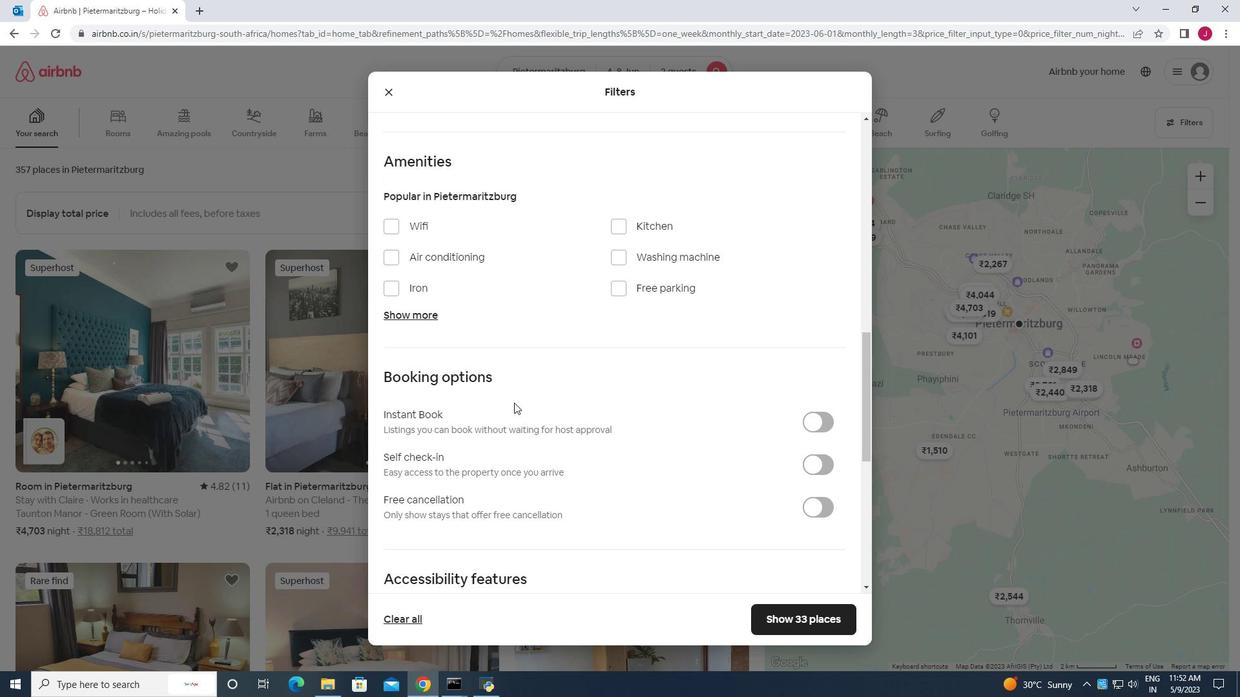 
Action: Mouse scrolled (514, 402) with delta (0, 0)
Screenshot: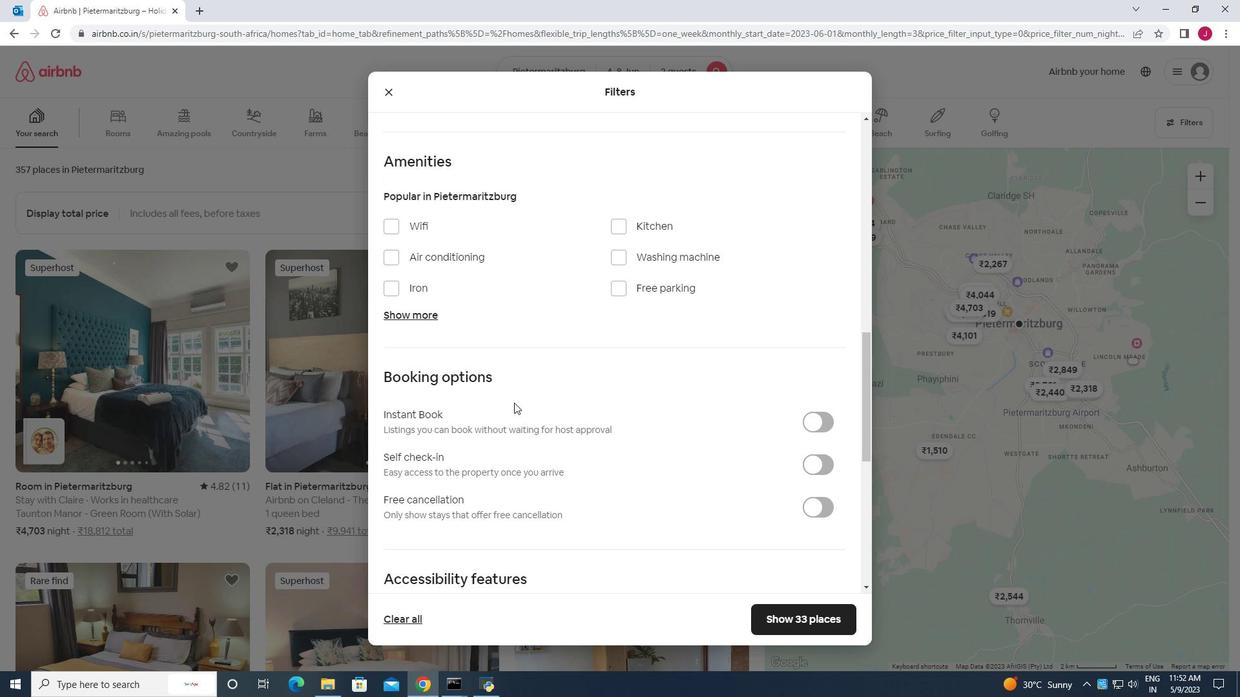 
Action: Mouse moved to (814, 273)
Screenshot: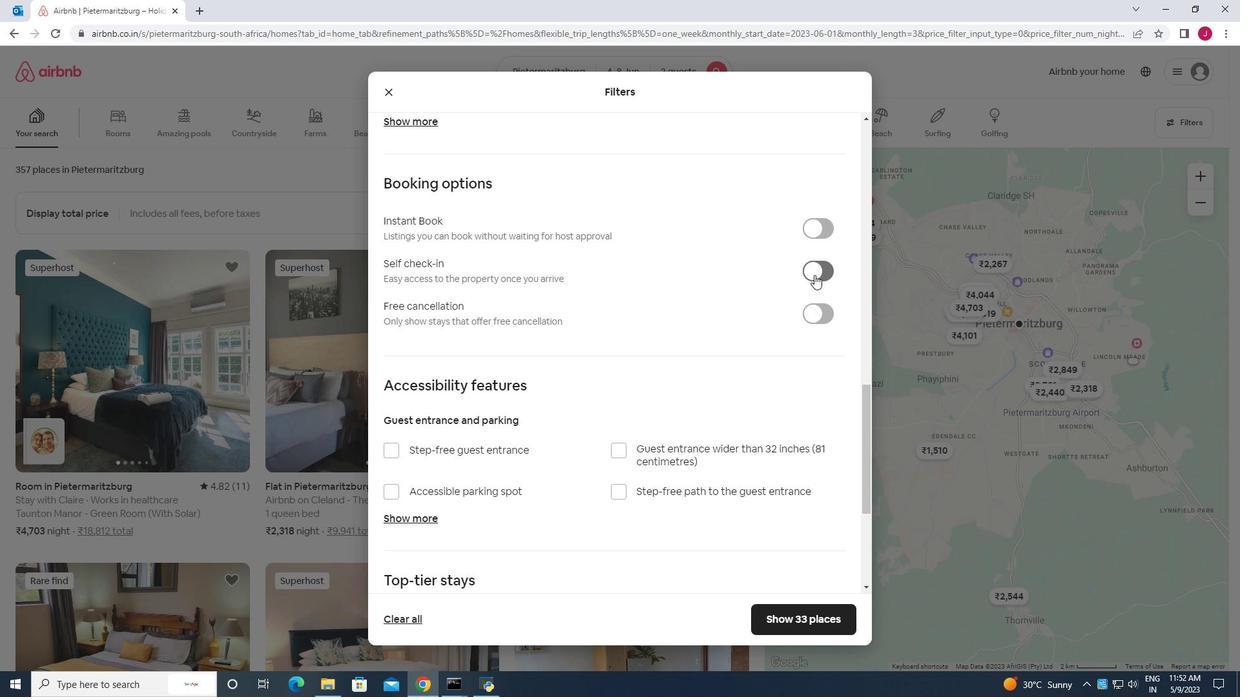 
Action: Mouse pressed left at (814, 273)
Screenshot: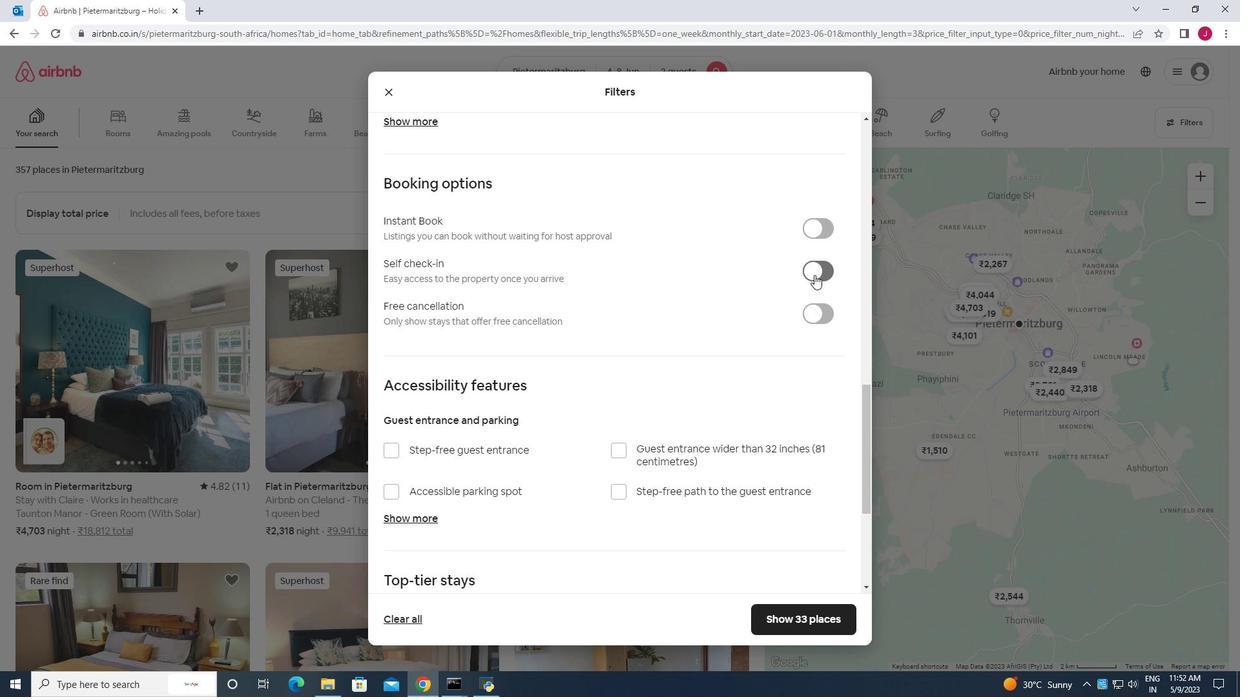 
Action: Mouse moved to (561, 399)
Screenshot: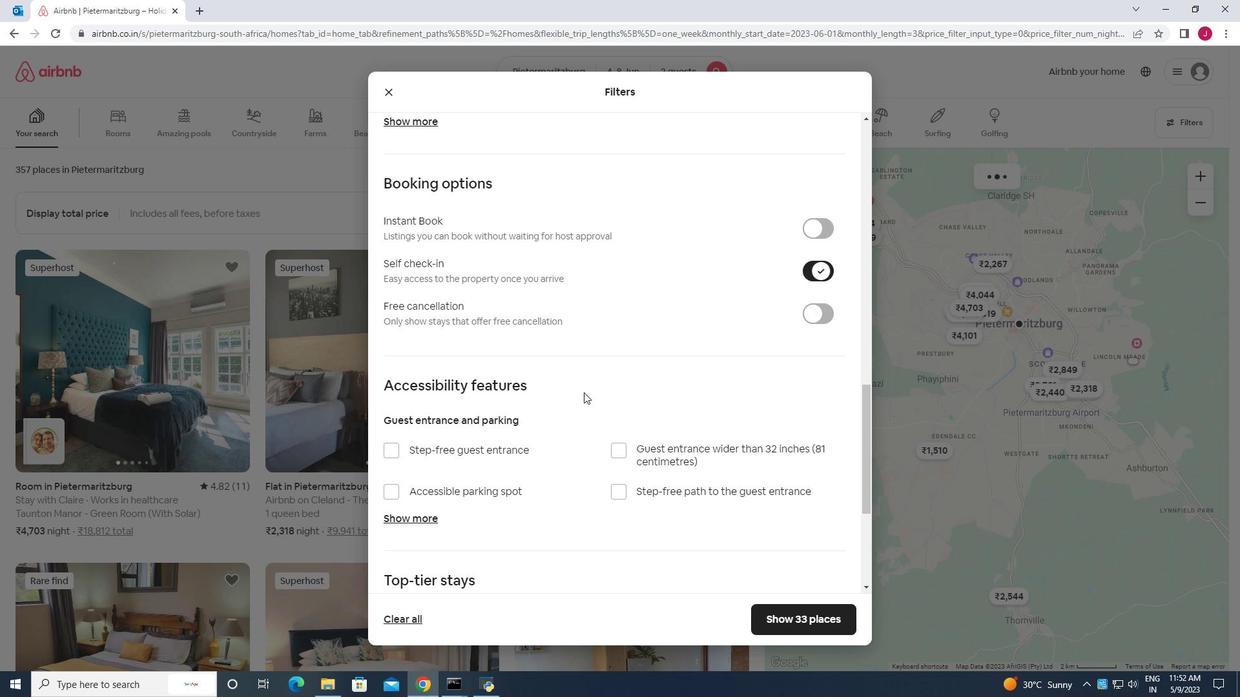
Action: Mouse scrolled (561, 399) with delta (0, 0)
Screenshot: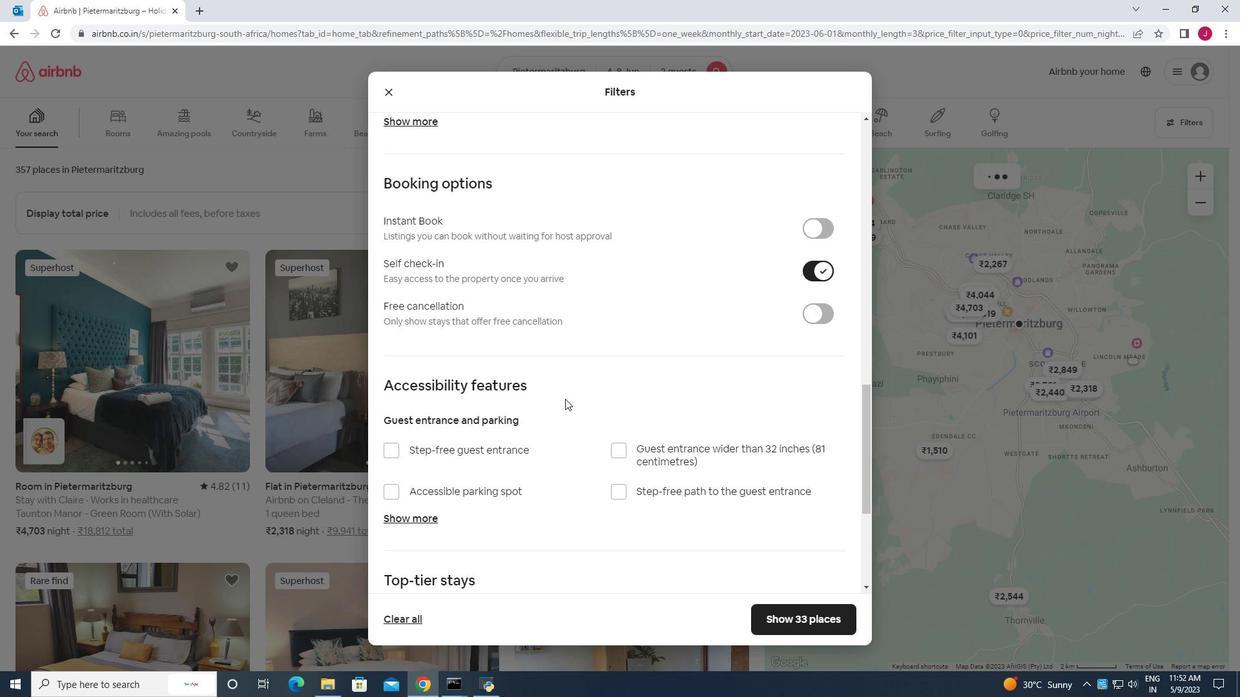 
Action: Mouse scrolled (561, 399) with delta (0, 0)
Screenshot: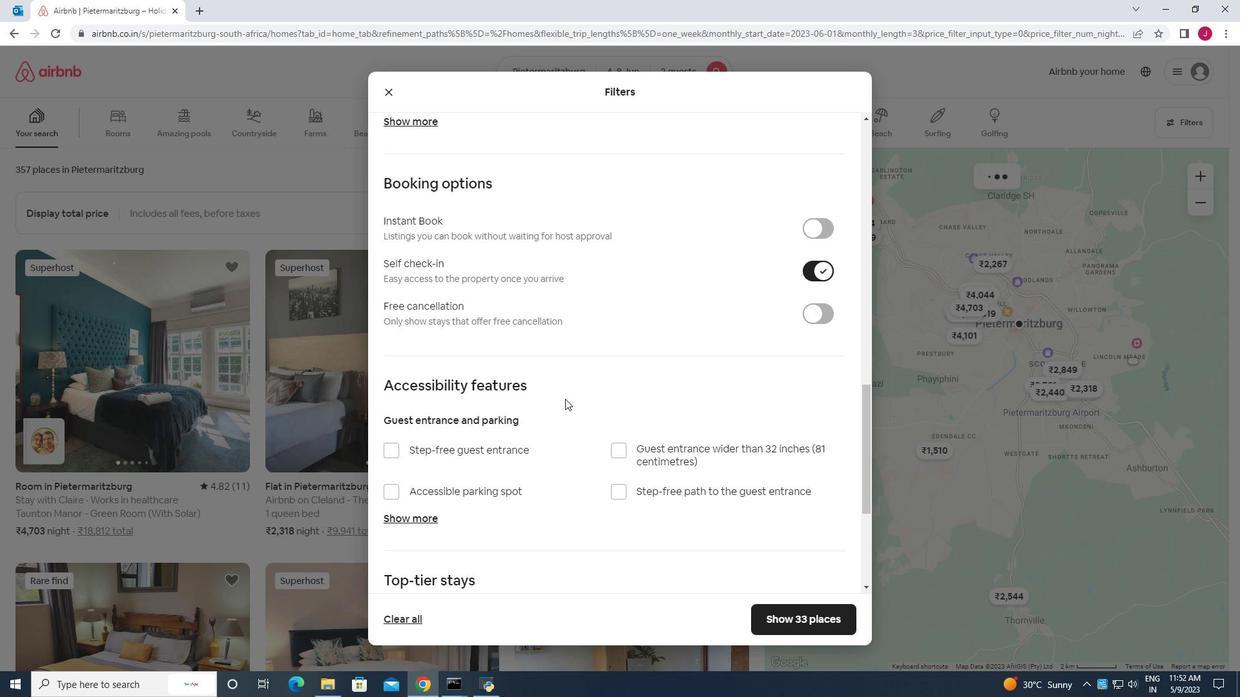 
Action: Mouse scrolled (561, 399) with delta (0, 0)
Screenshot: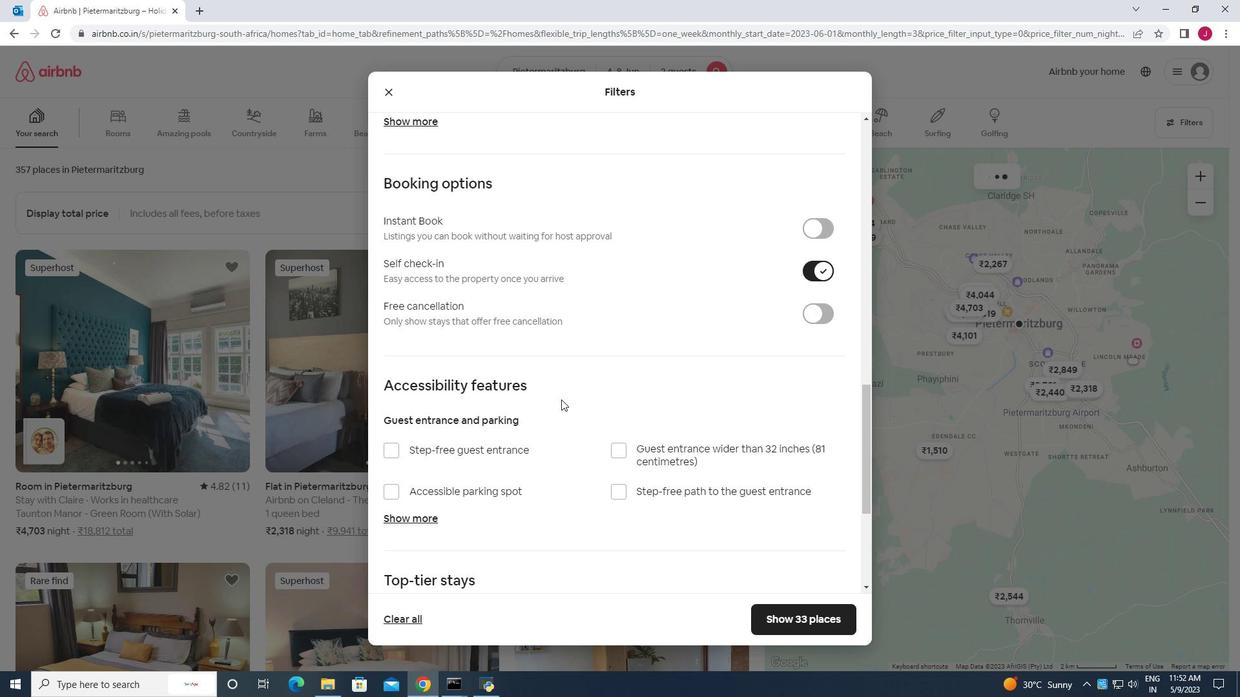 
Action: Mouse scrolled (561, 399) with delta (0, 0)
Screenshot: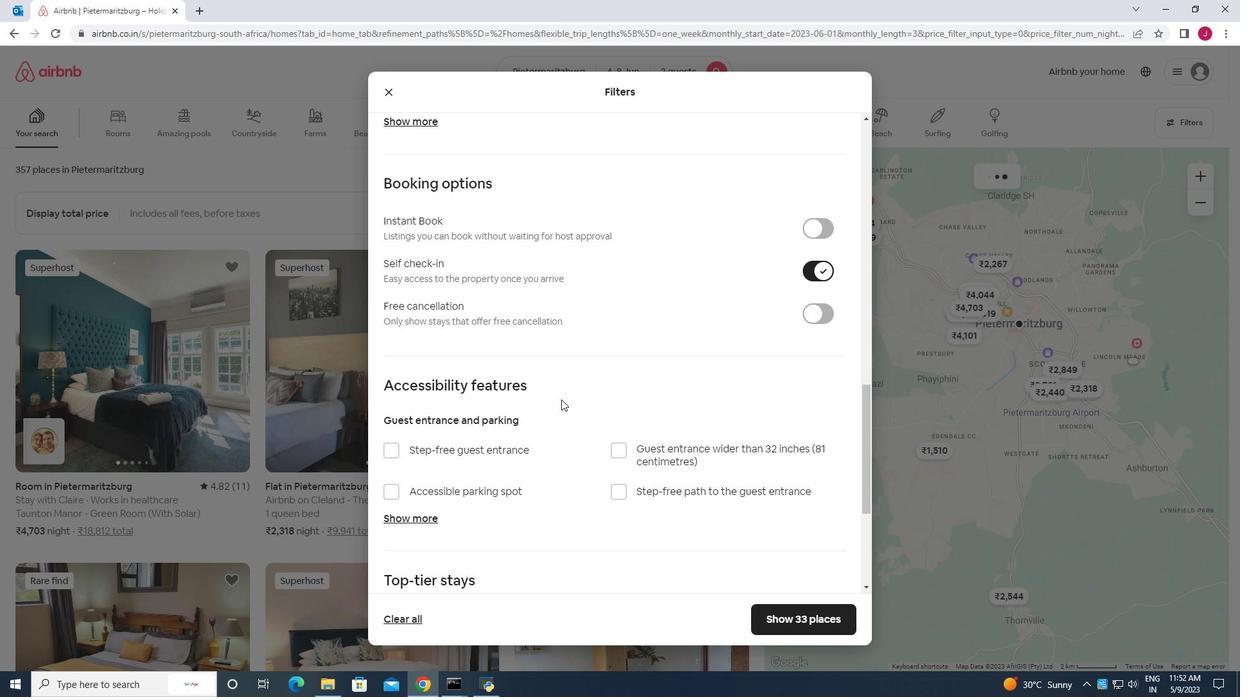 
Action: Mouse scrolled (561, 399) with delta (0, 0)
Screenshot: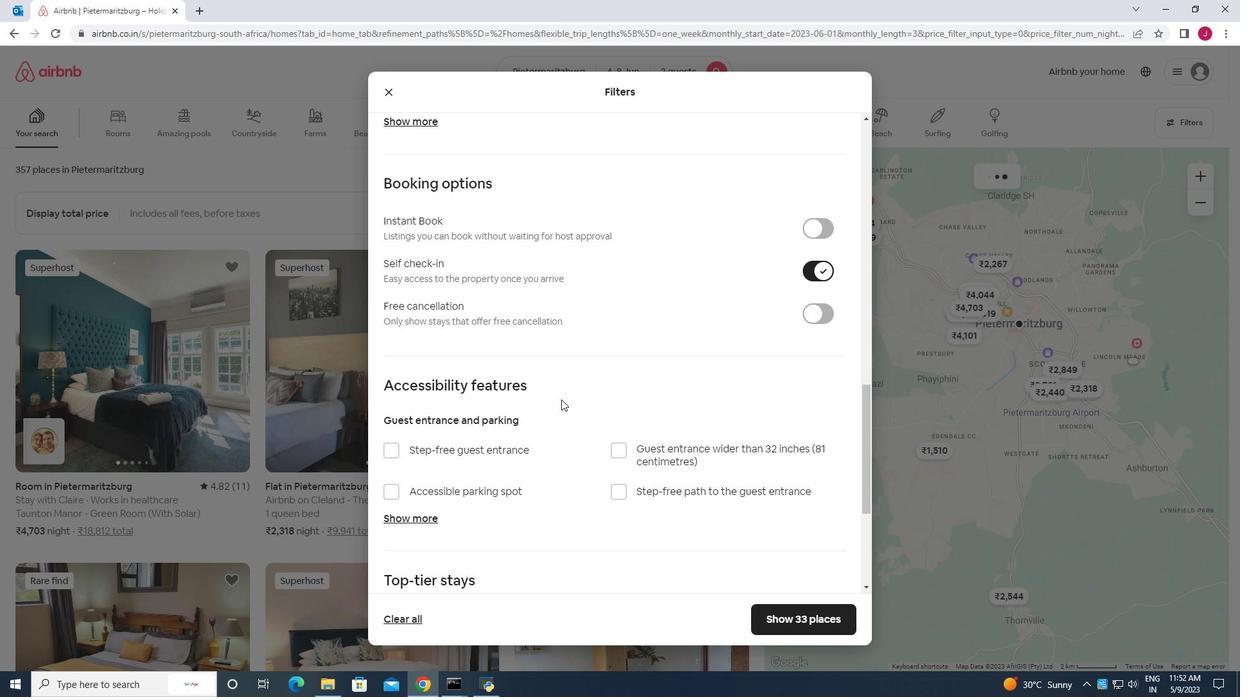 
Action: Mouse scrolled (561, 399) with delta (0, 0)
Screenshot: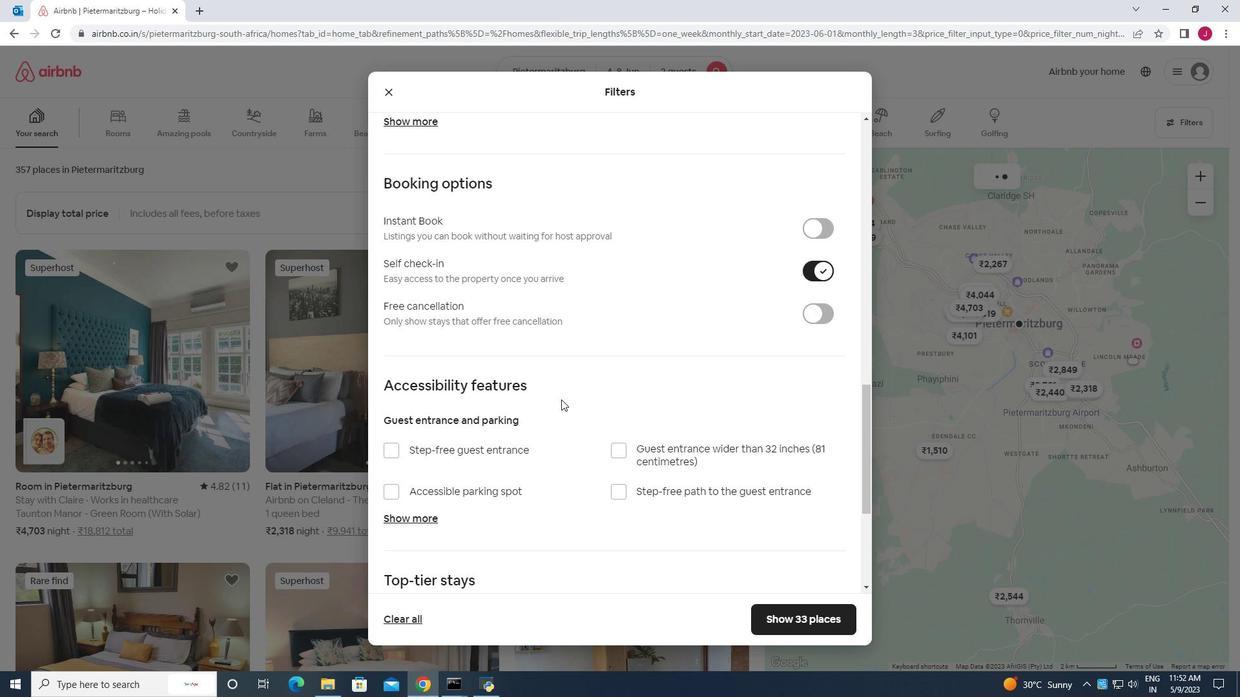 
Action: Mouse moved to (393, 501)
Screenshot: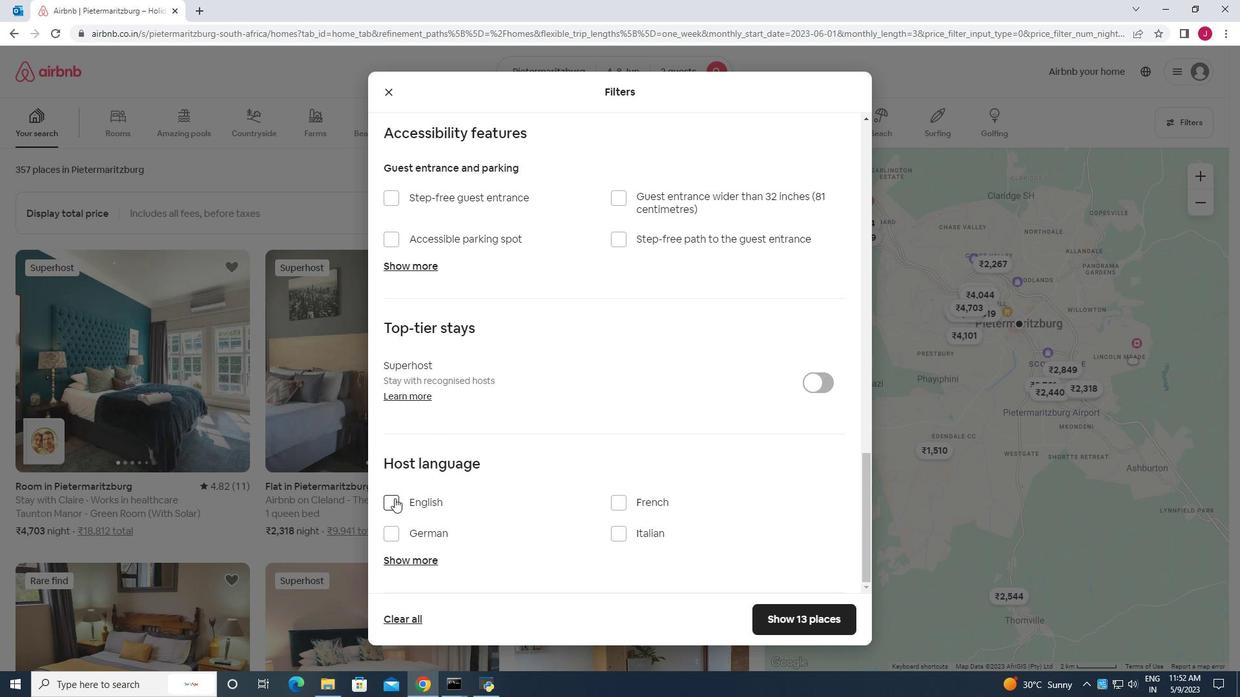 
Action: Mouse pressed left at (393, 501)
Screenshot: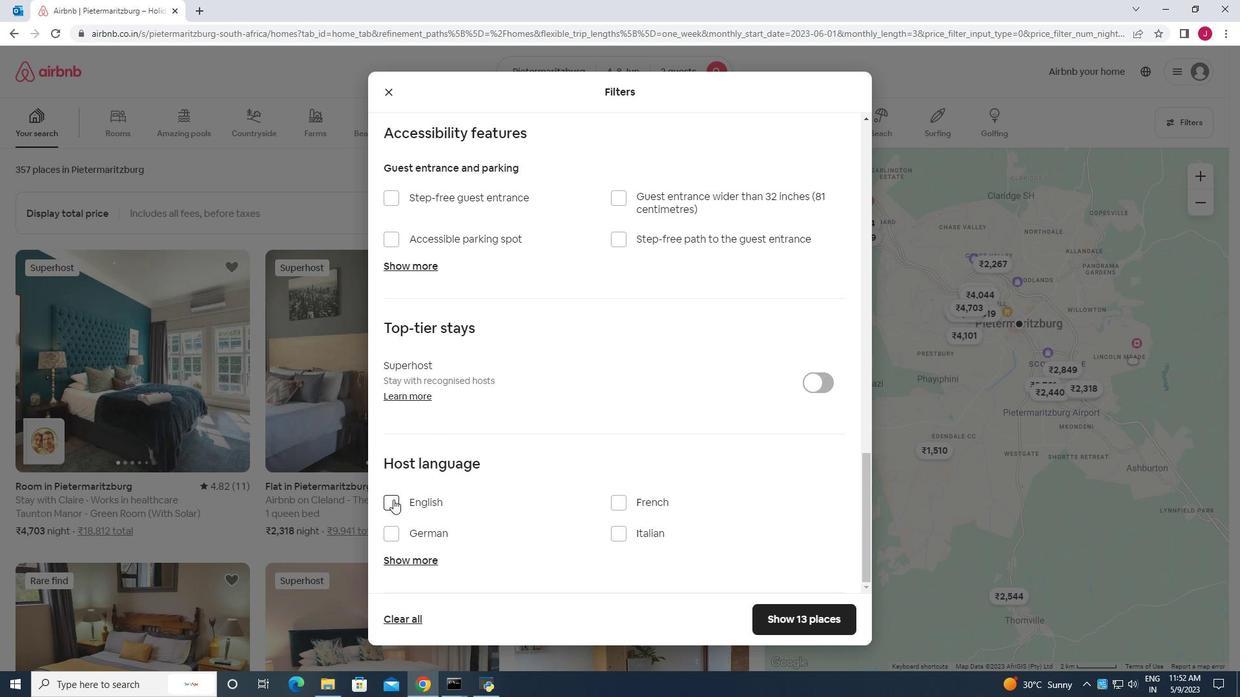 
Action: Mouse moved to (800, 620)
Screenshot: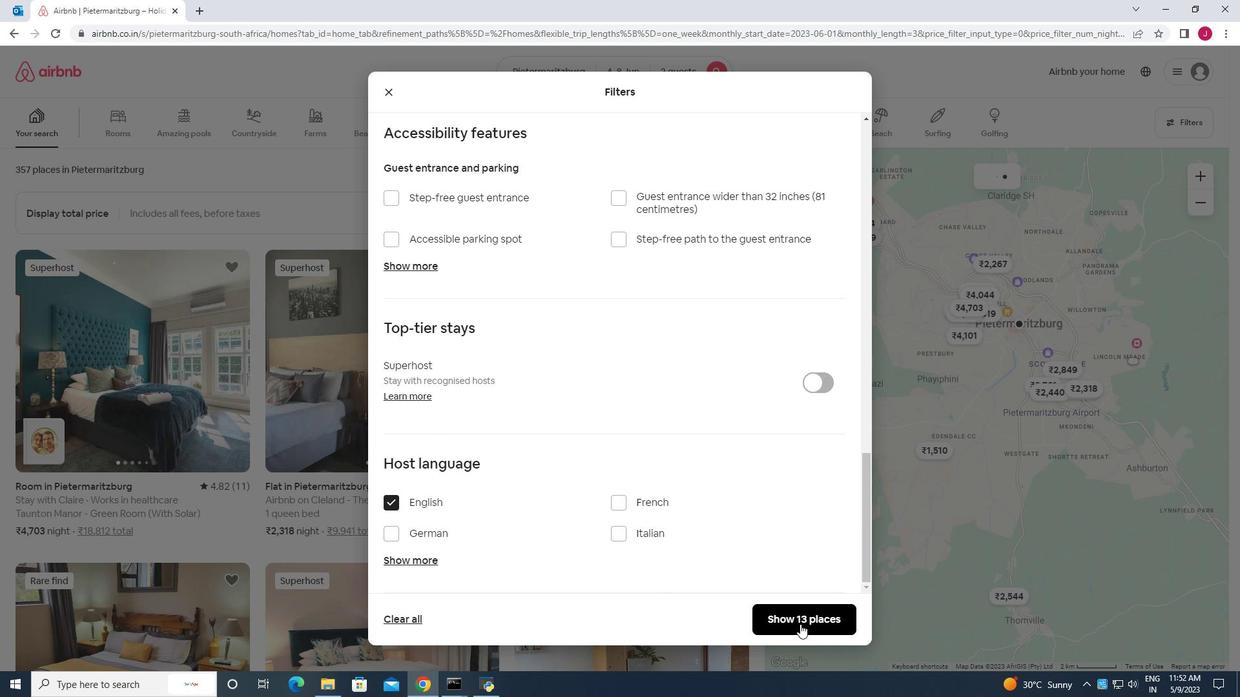 
Action: Mouse pressed left at (800, 620)
Screenshot: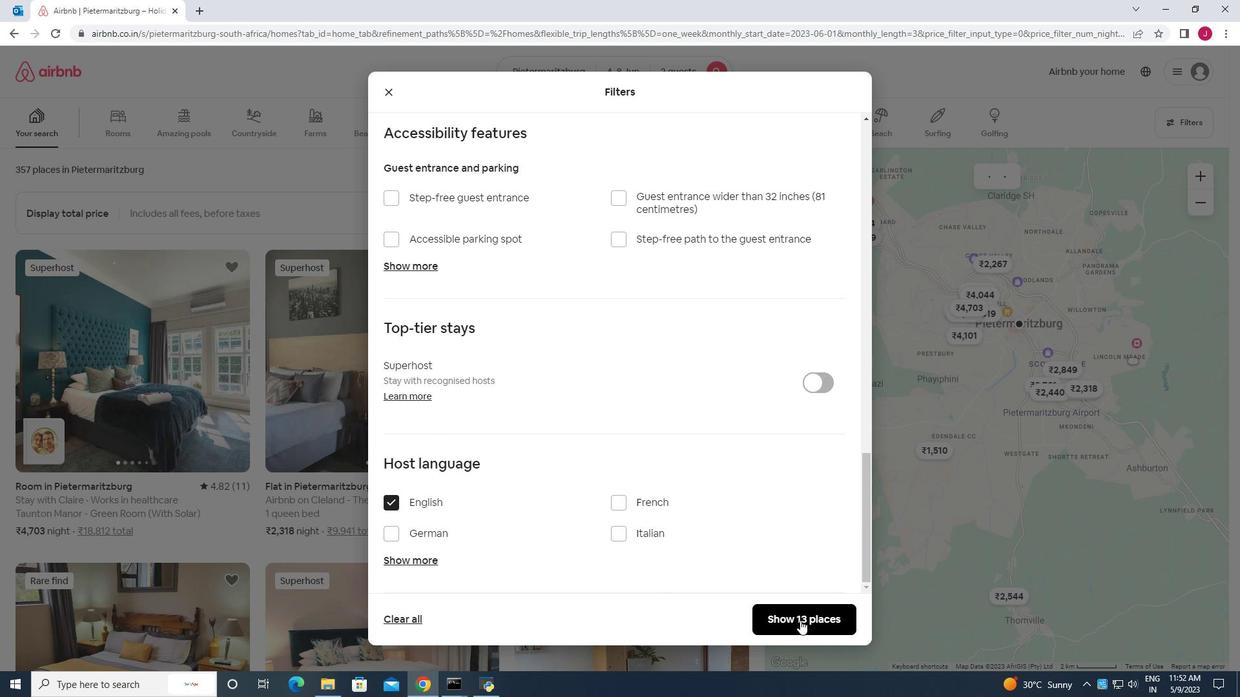 
Action: Mouse moved to (797, 611)
Screenshot: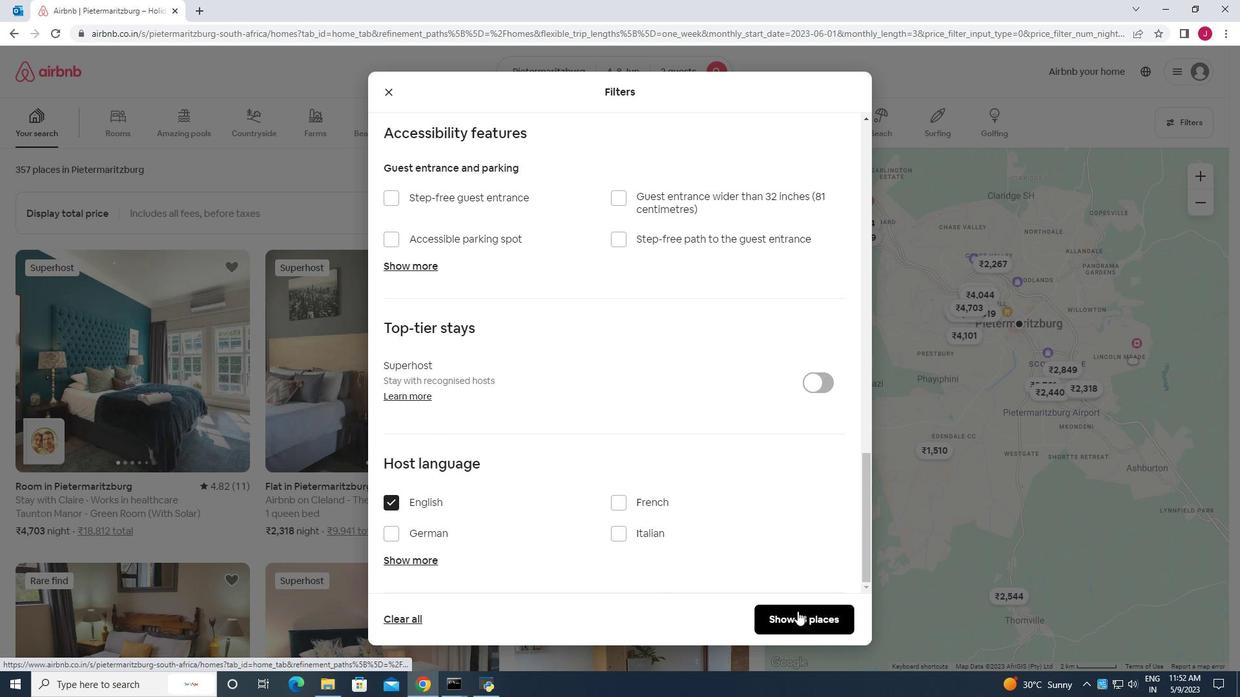
